 Task: Change  the formatting of the data to Which is Greater than5, In conditional formating, put the option 'Yellow Fill with Dark Yellow Text. 'add another formatting option Format As Table, insert the option Brown Table style Dark  3 , change the format of Column Width to 18Save page  Momentum Sales   book
Action: Mouse moved to (59, 220)
Screenshot: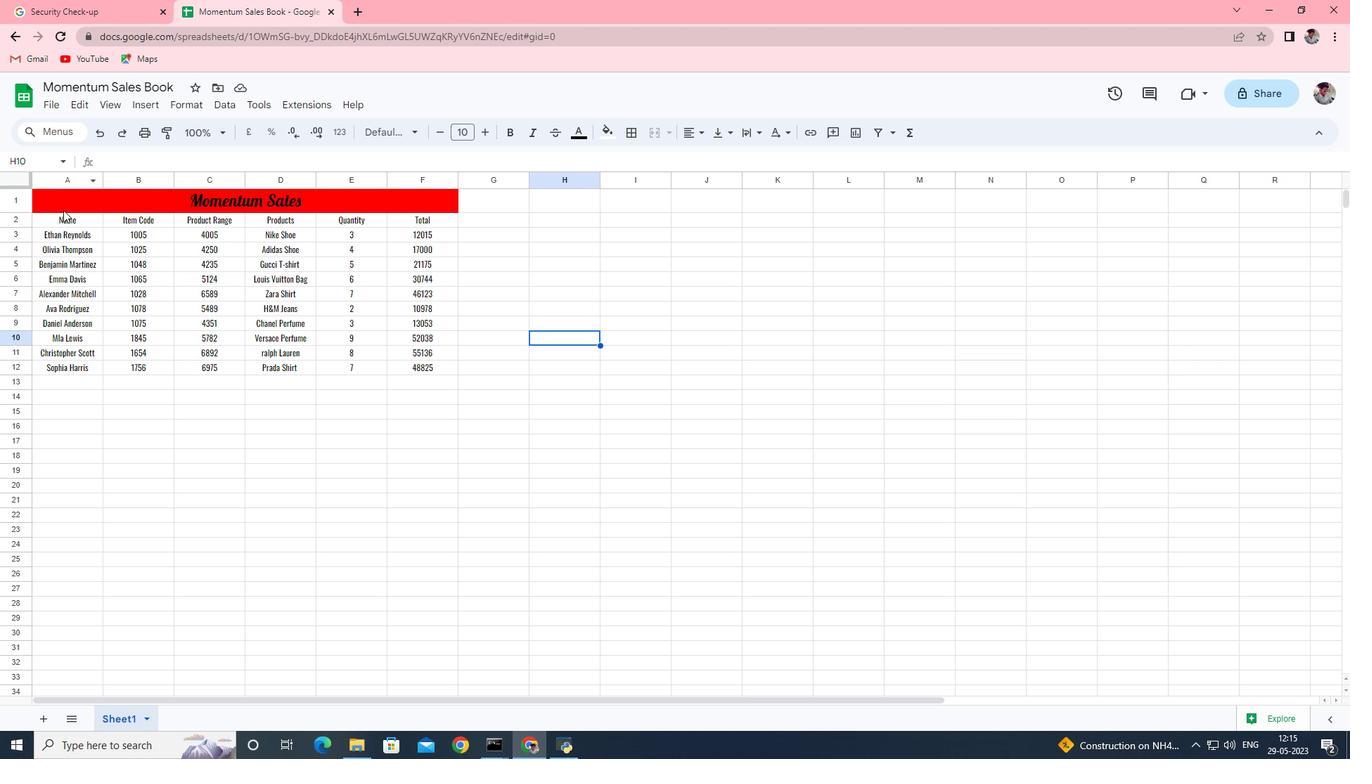 
Action: Mouse pressed left at (59, 220)
Screenshot: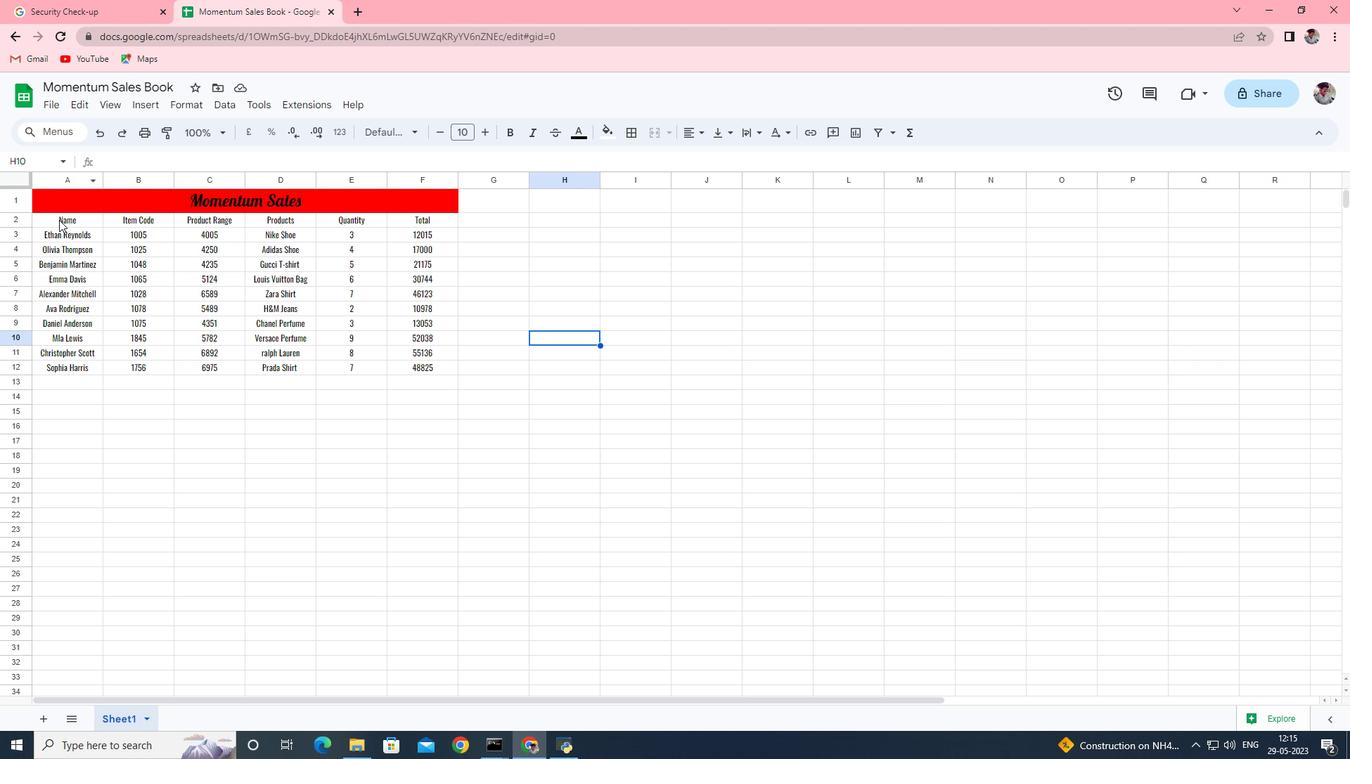 
Action: Mouse moved to (154, 108)
Screenshot: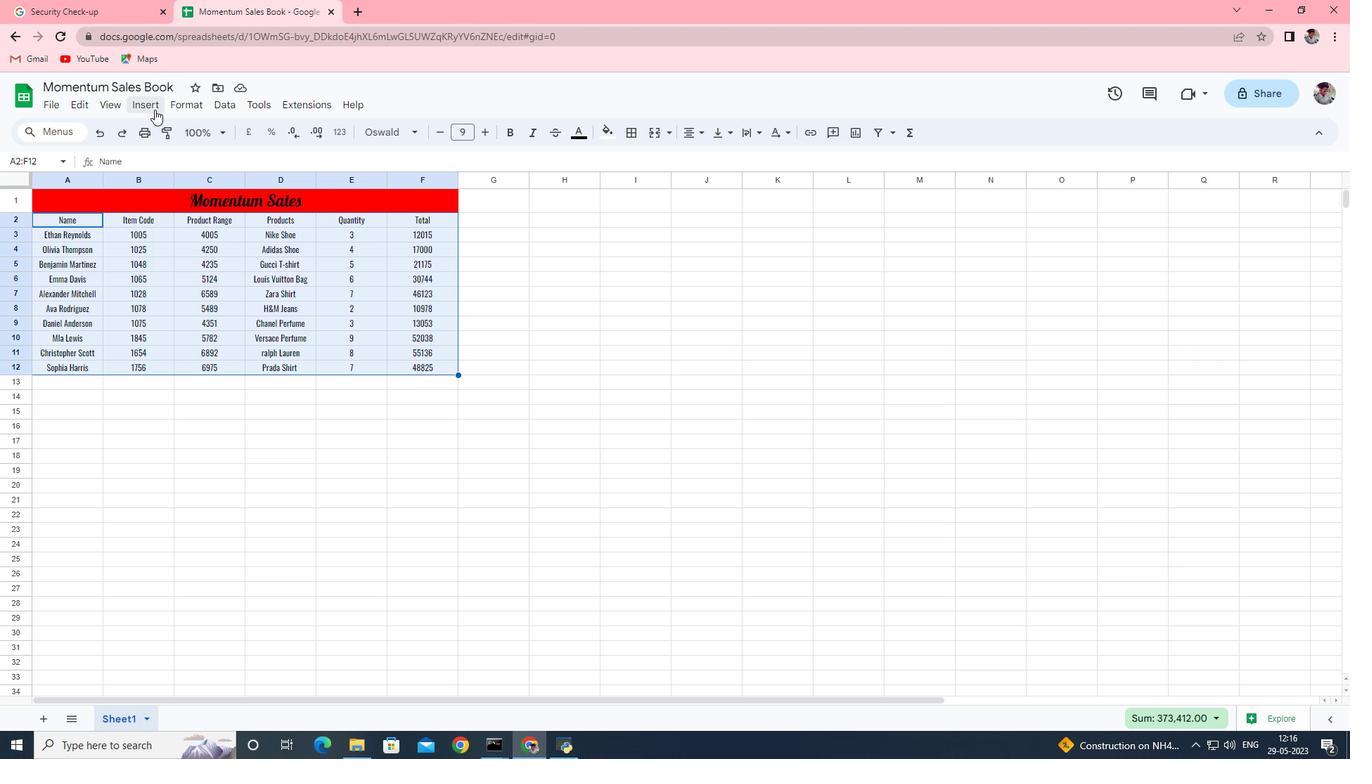 
Action: Mouse pressed left at (154, 108)
Screenshot: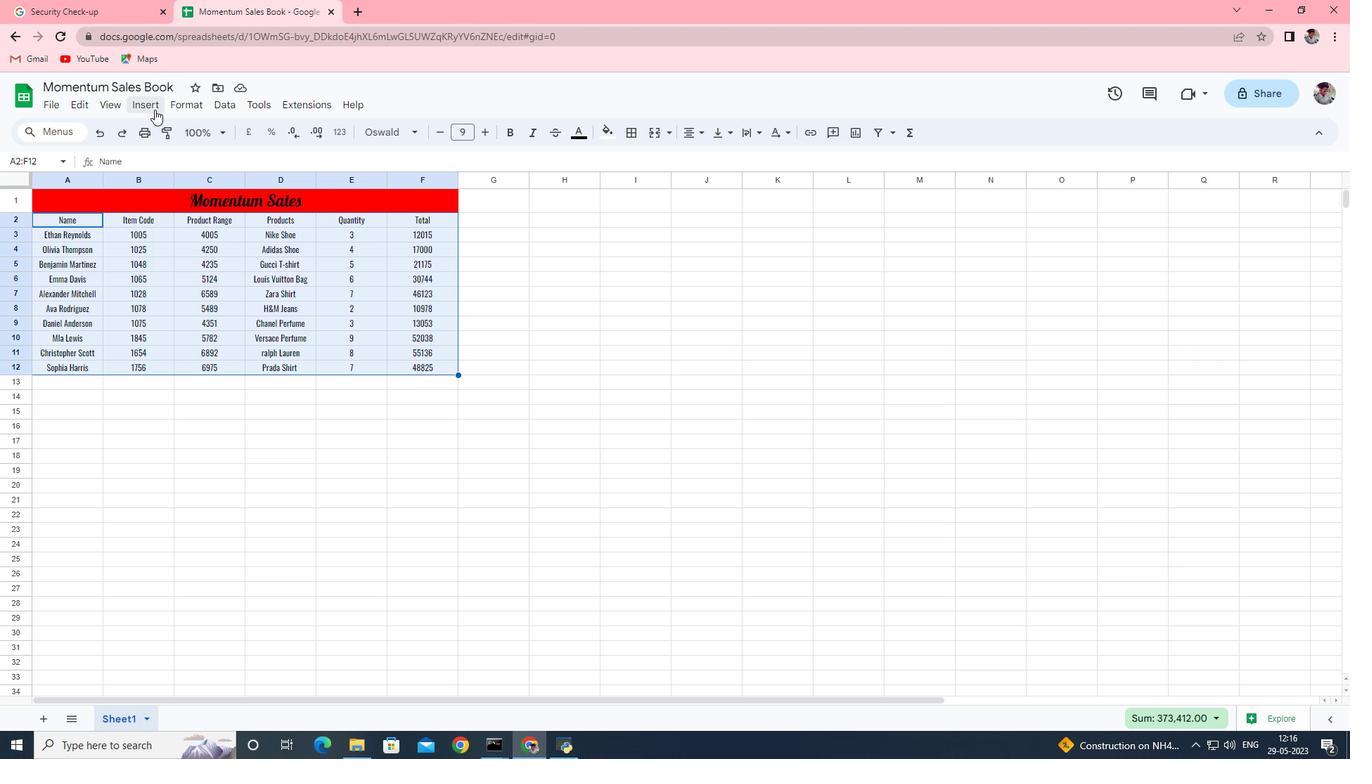 
Action: Mouse moved to (192, 106)
Screenshot: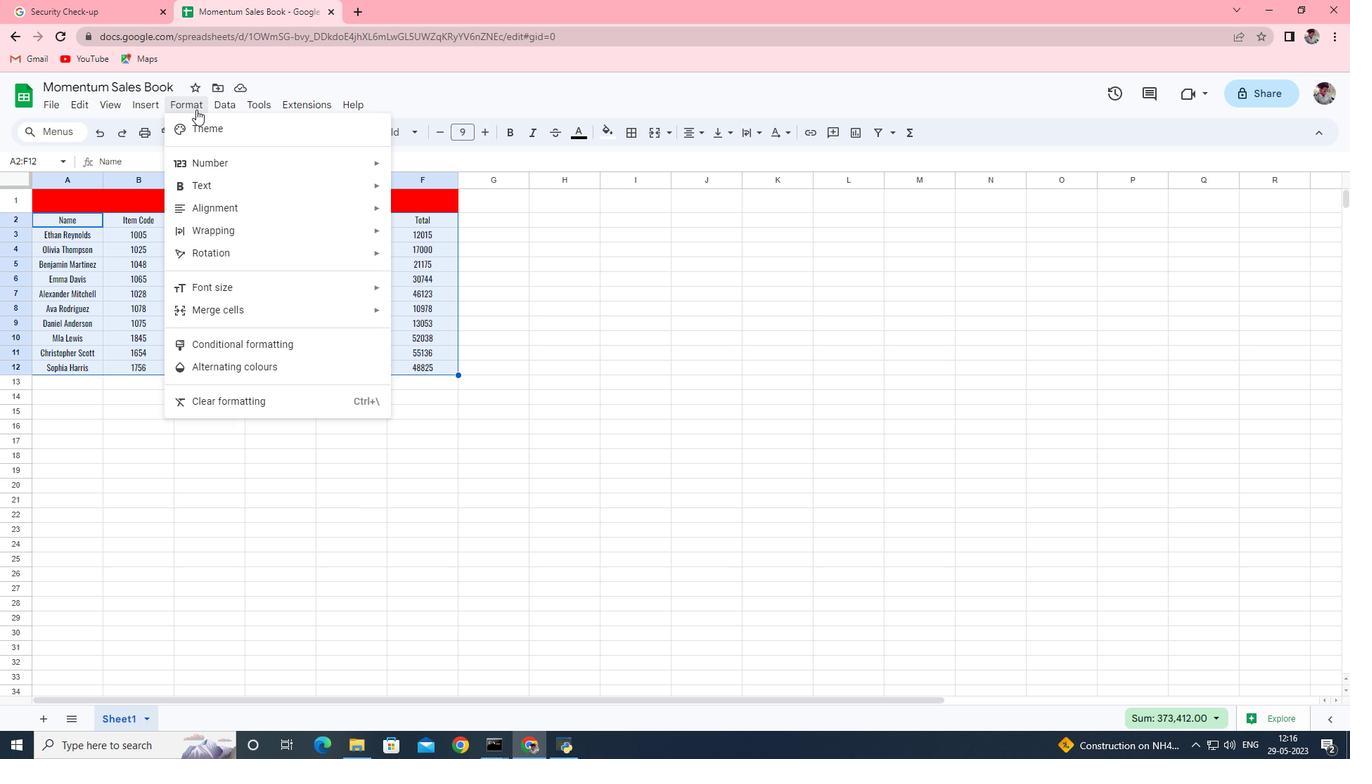 
Action: Mouse pressed left at (192, 106)
Screenshot: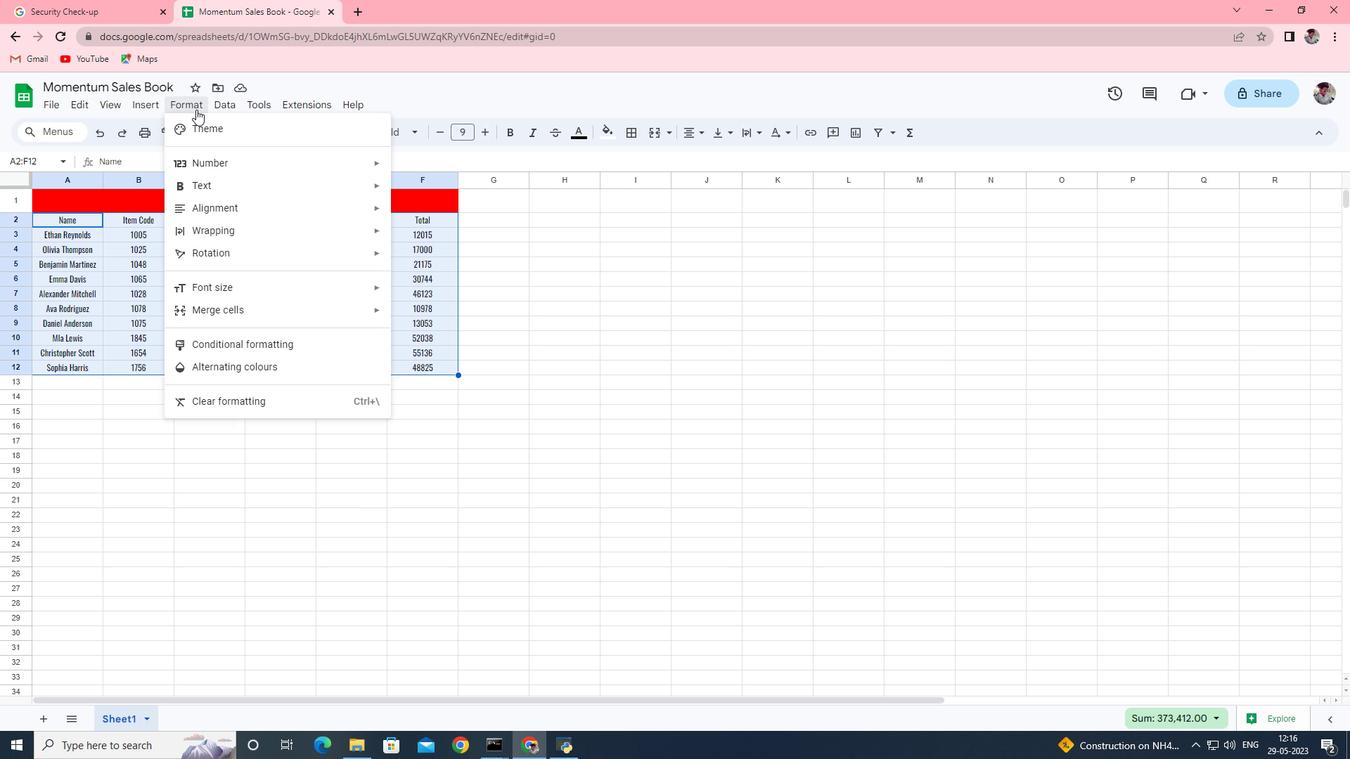 
Action: Mouse moved to (192, 106)
Screenshot: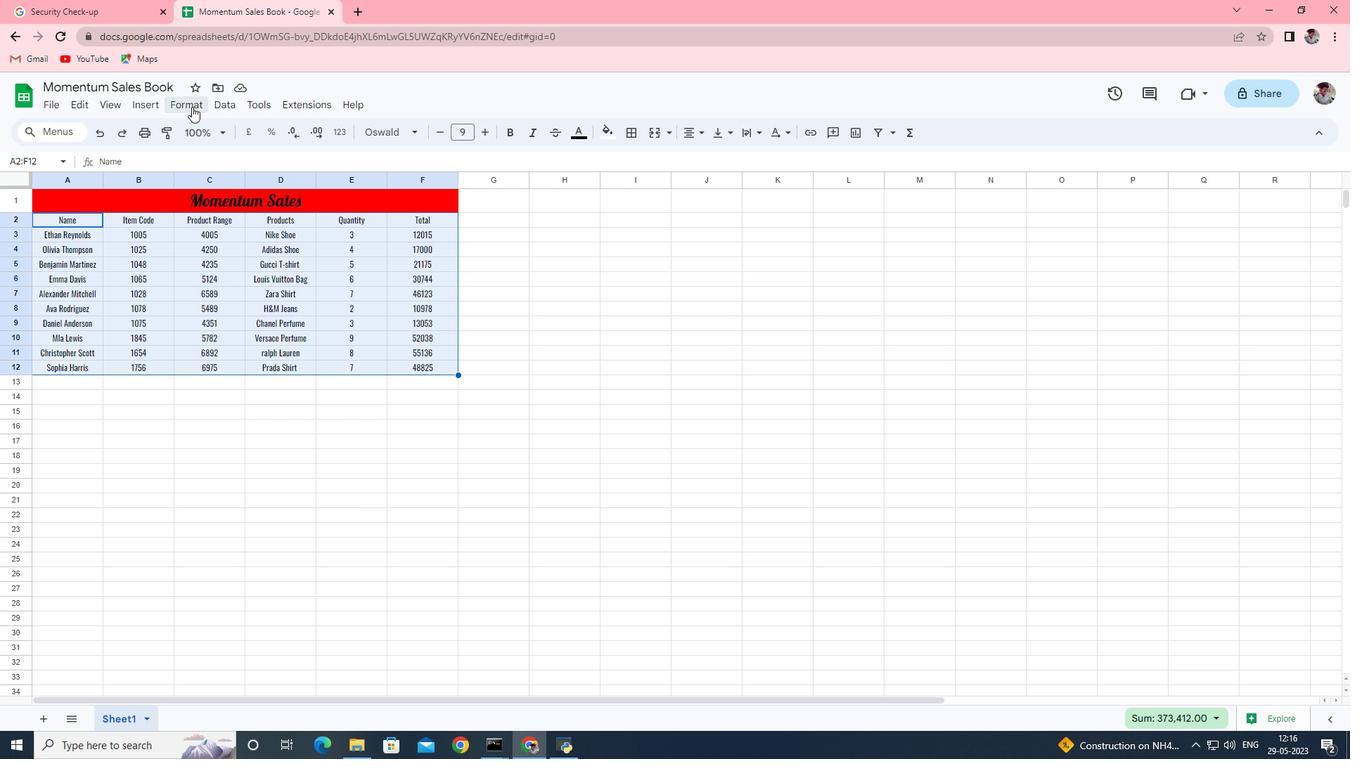 
Action: Mouse pressed left at (192, 106)
Screenshot: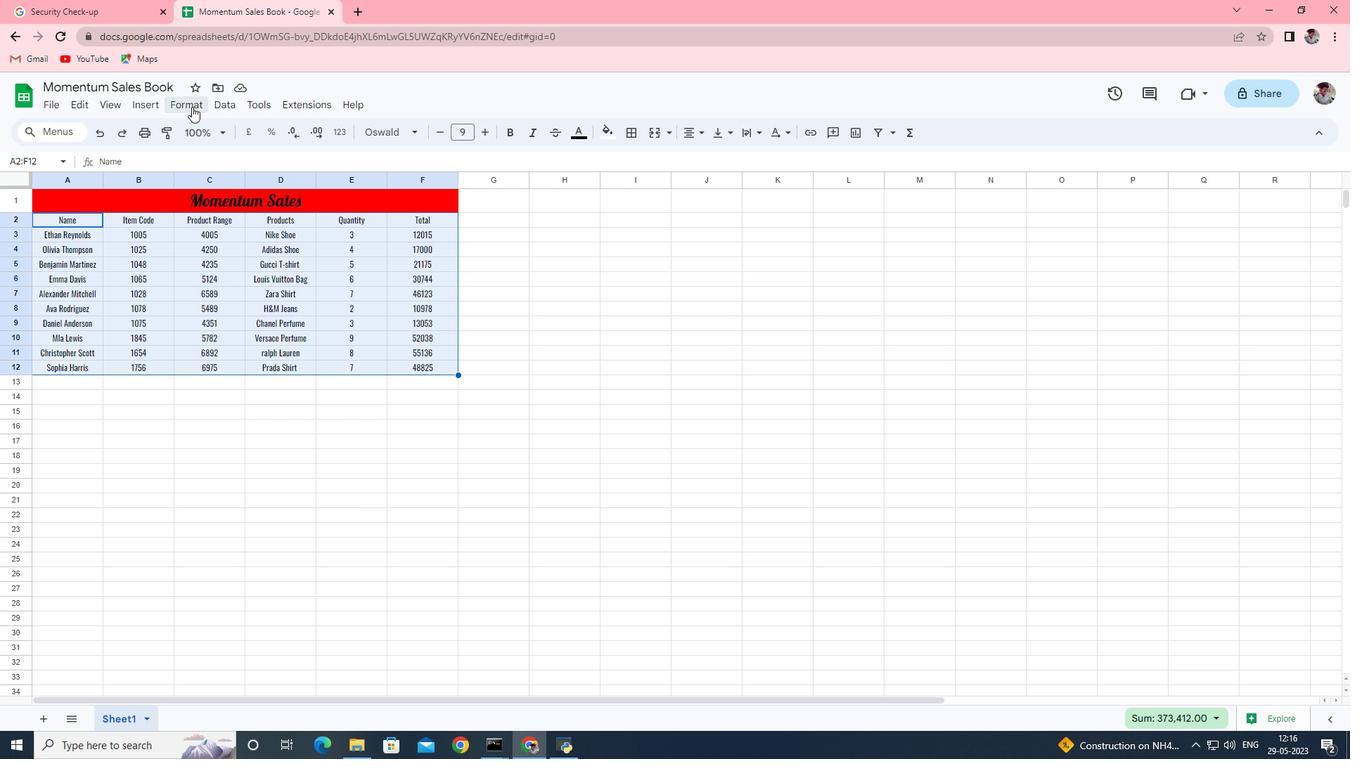 
Action: Mouse moved to (216, 352)
Screenshot: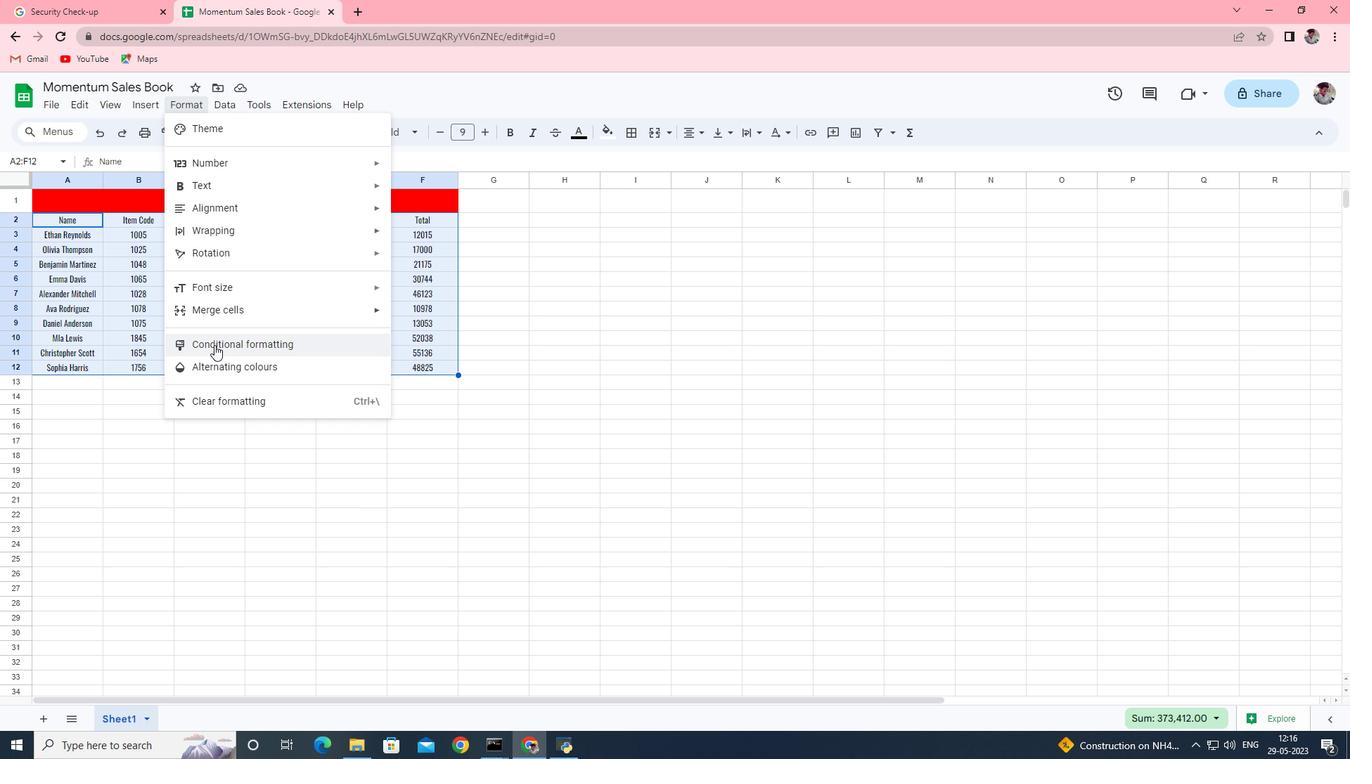 
Action: Mouse pressed left at (216, 352)
Screenshot: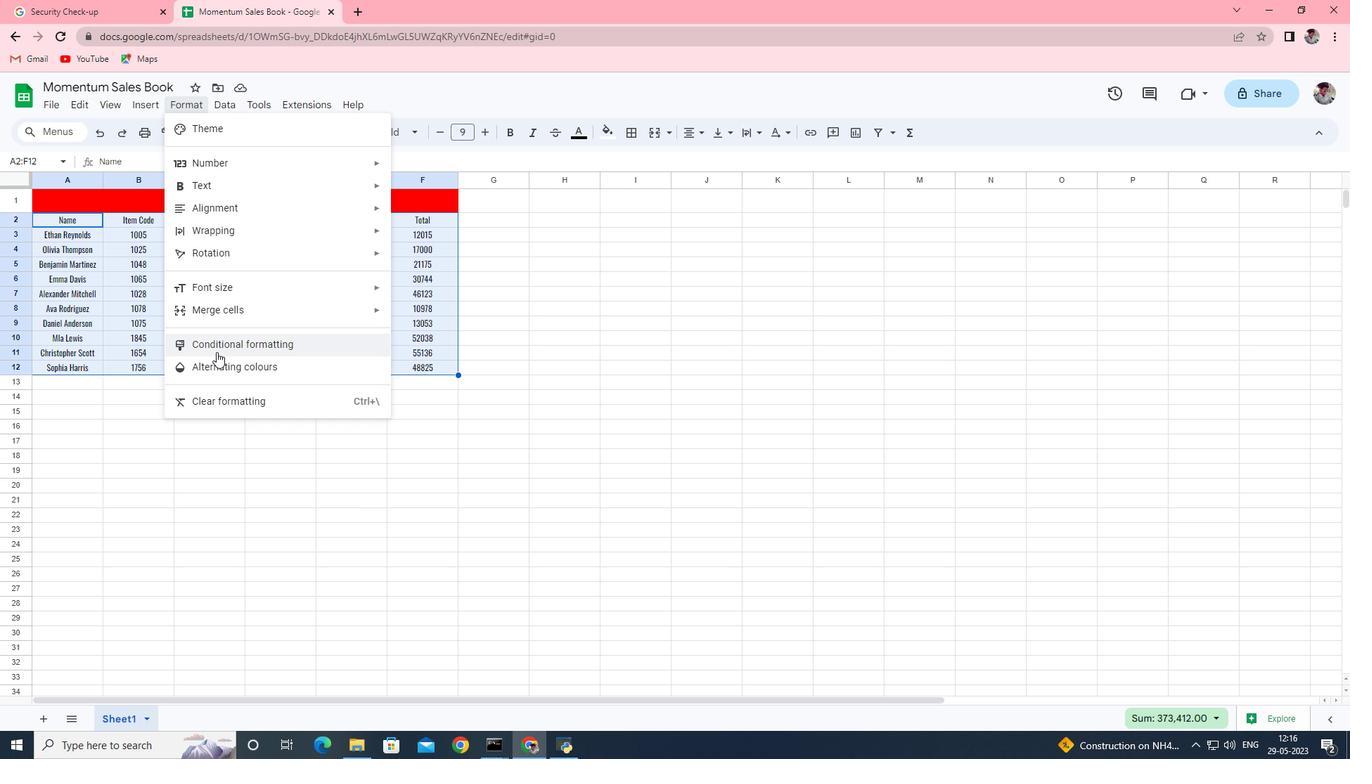 
Action: Mouse moved to (1297, 326)
Screenshot: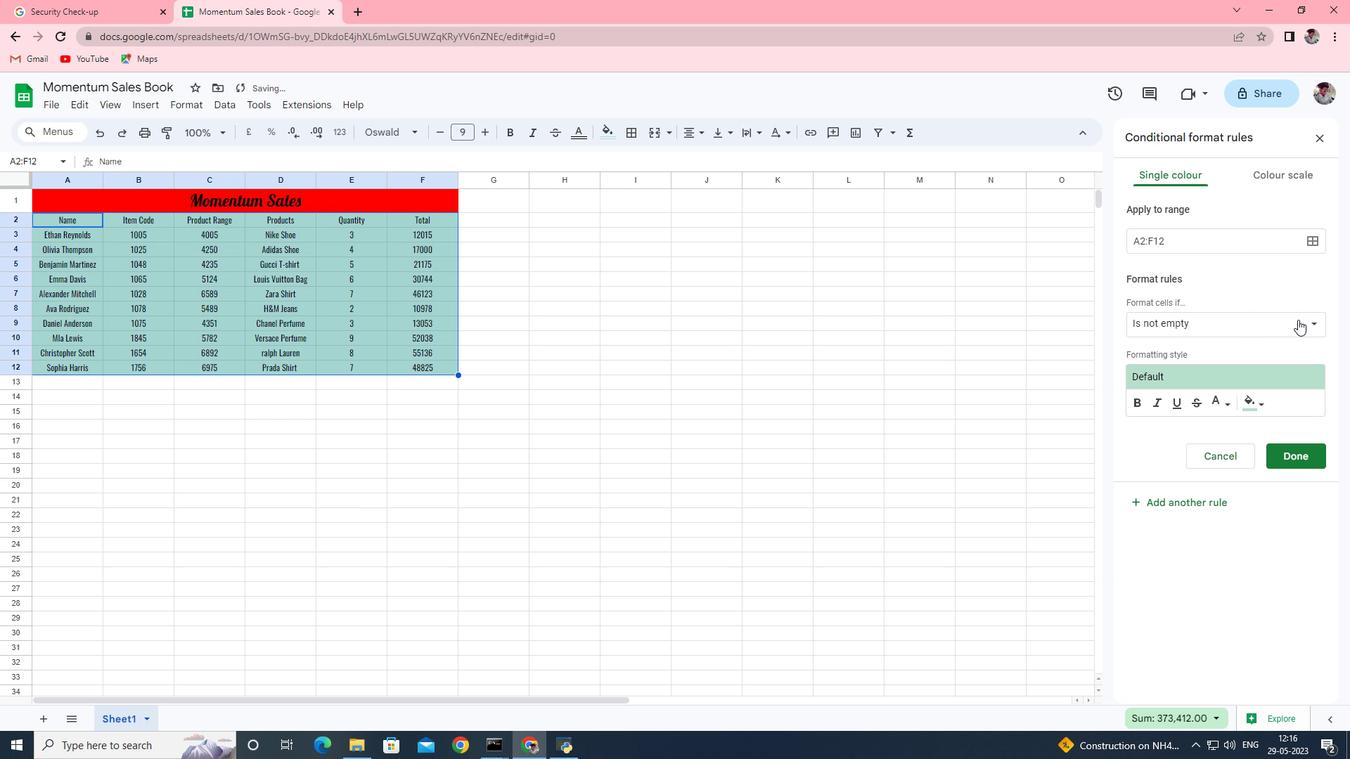 
Action: Mouse pressed left at (1297, 326)
Screenshot: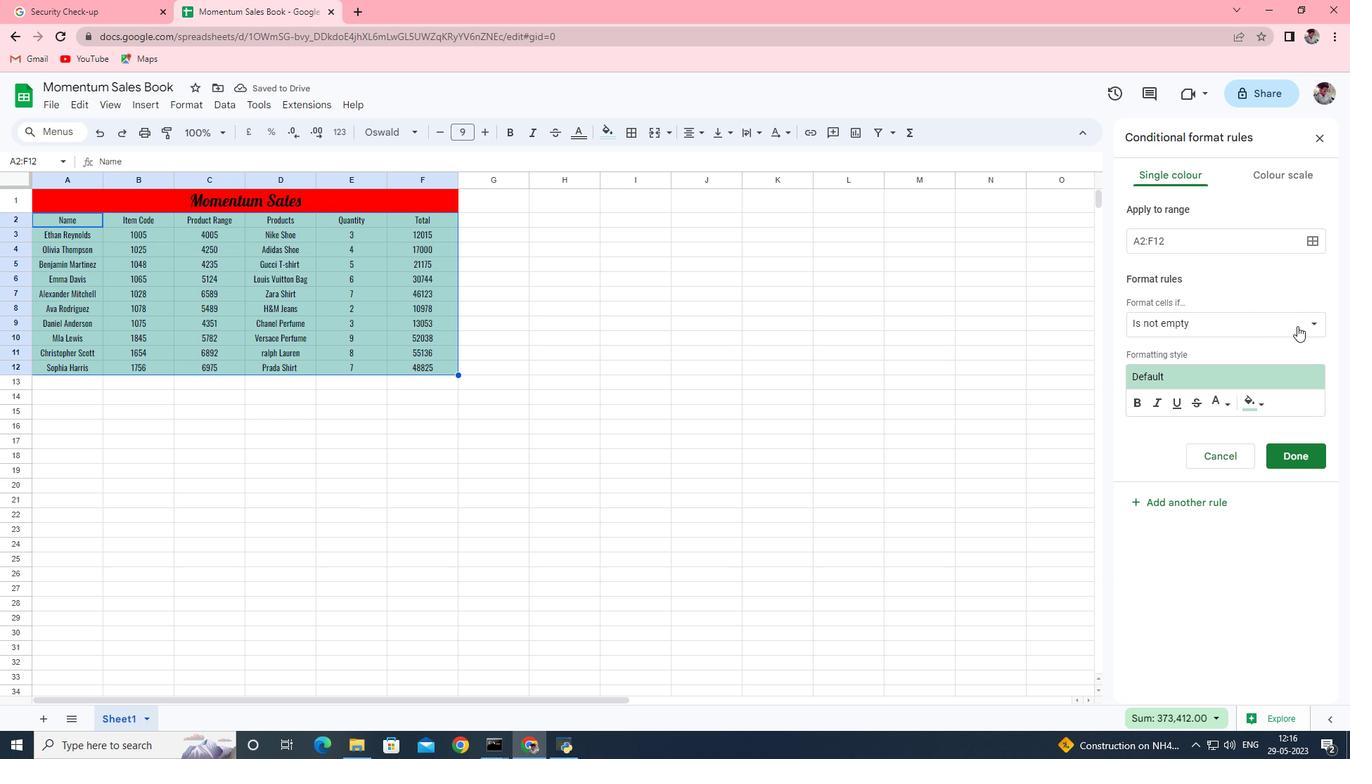 
Action: Mouse moved to (1186, 545)
Screenshot: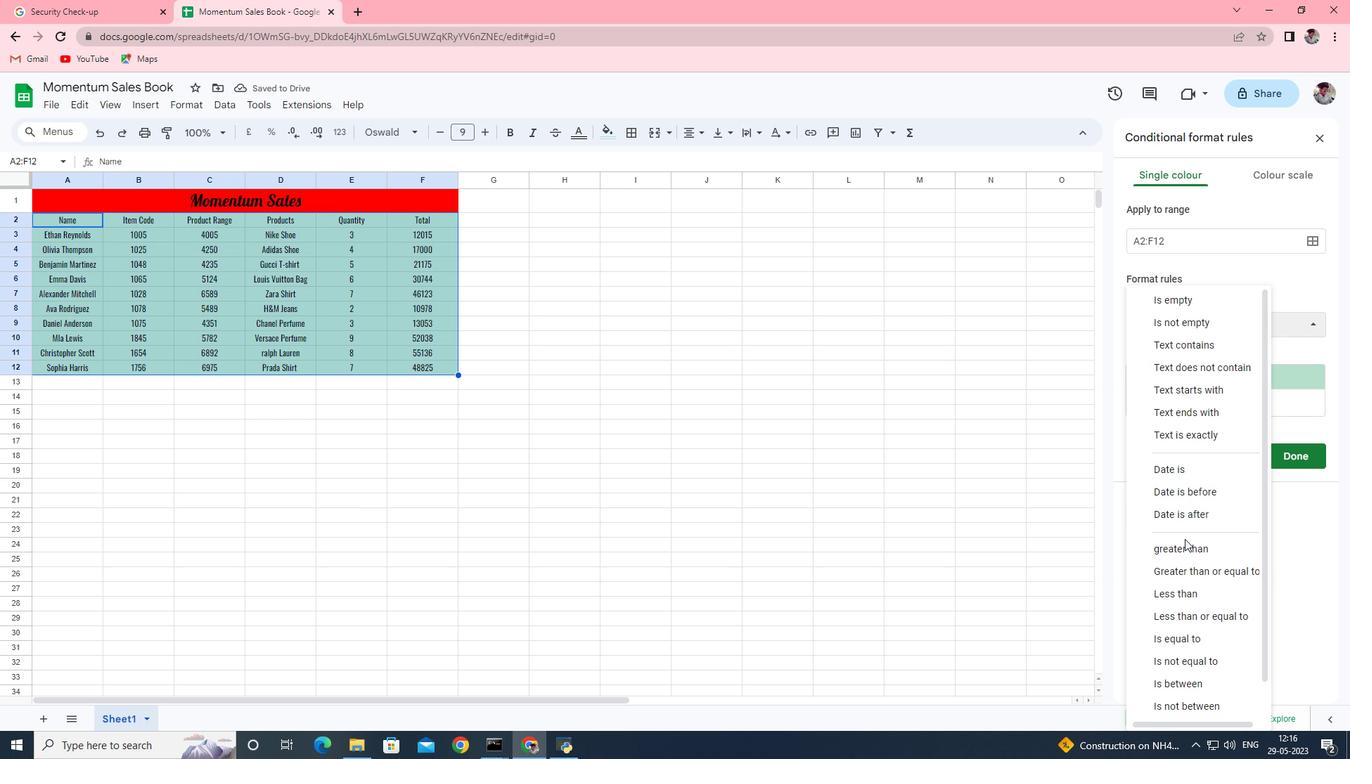 
Action: Mouse pressed left at (1186, 545)
Screenshot: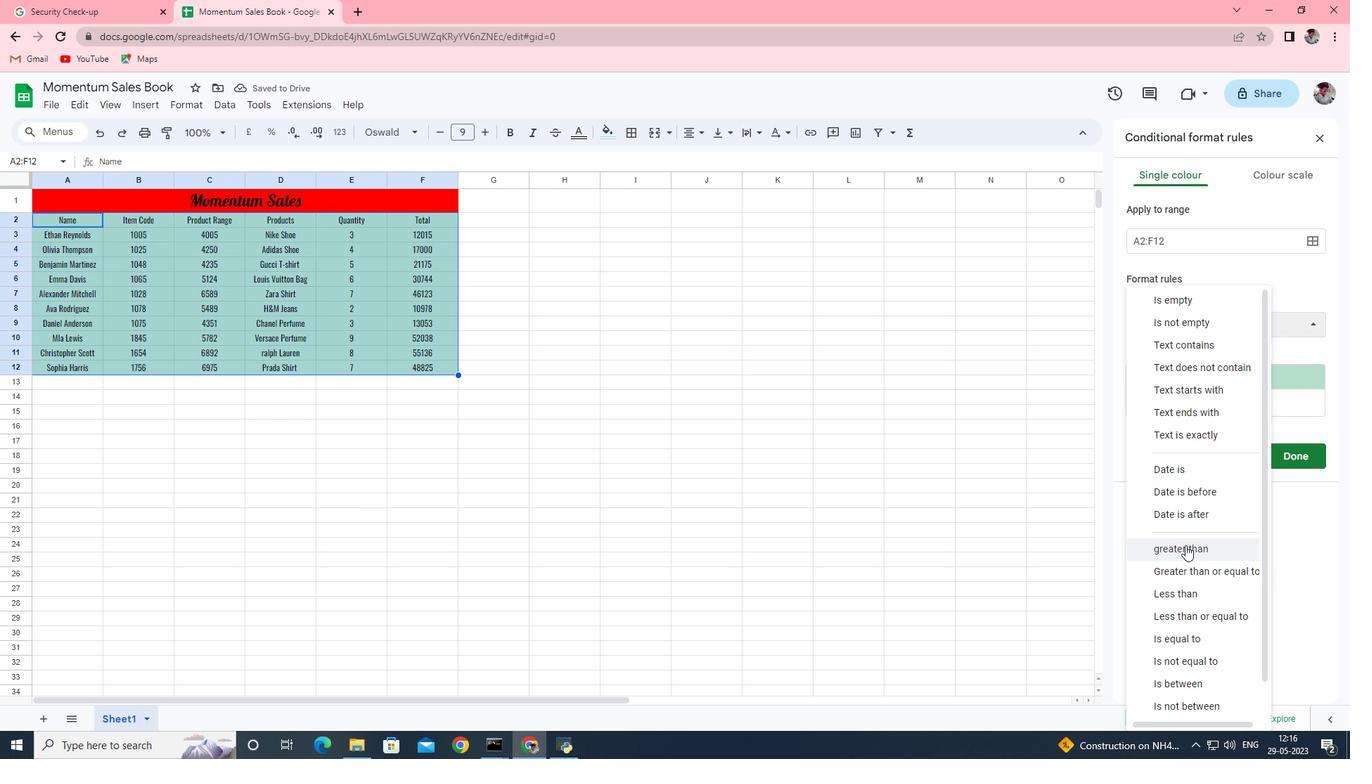 
Action: Mouse moved to (1174, 357)
Screenshot: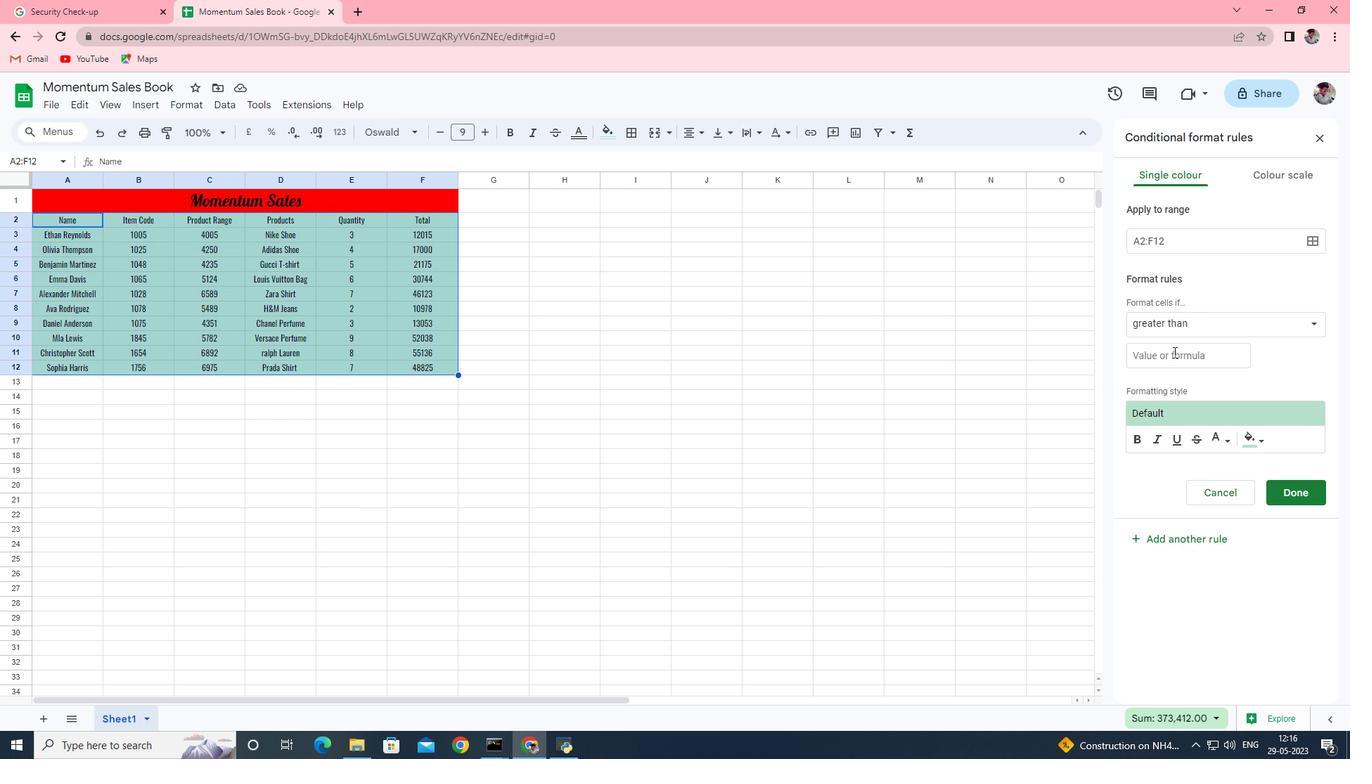 
Action: Mouse pressed left at (1174, 357)
Screenshot: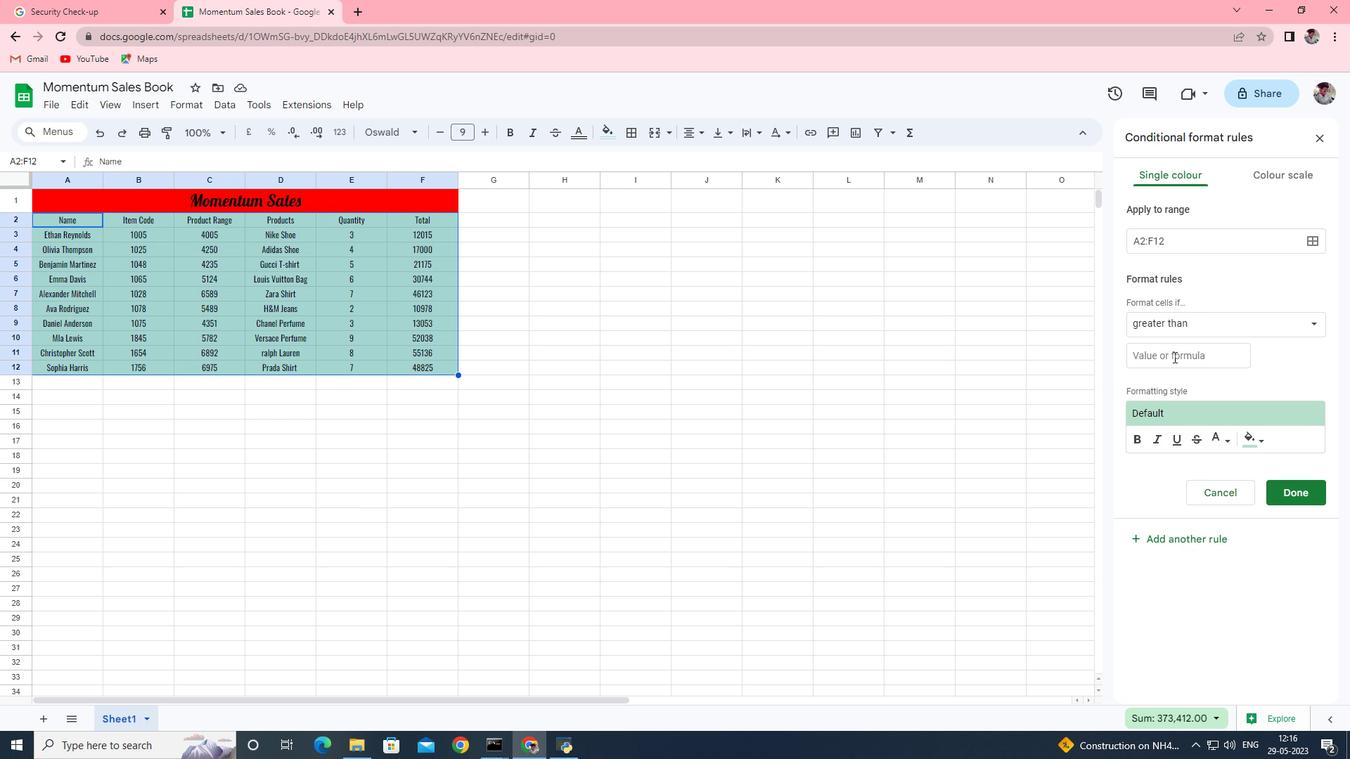 
Action: Mouse moved to (1005, 199)
Screenshot: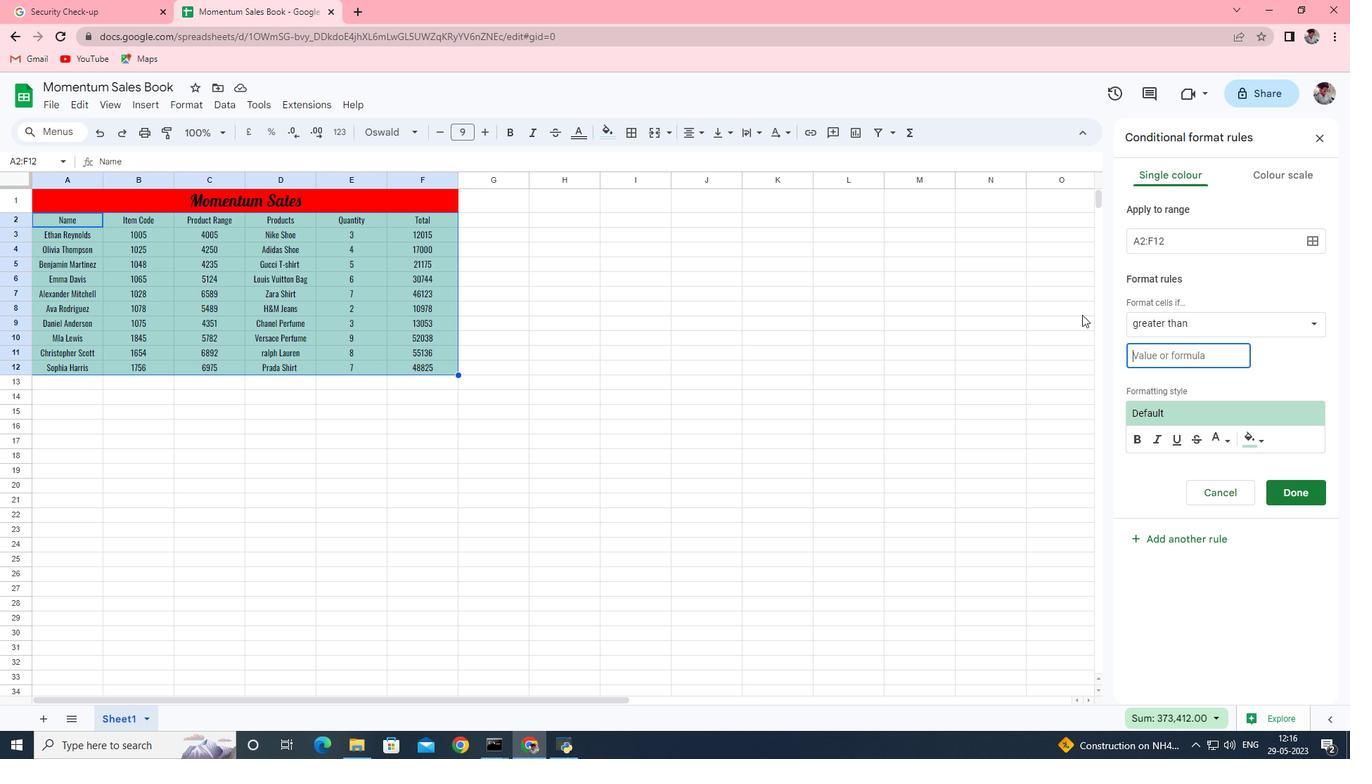 
Action: Key pressed 5
Screenshot: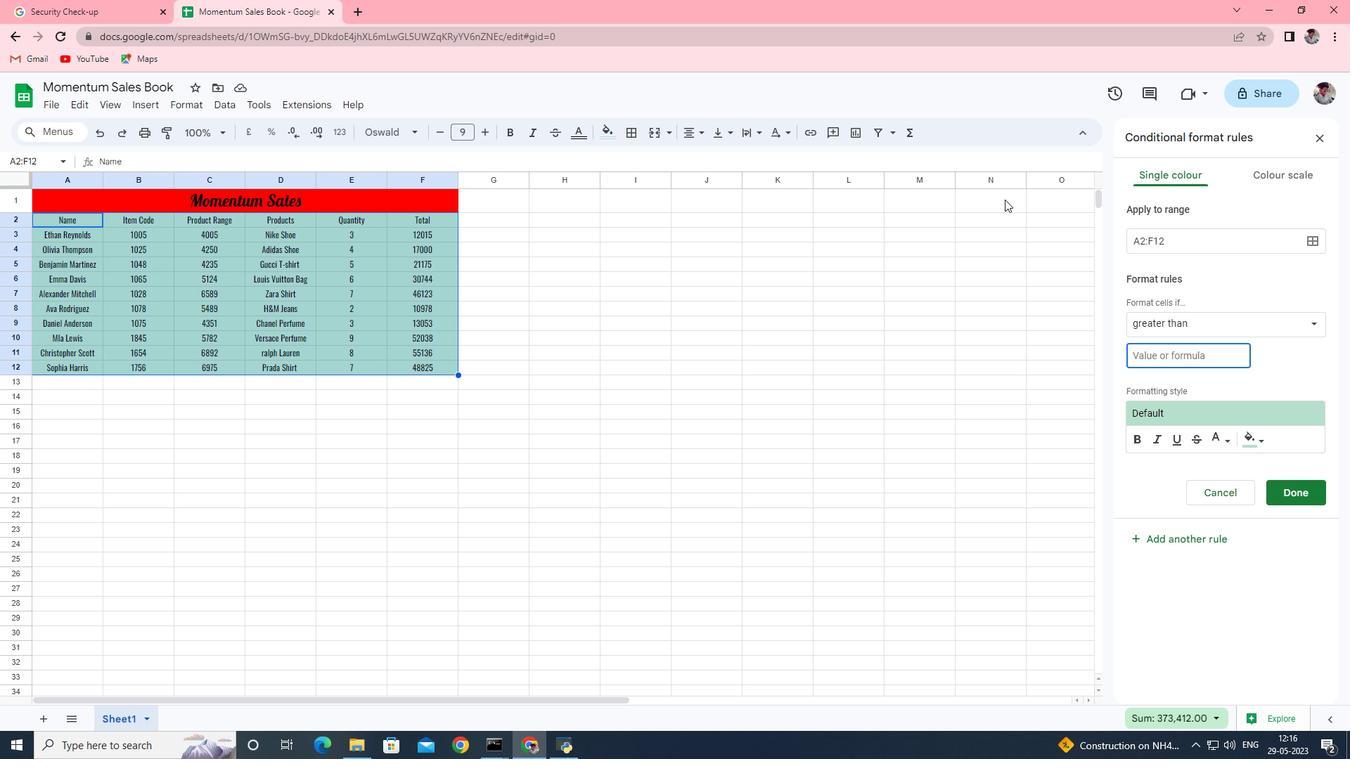 
Action: Mouse moved to (1259, 441)
Screenshot: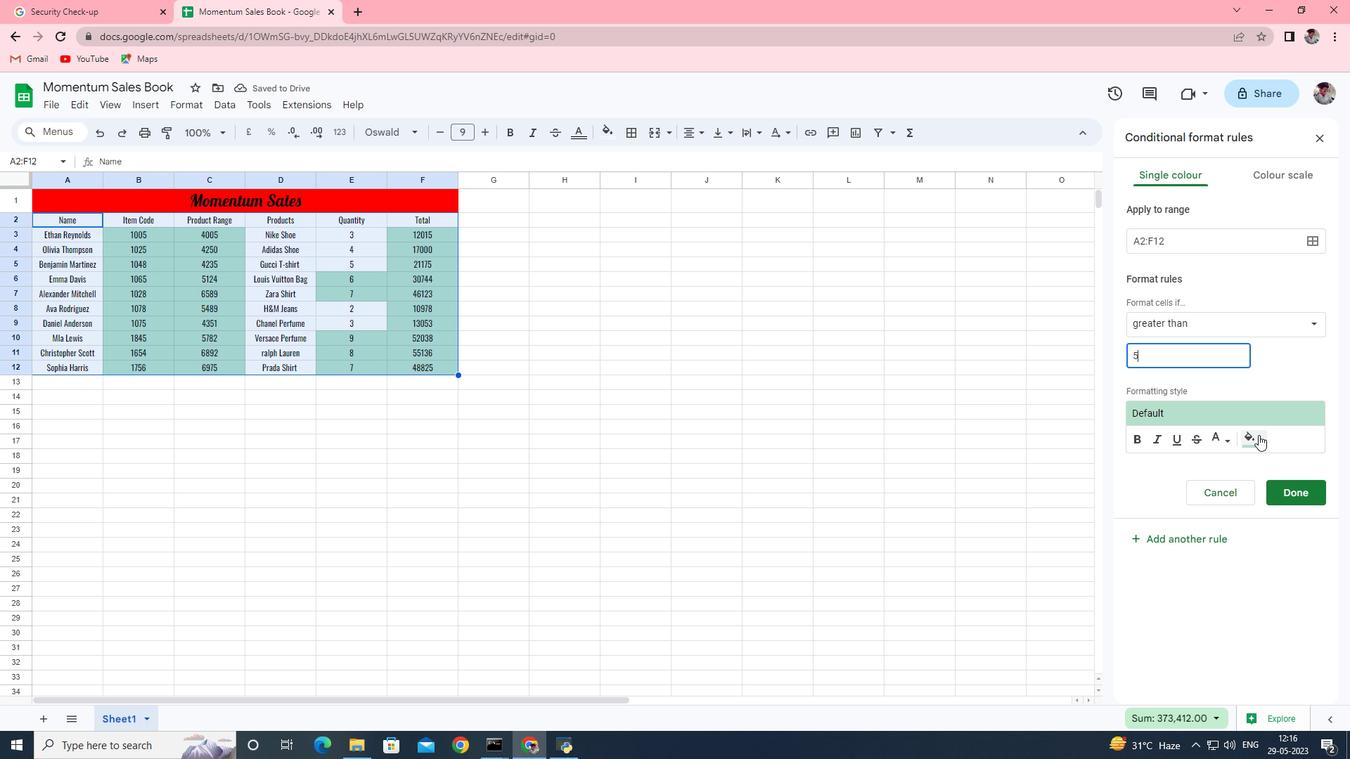 
Action: Mouse pressed left at (1259, 441)
Screenshot: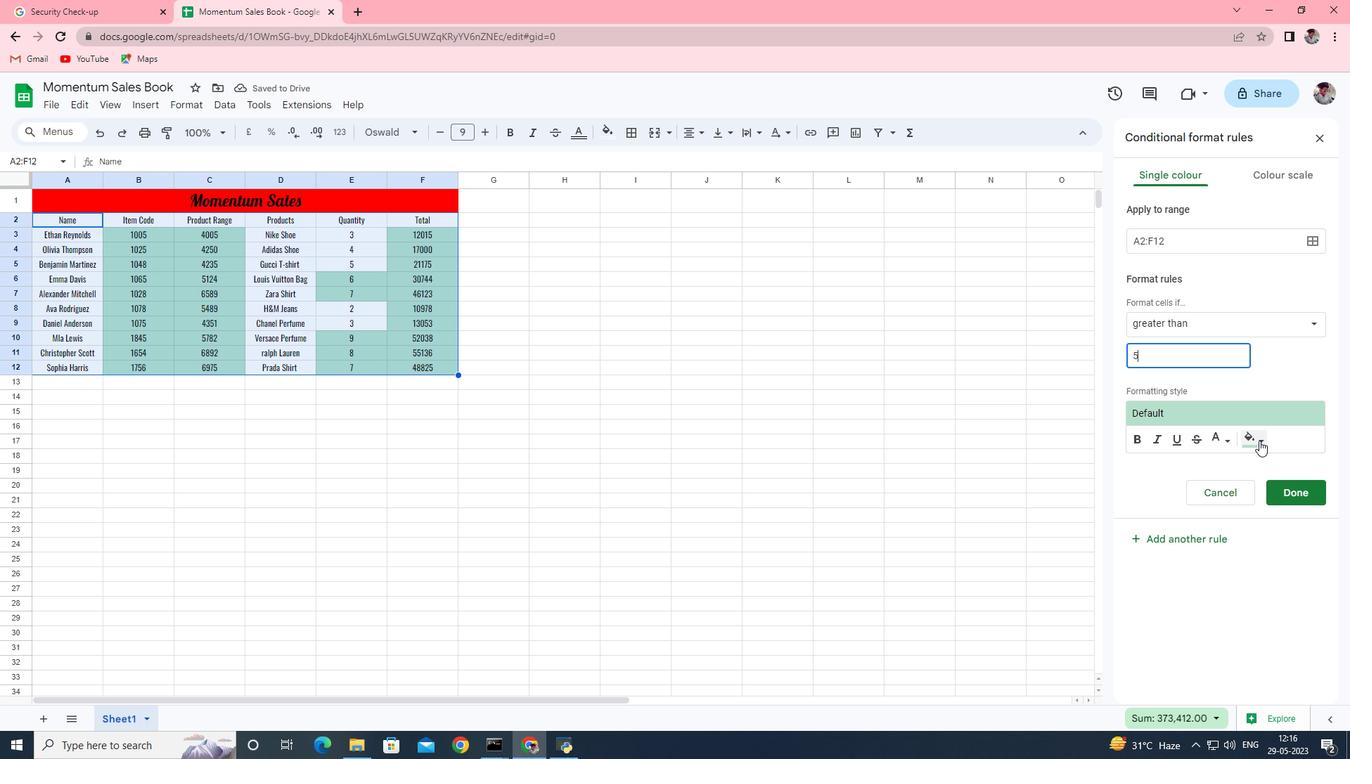 
Action: Mouse moved to (1160, 499)
Screenshot: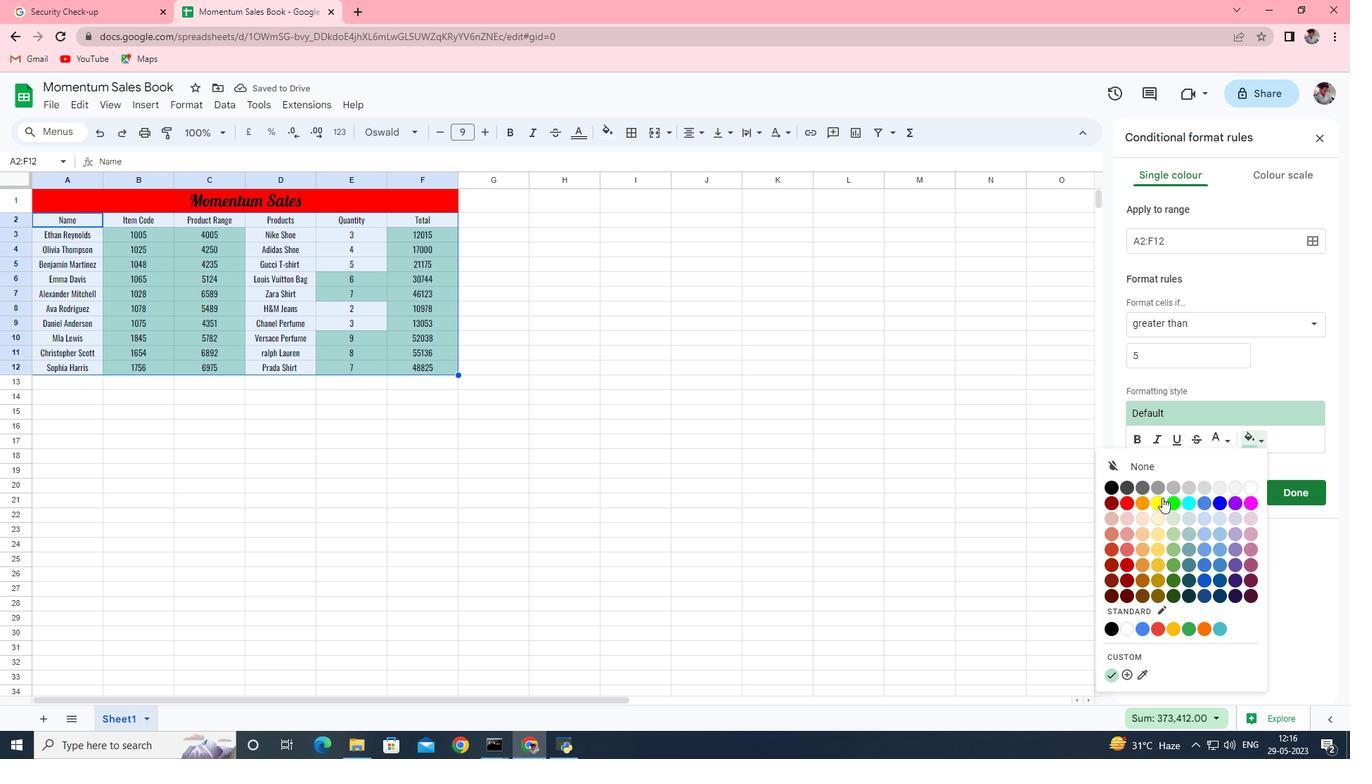 
Action: Mouse pressed left at (1160, 499)
Screenshot: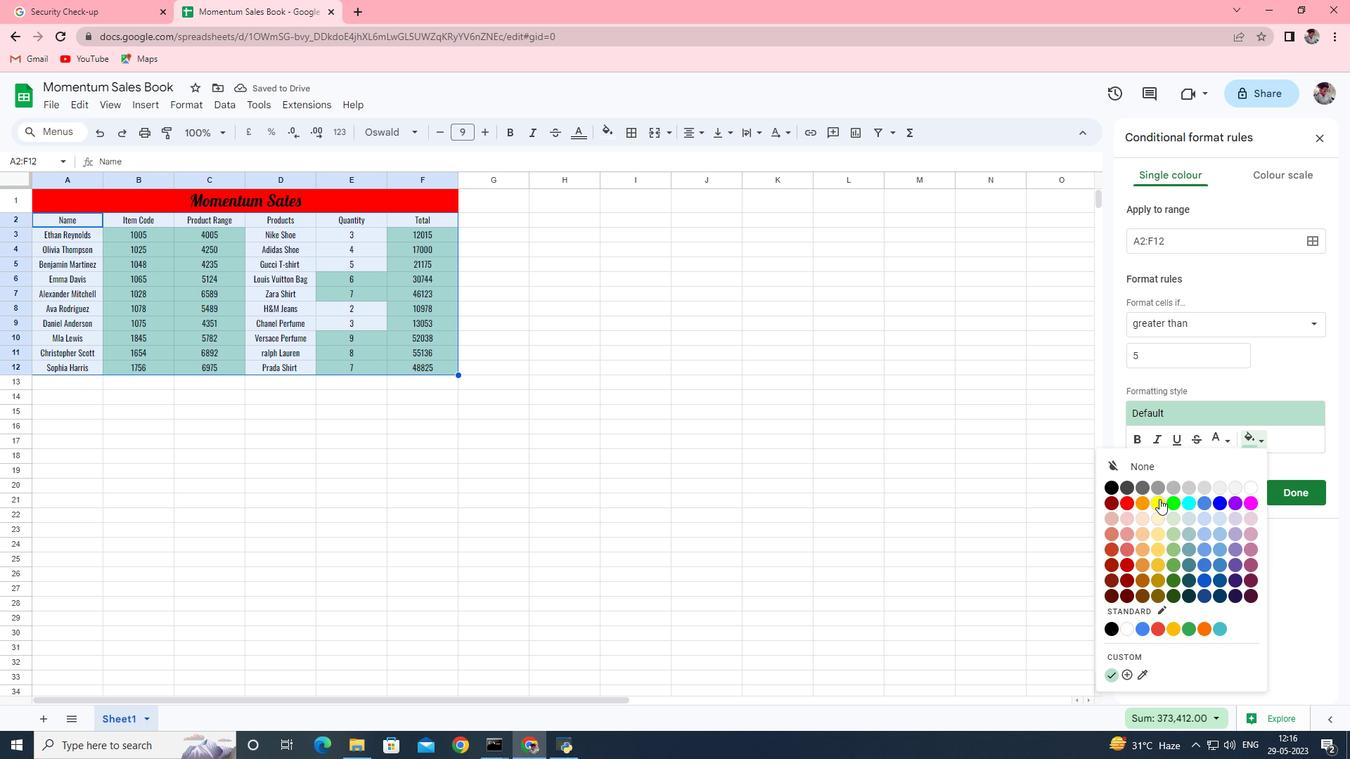 
Action: Mouse moved to (1224, 443)
Screenshot: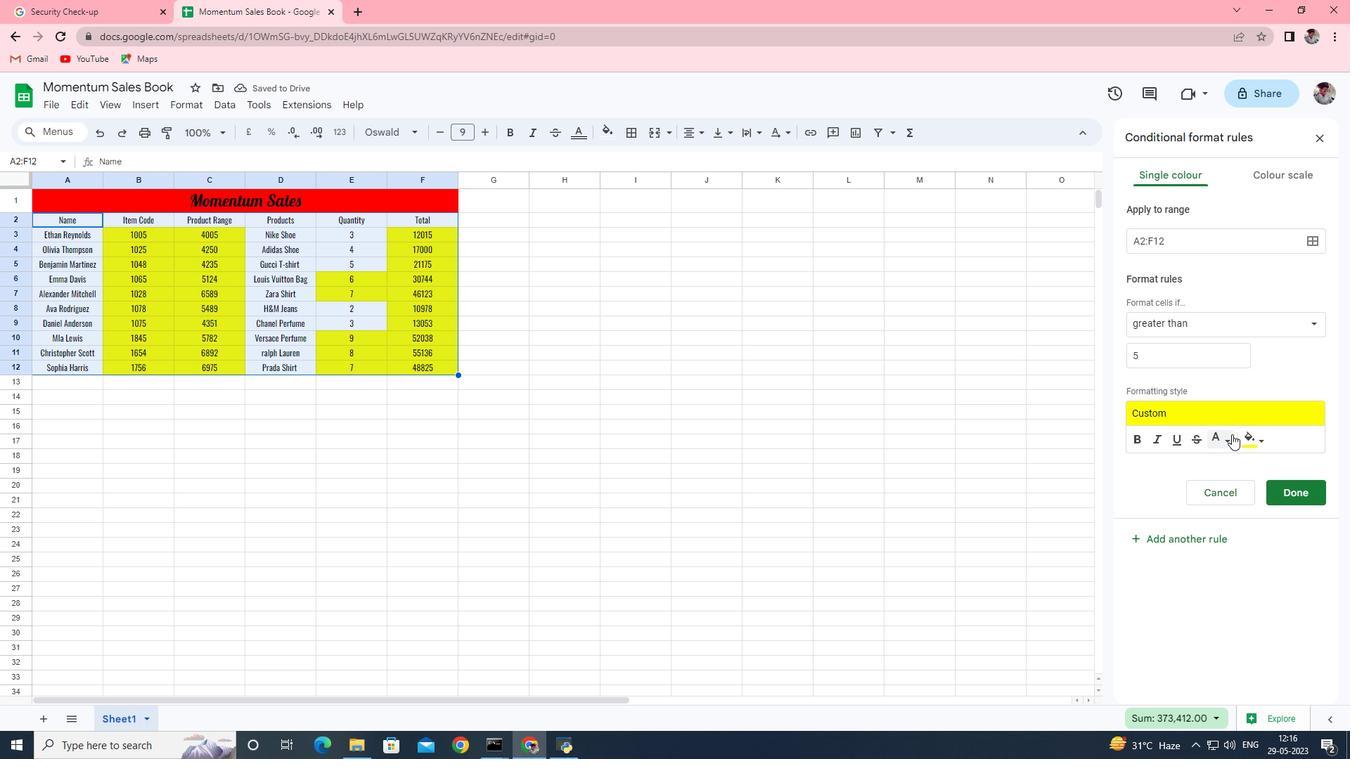 
Action: Mouse pressed left at (1224, 443)
Screenshot: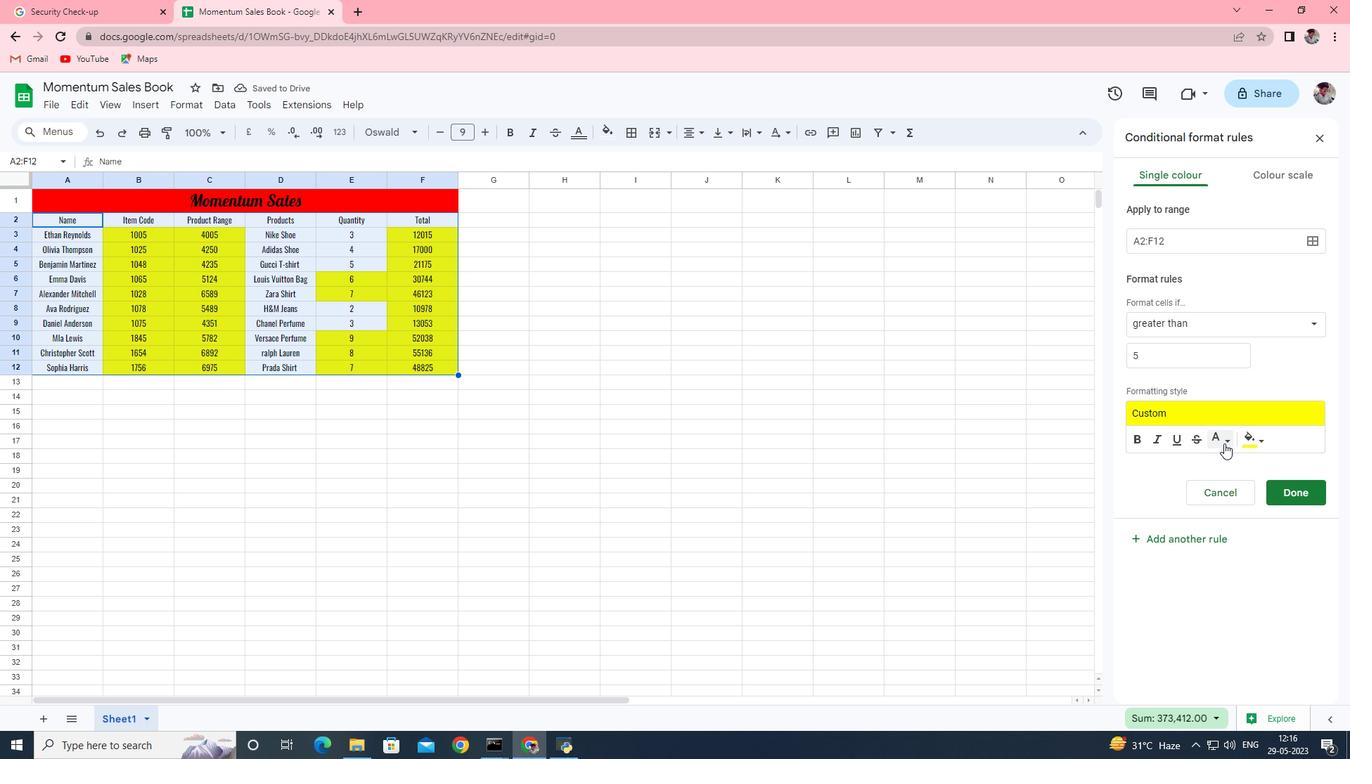
Action: Mouse moved to (1141, 624)
Screenshot: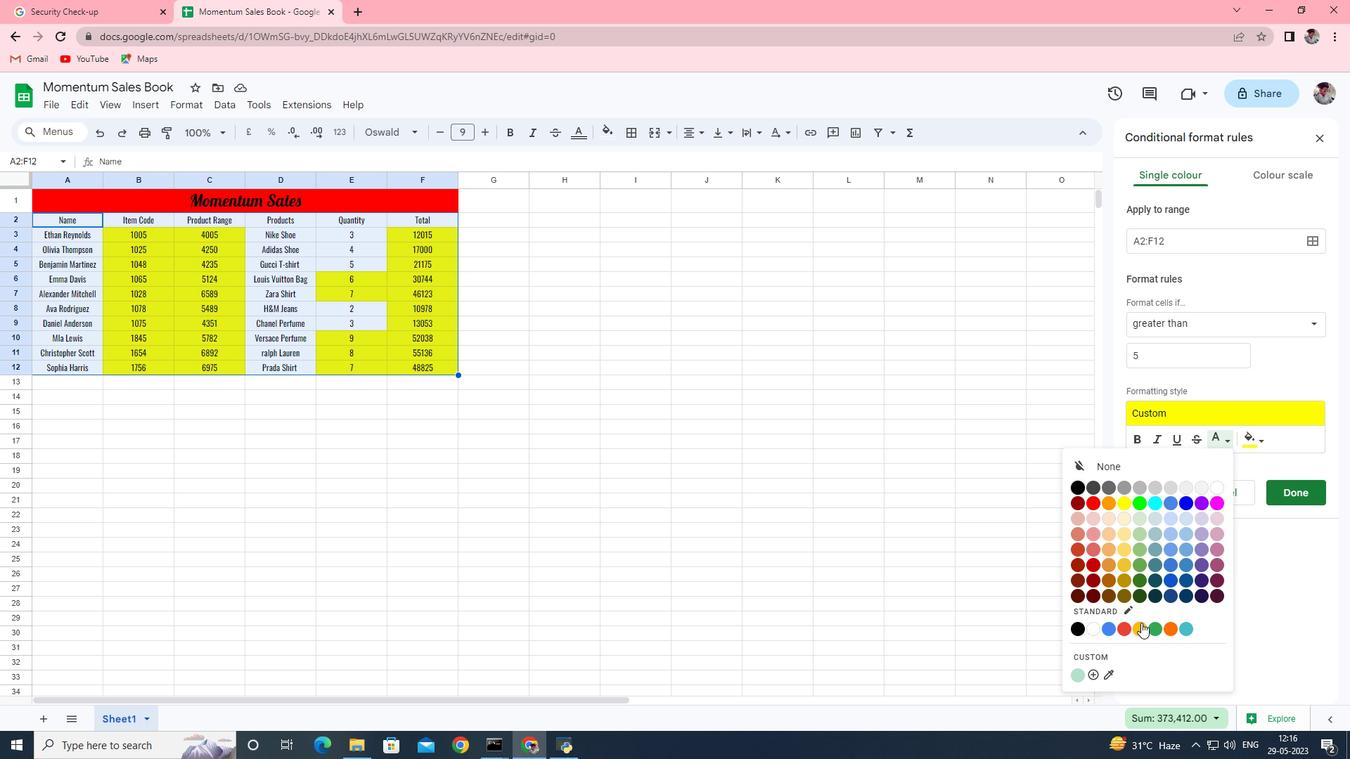 
Action: Mouse pressed left at (1141, 624)
Screenshot: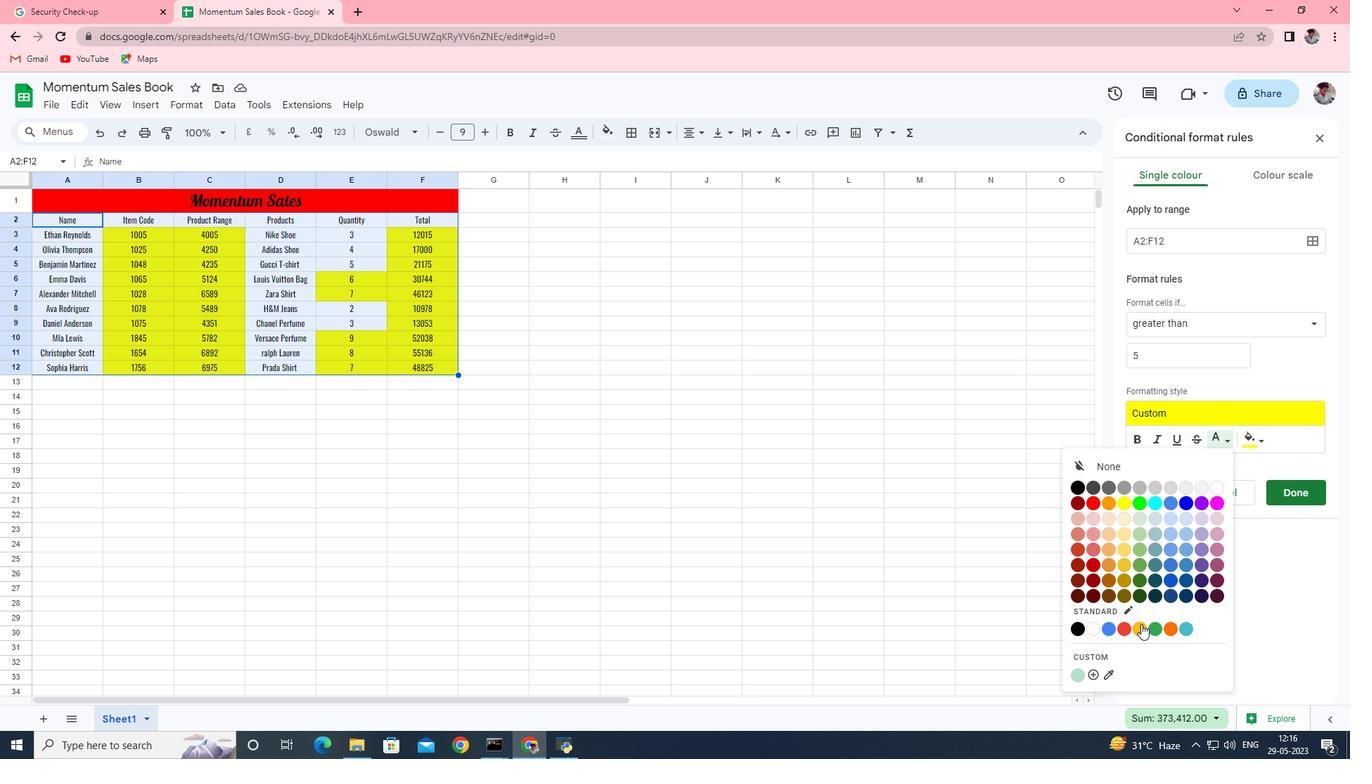 
Action: Mouse moved to (1282, 493)
Screenshot: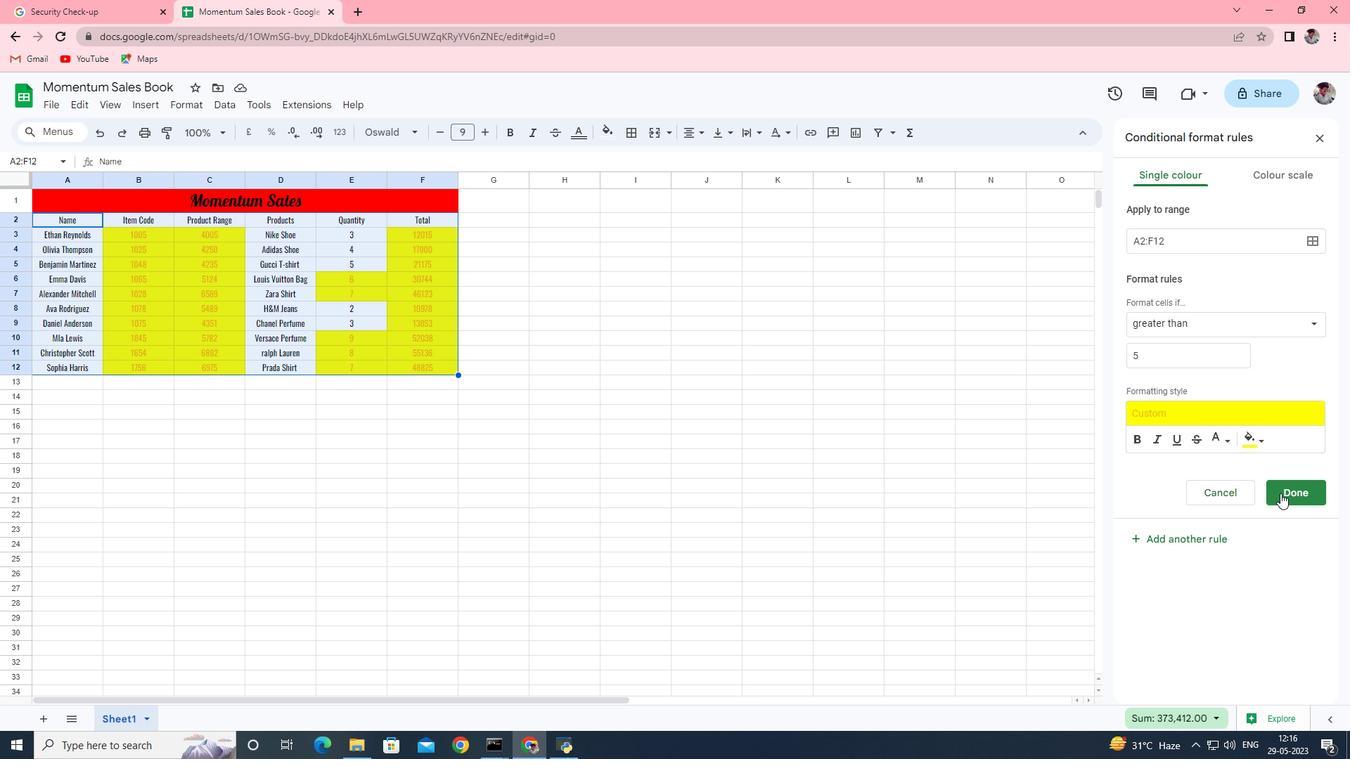 
Action: Mouse pressed left at (1282, 493)
Screenshot: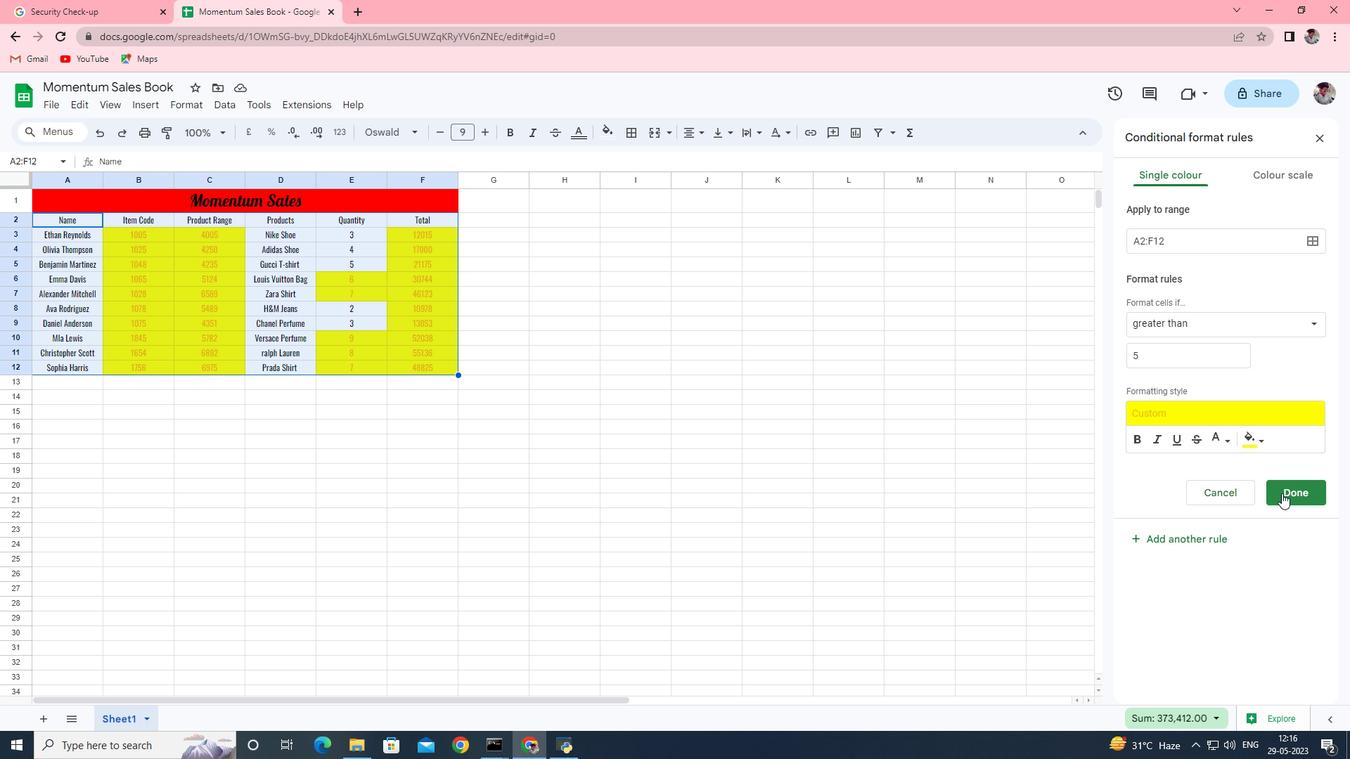 
Action: Mouse moved to (199, 103)
Screenshot: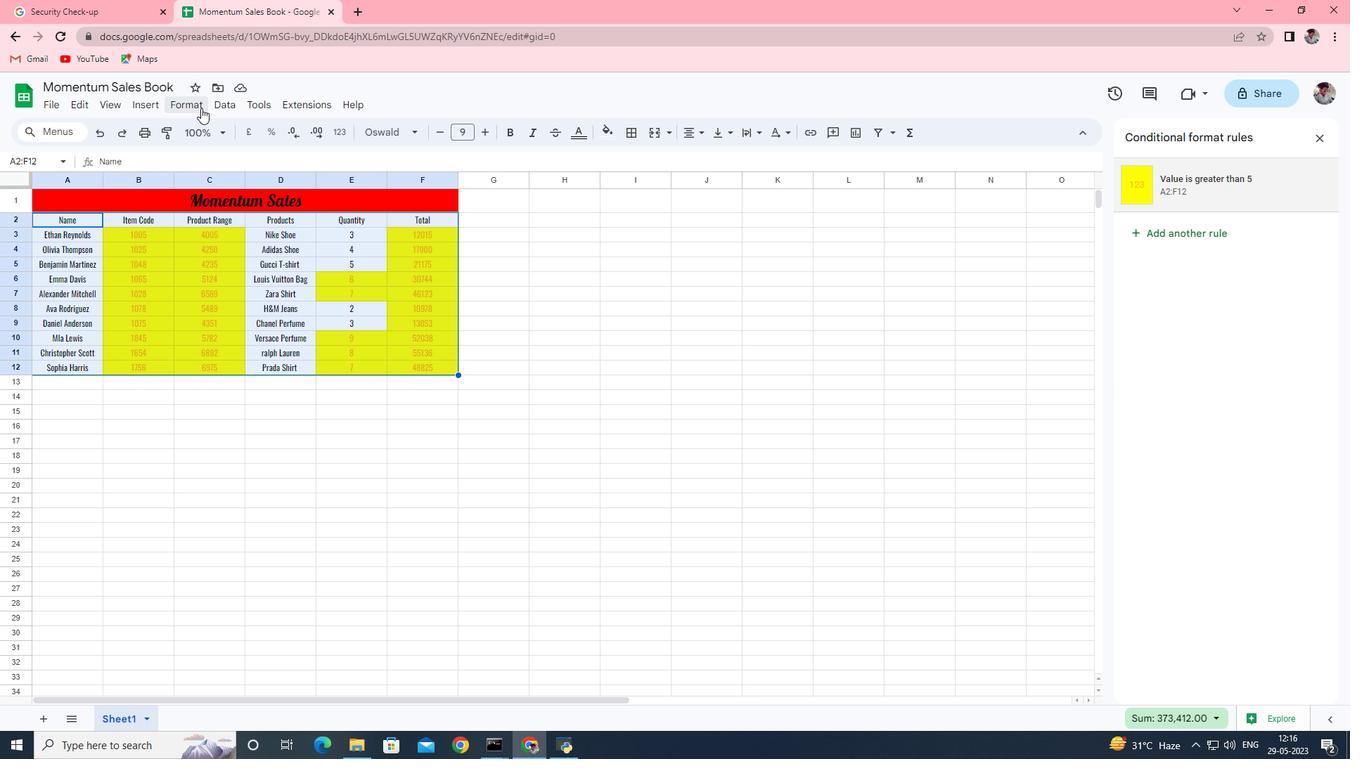 
Action: Mouse pressed left at (199, 103)
Screenshot: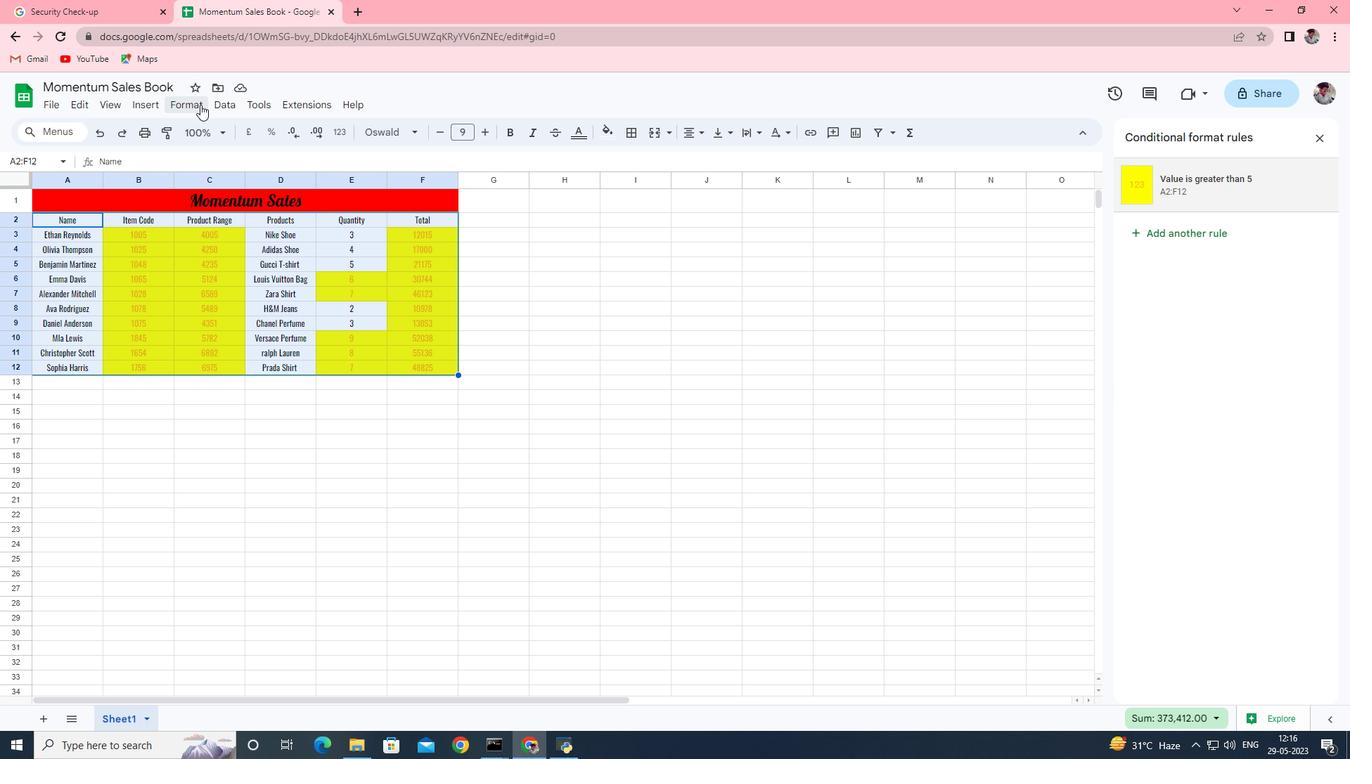 
Action: Mouse moved to (236, 370)
Screenshot: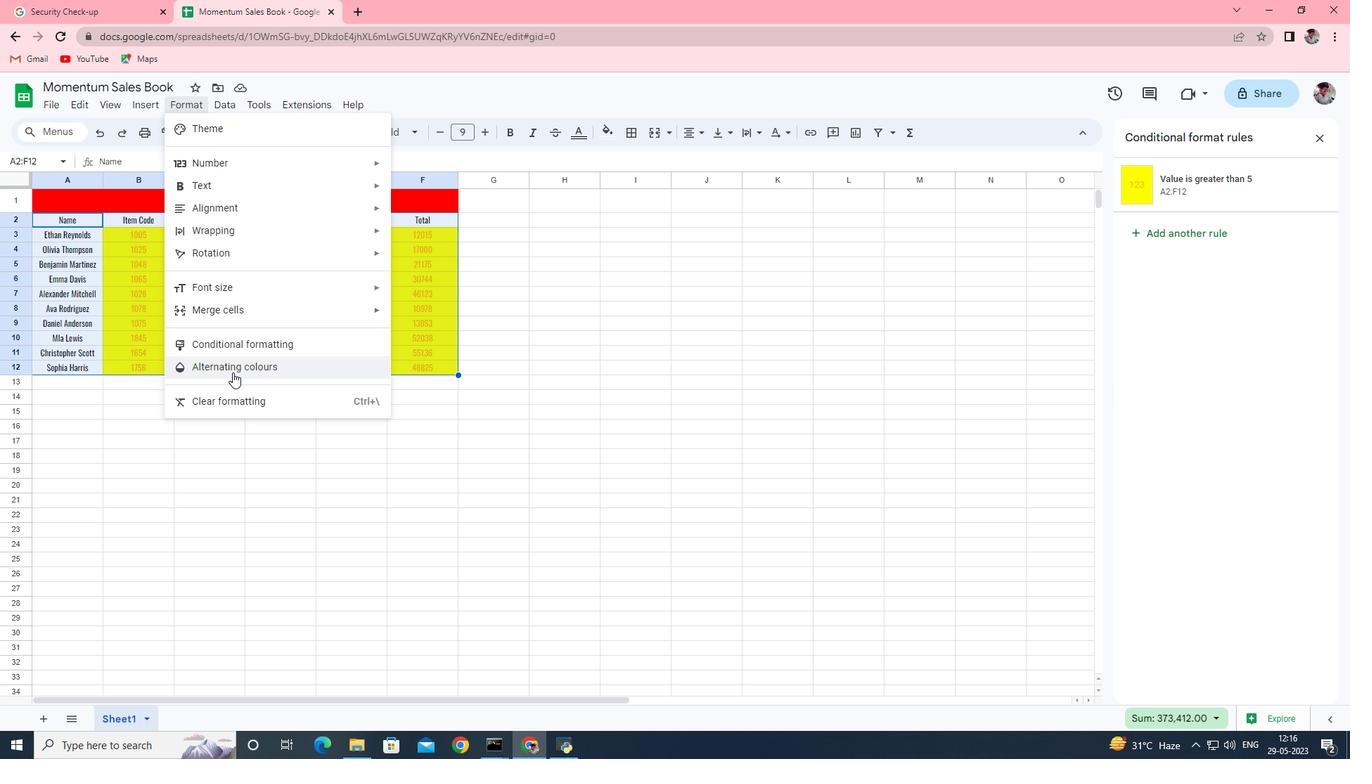 
Action: Mouse pressed left at (236, 370)
Screenshot: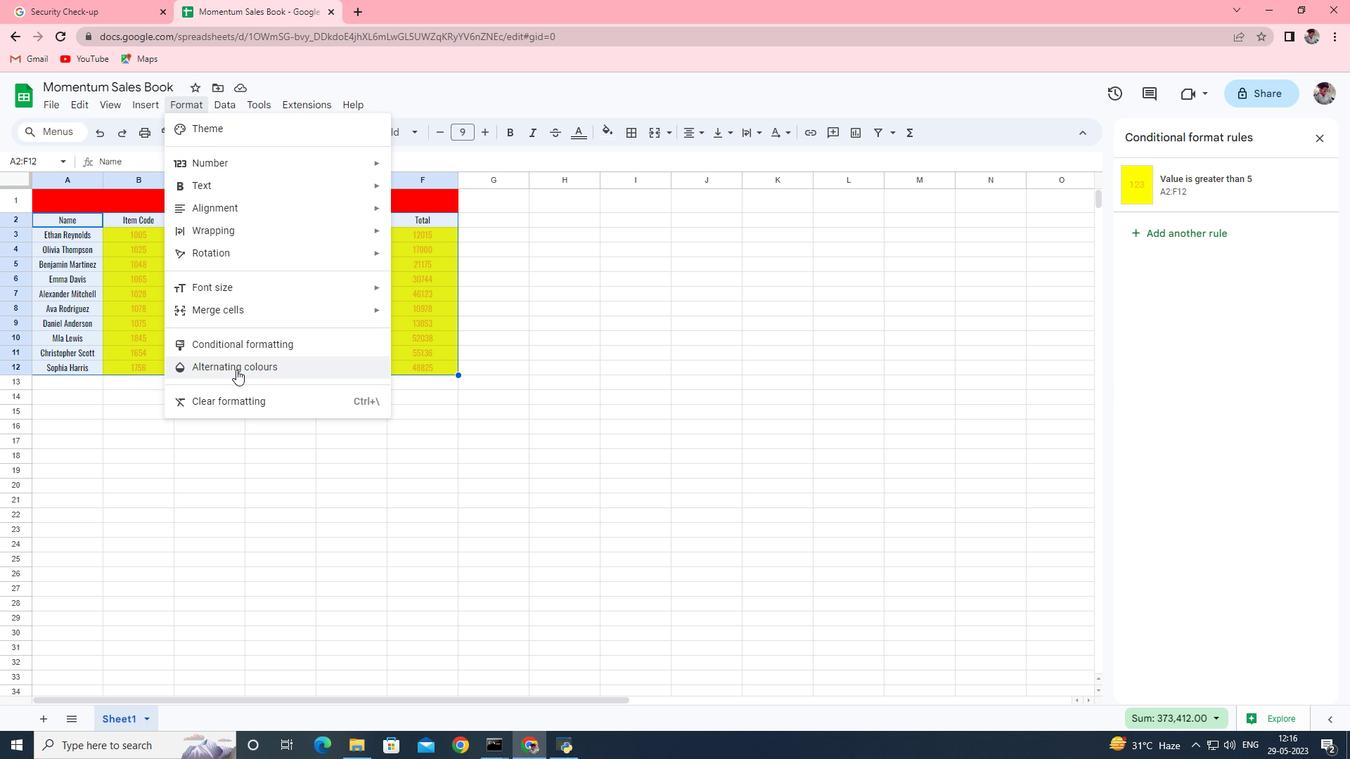 
Action: Mouse moved to (1203, 348)
Screenshot: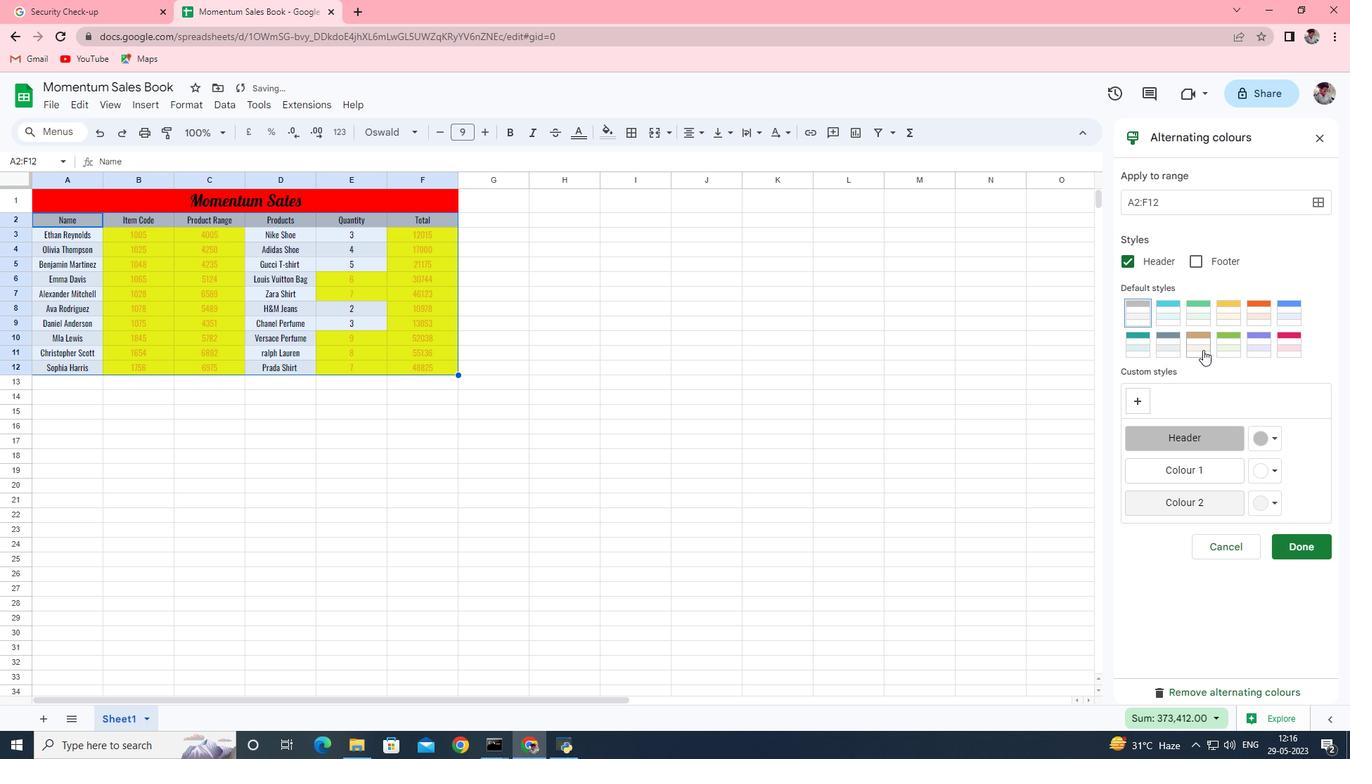 
Action: Mouse pressed left at (1203, 348)
Screenshot: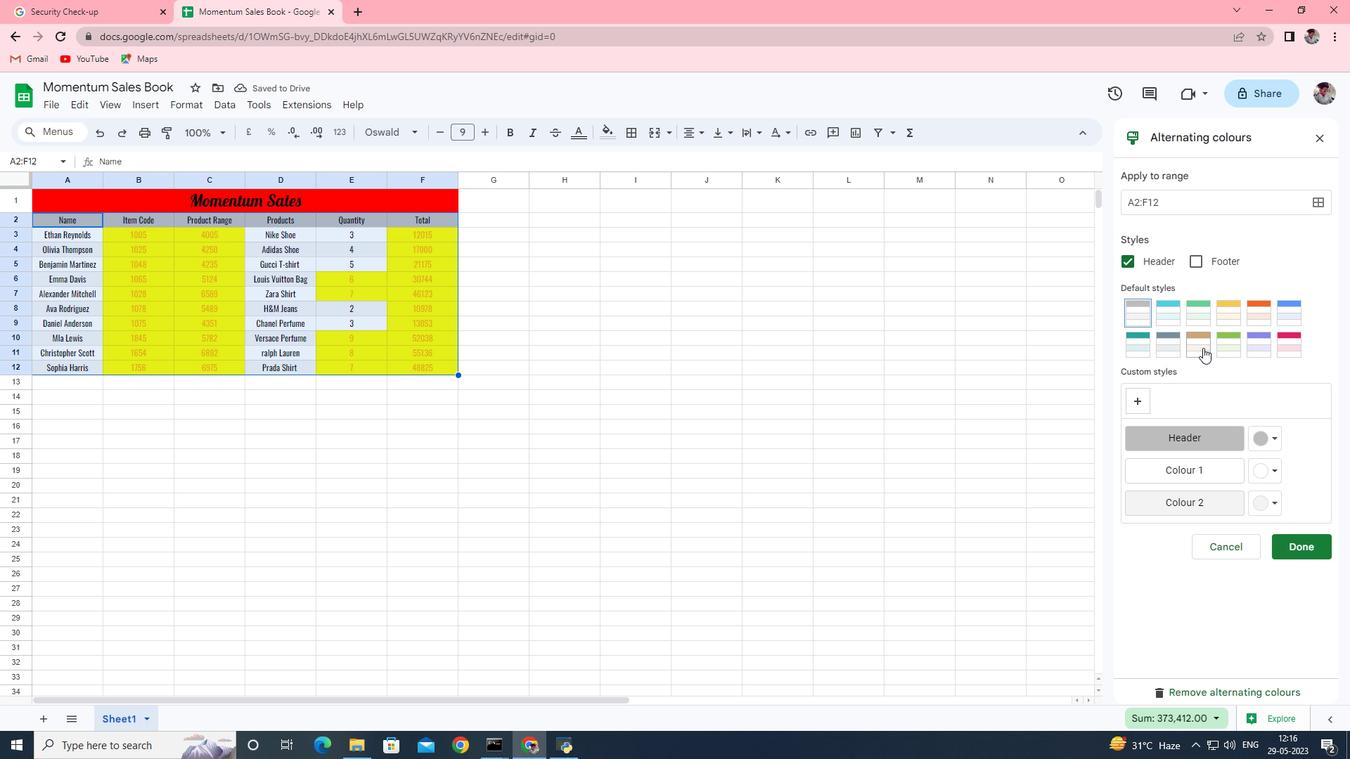 
Action: Mouse moved to (1279, 502)
Screenshot: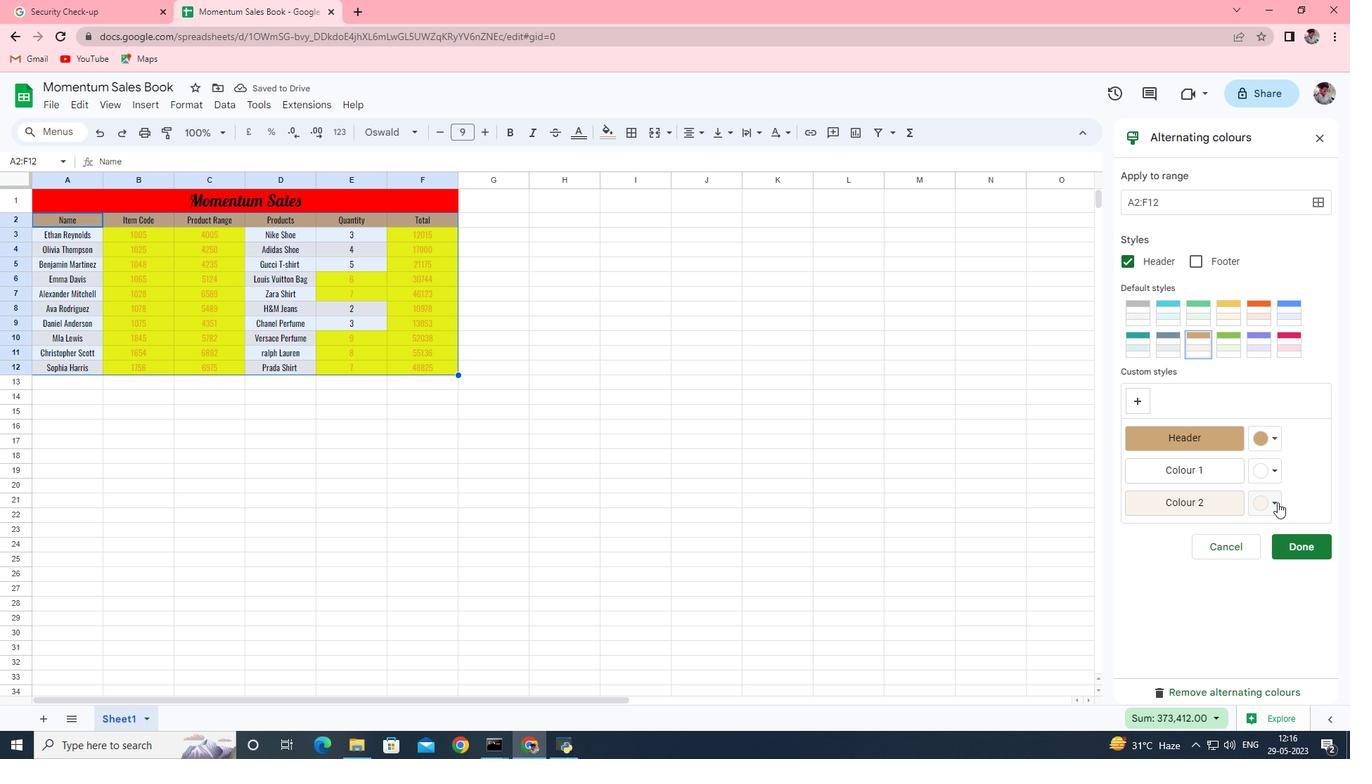 
Action: Mouse pressed left at (1279, 502)
Screenshot: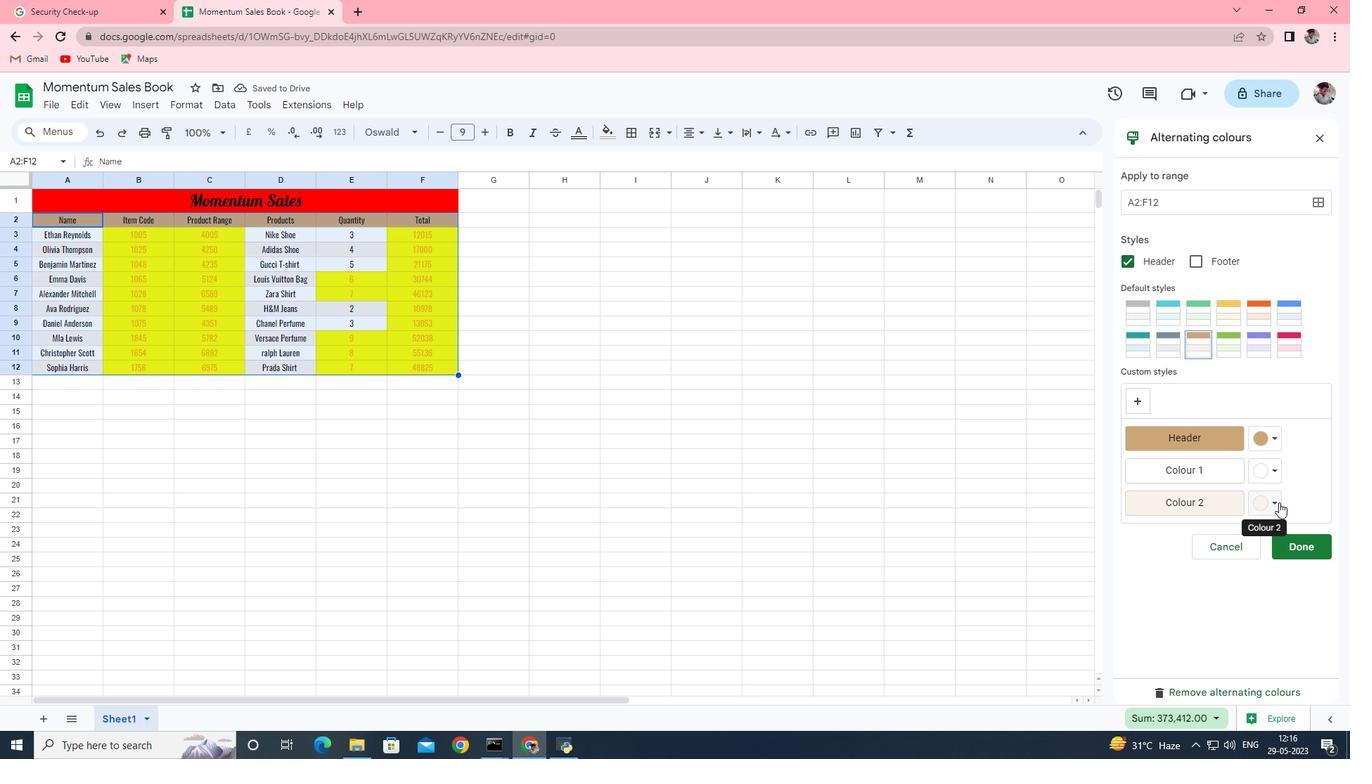 
Action: Mouse moved to (1174, 395)
Screenshot: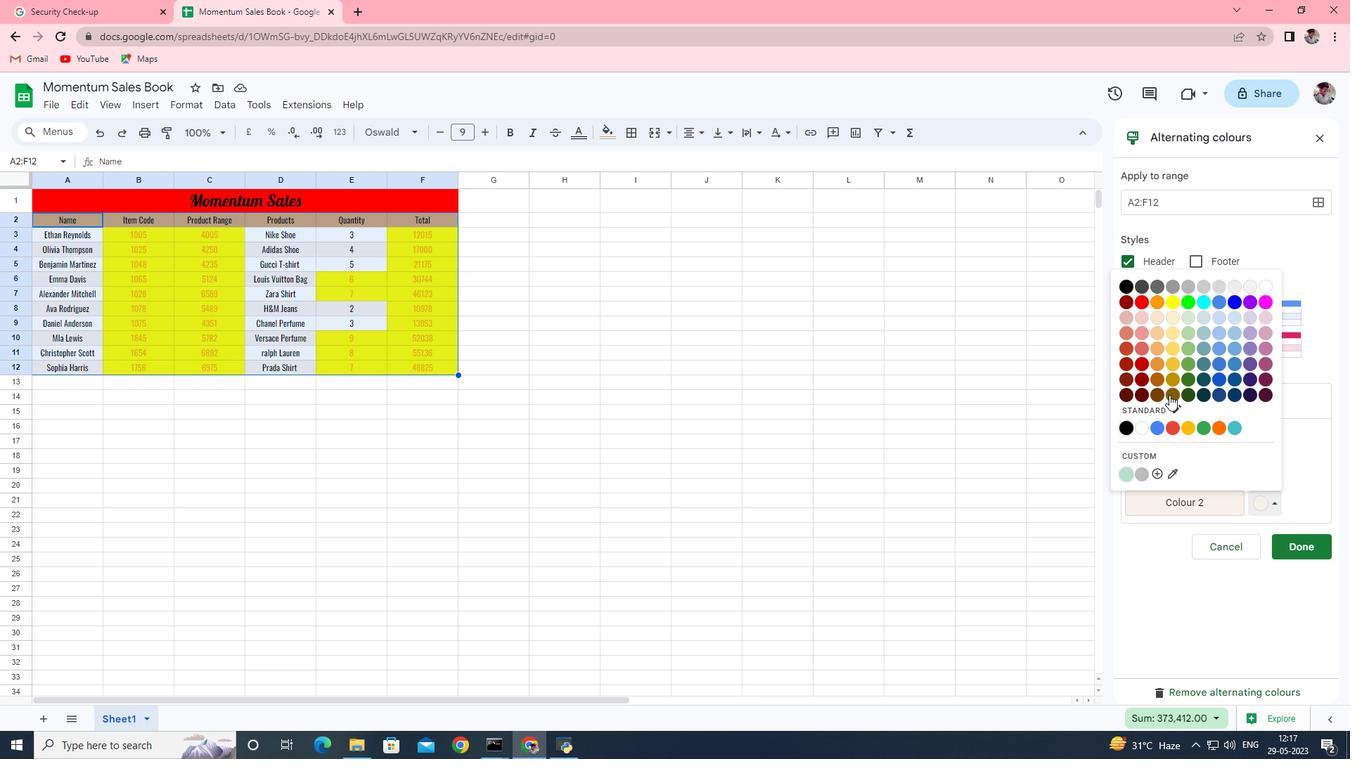 
Action: Mouse pressed left at (1174, 395)
Screenshot: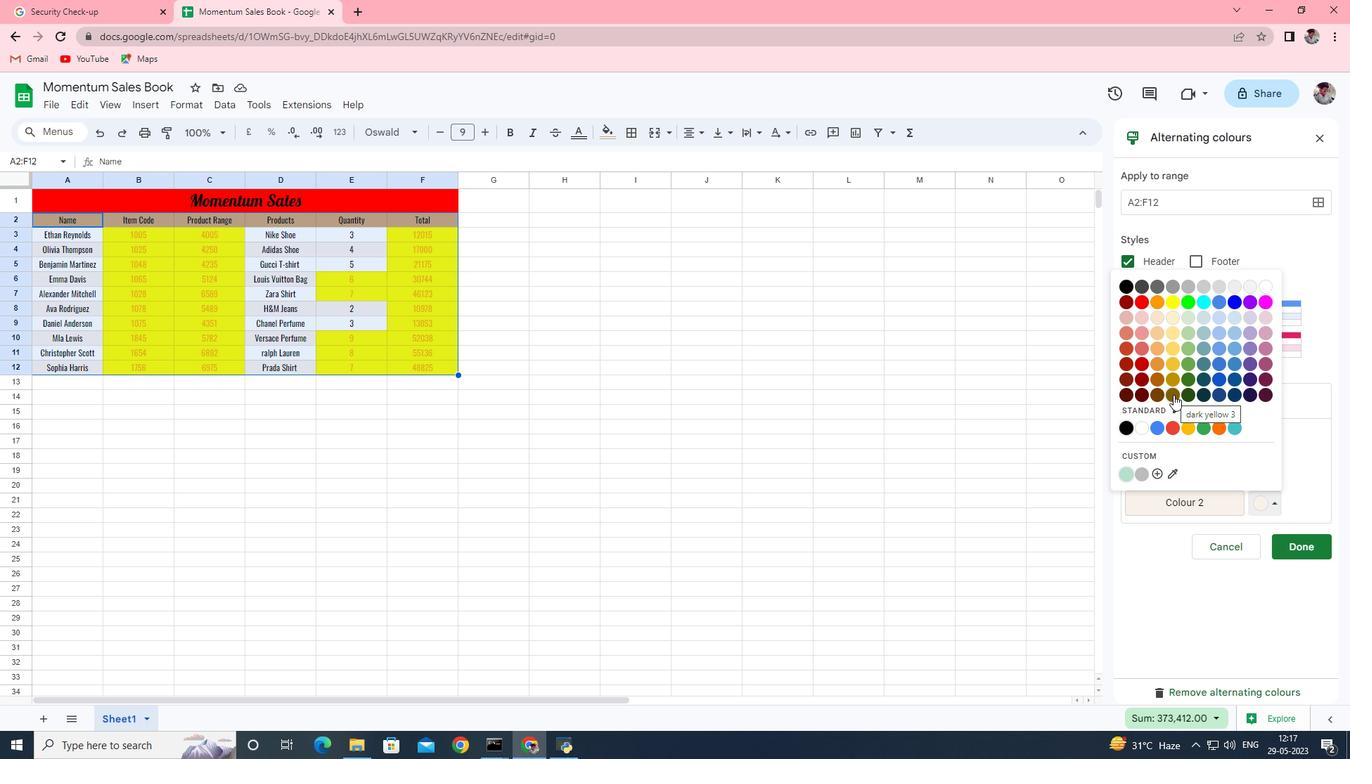 
Action: Mouse moved to (1318, 547)
Screenshot: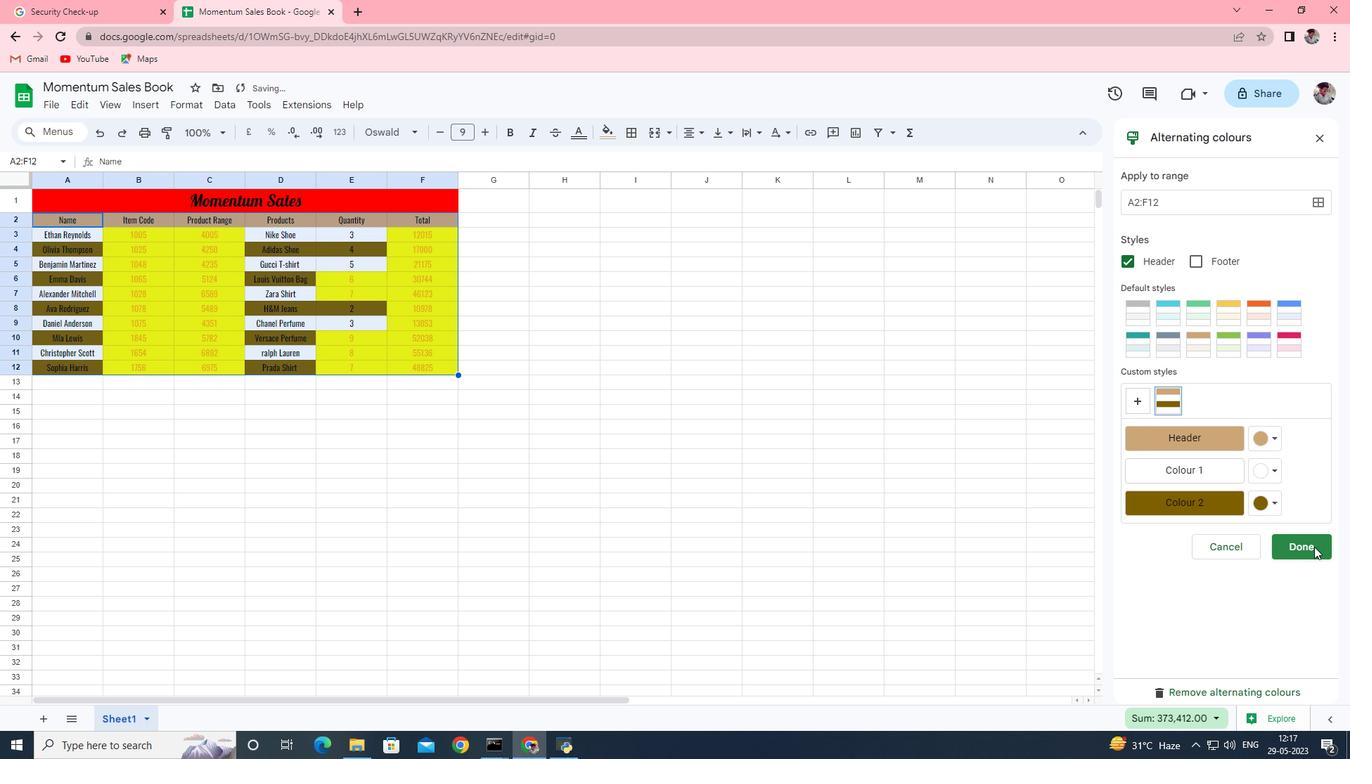 
Action: Mouse pressed left at (1318, 547)
Screenshot: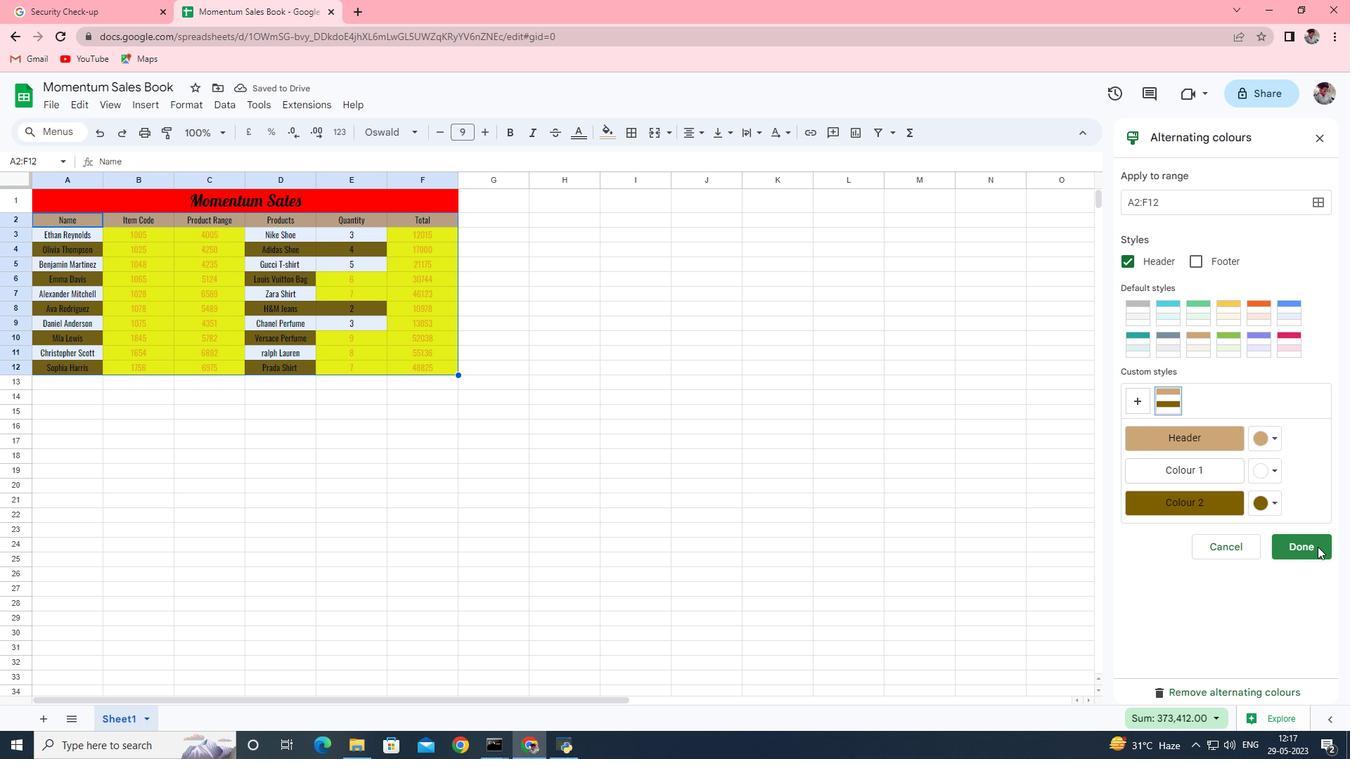 
Action: Mouse moved to (78, 180)
Screenshot: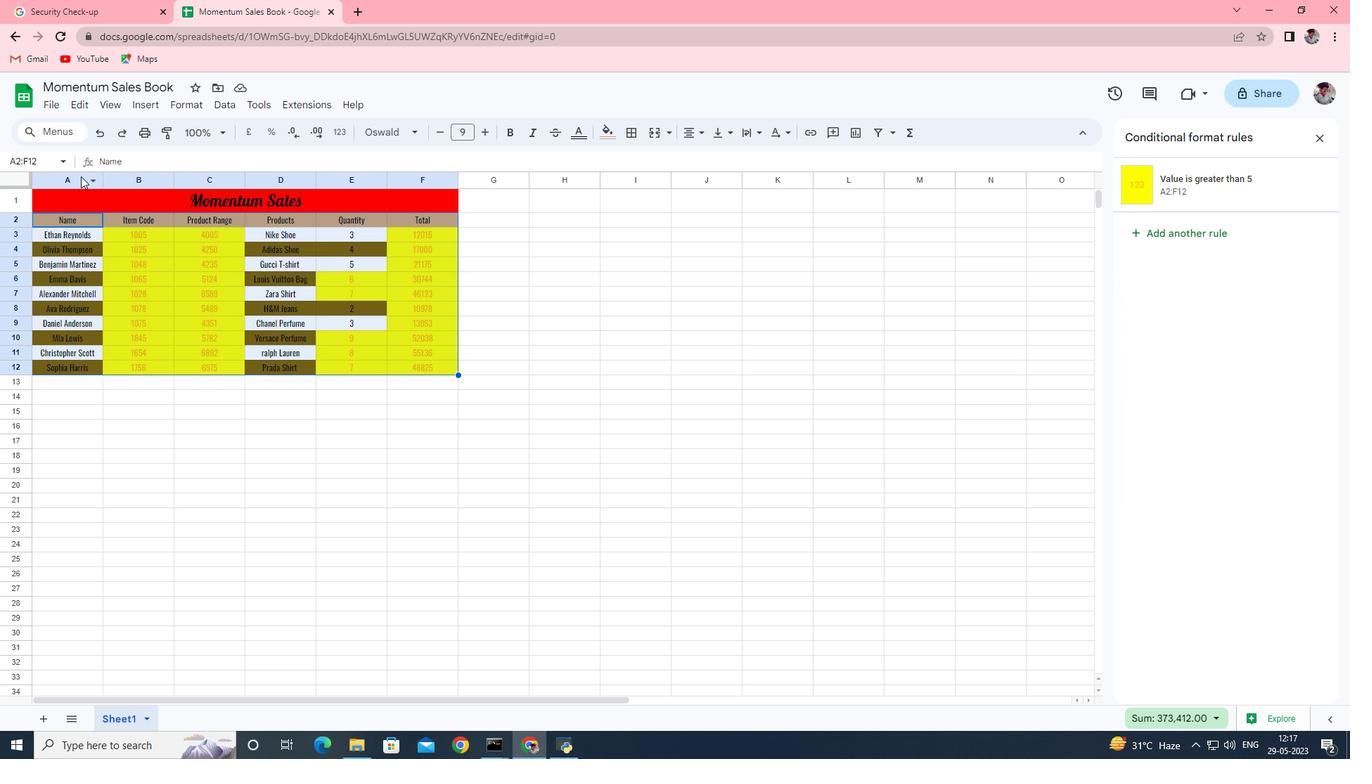 
Action: Mouse pressed left at (78, 180)
Screenshot: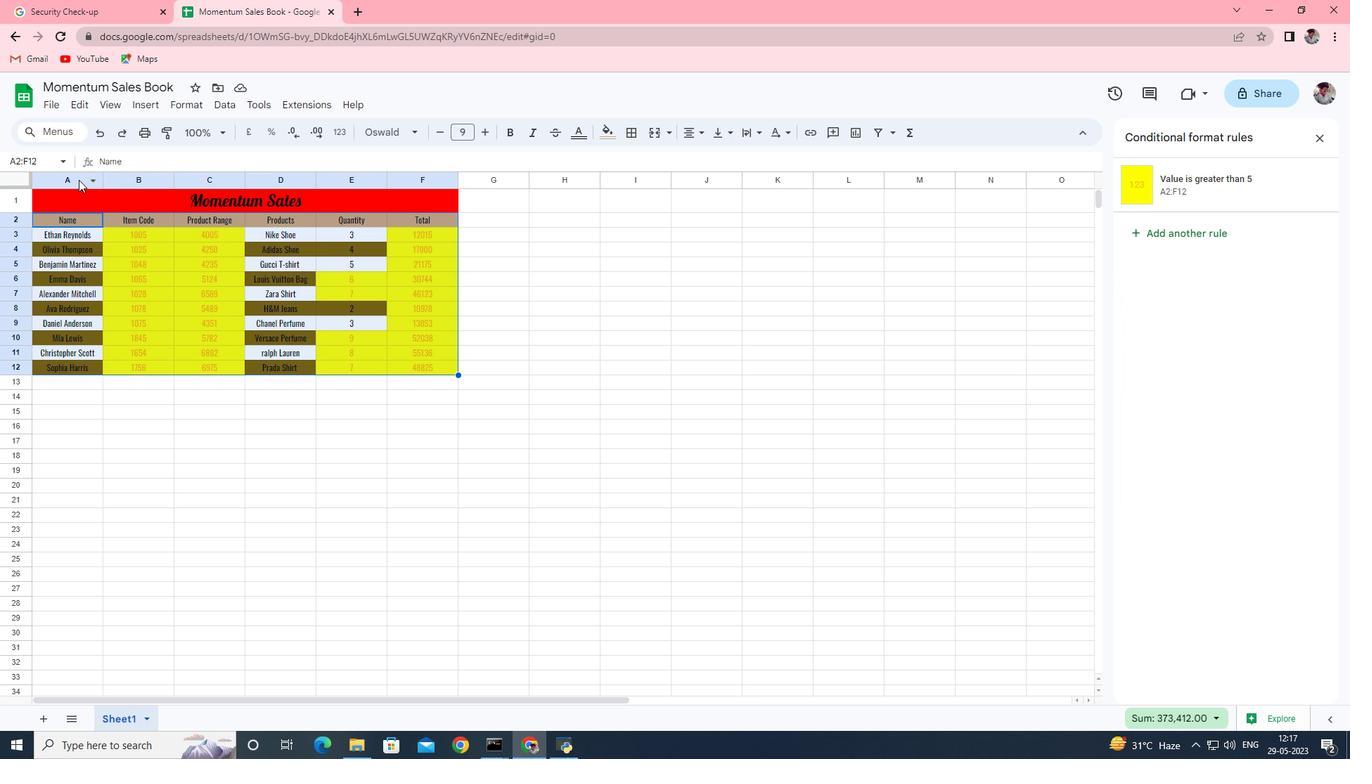 
Action: Mouse moved to (407, 189)
Screenshot: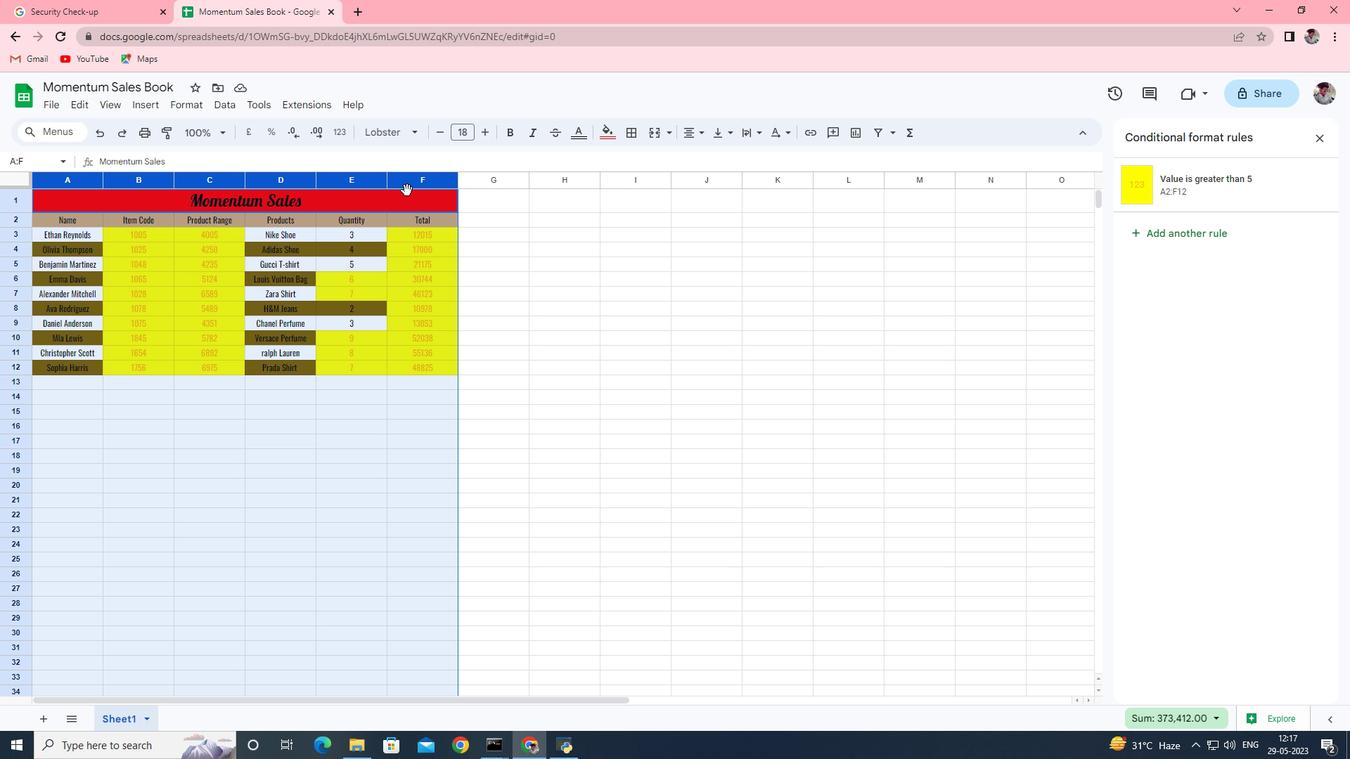 
Action: Mouse pressed right at (407, 189)
Screenshot: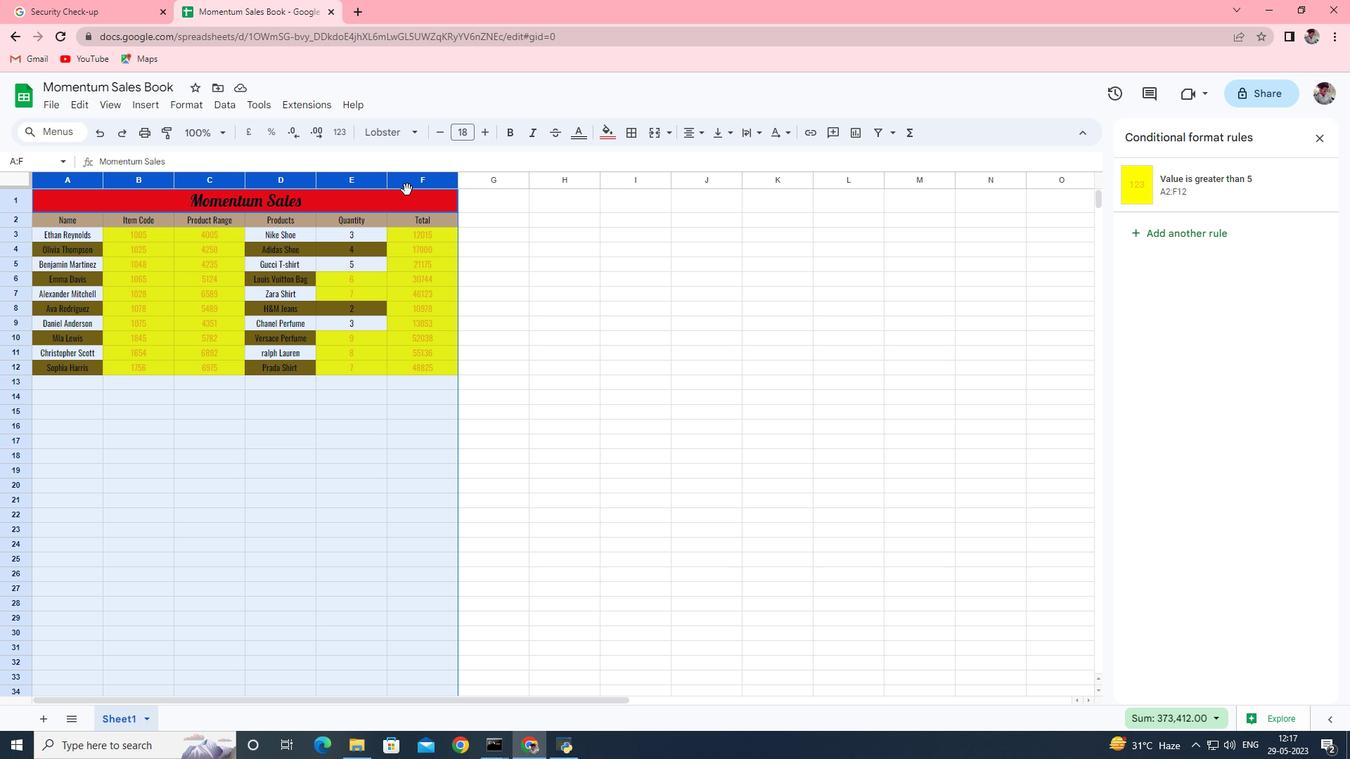 
Action: Mouse moved to (455, 417)
Screenshot: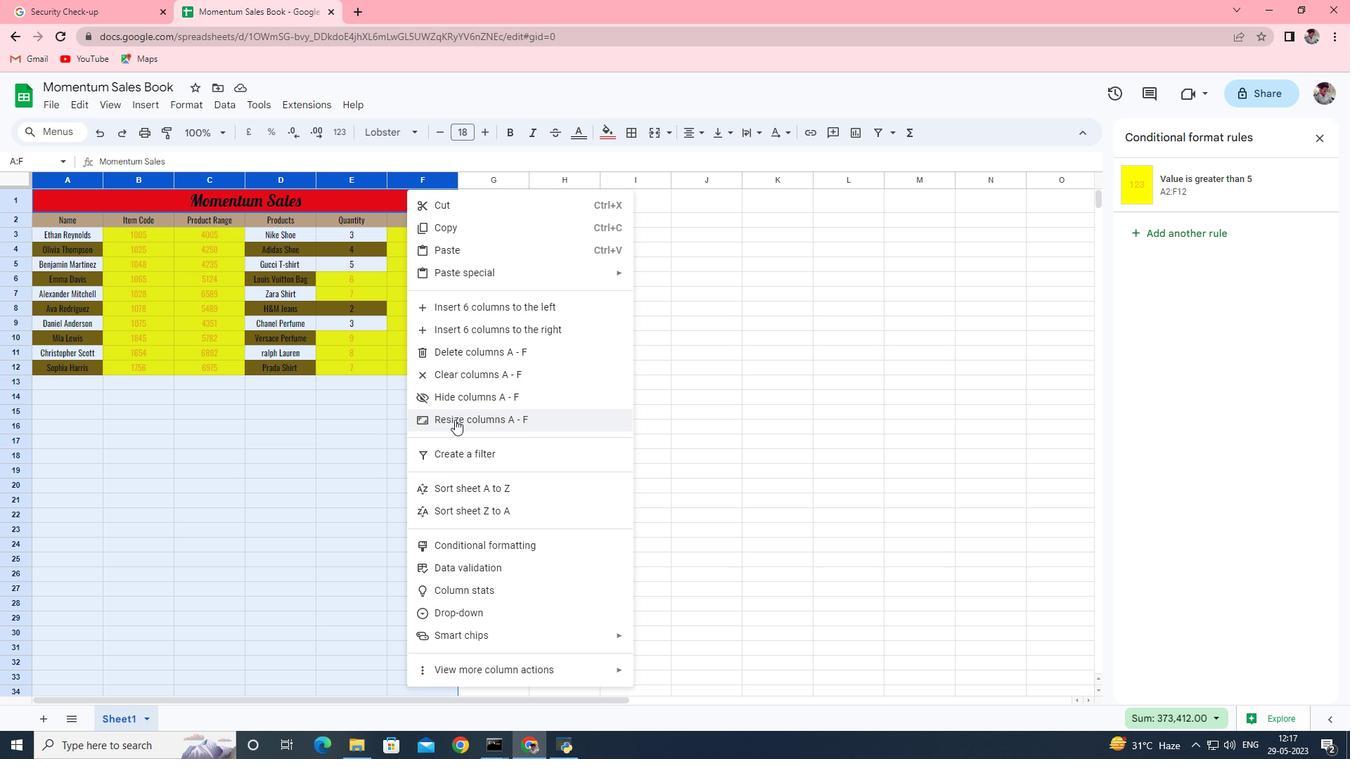 
Action: Mouse pressed left at (455, 417)
Screenshot: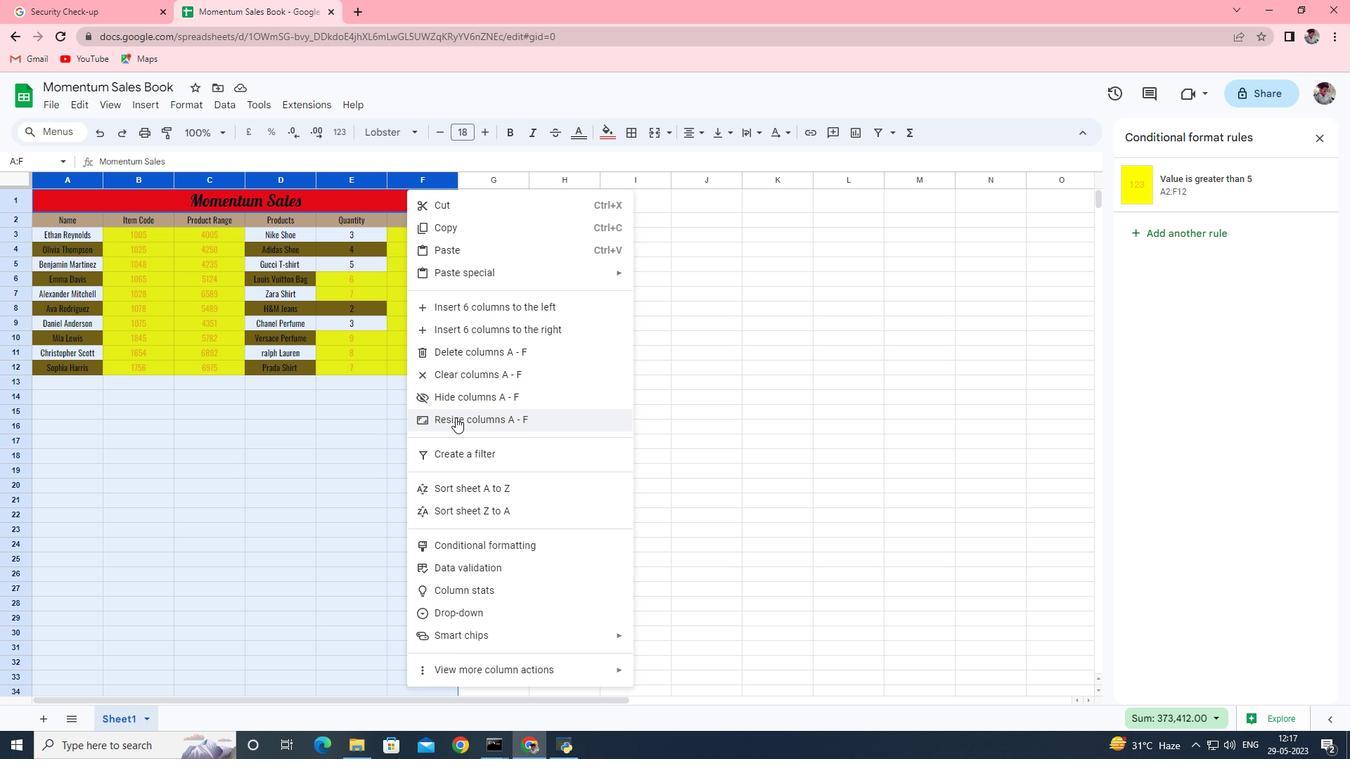
Action: Mouse moved to (484, 398)
Screenshot: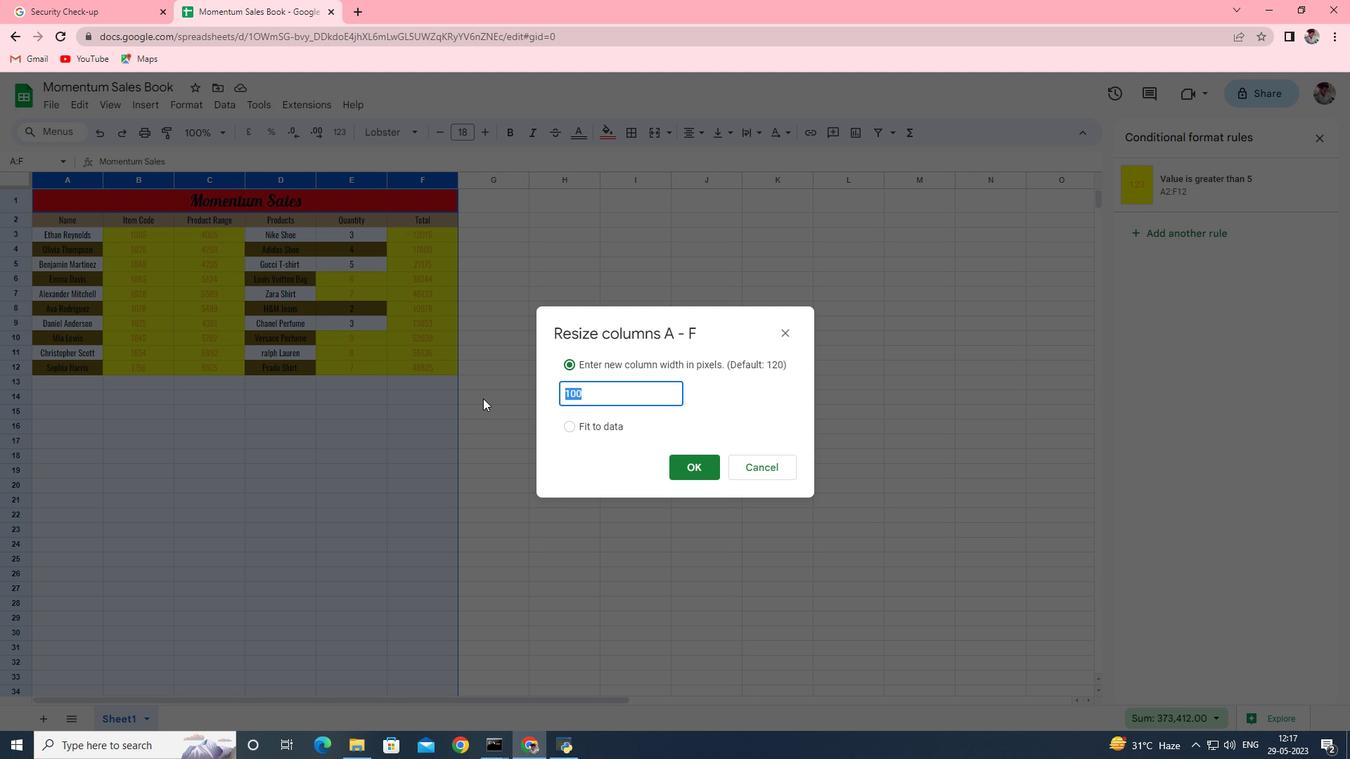 
Action: Key pressed 15<Key.backspace>8
Screenshot: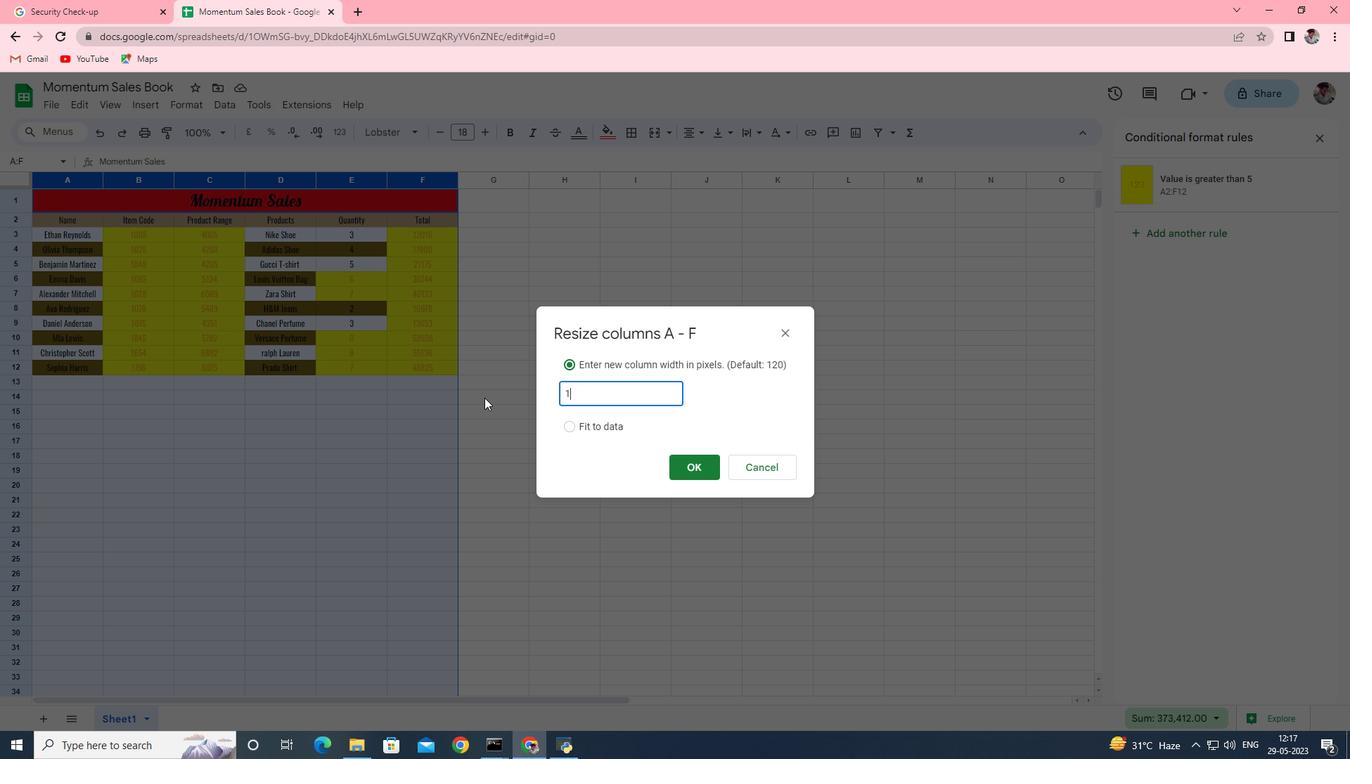
Action: Mouse moved to (699, 467)
Screenshot: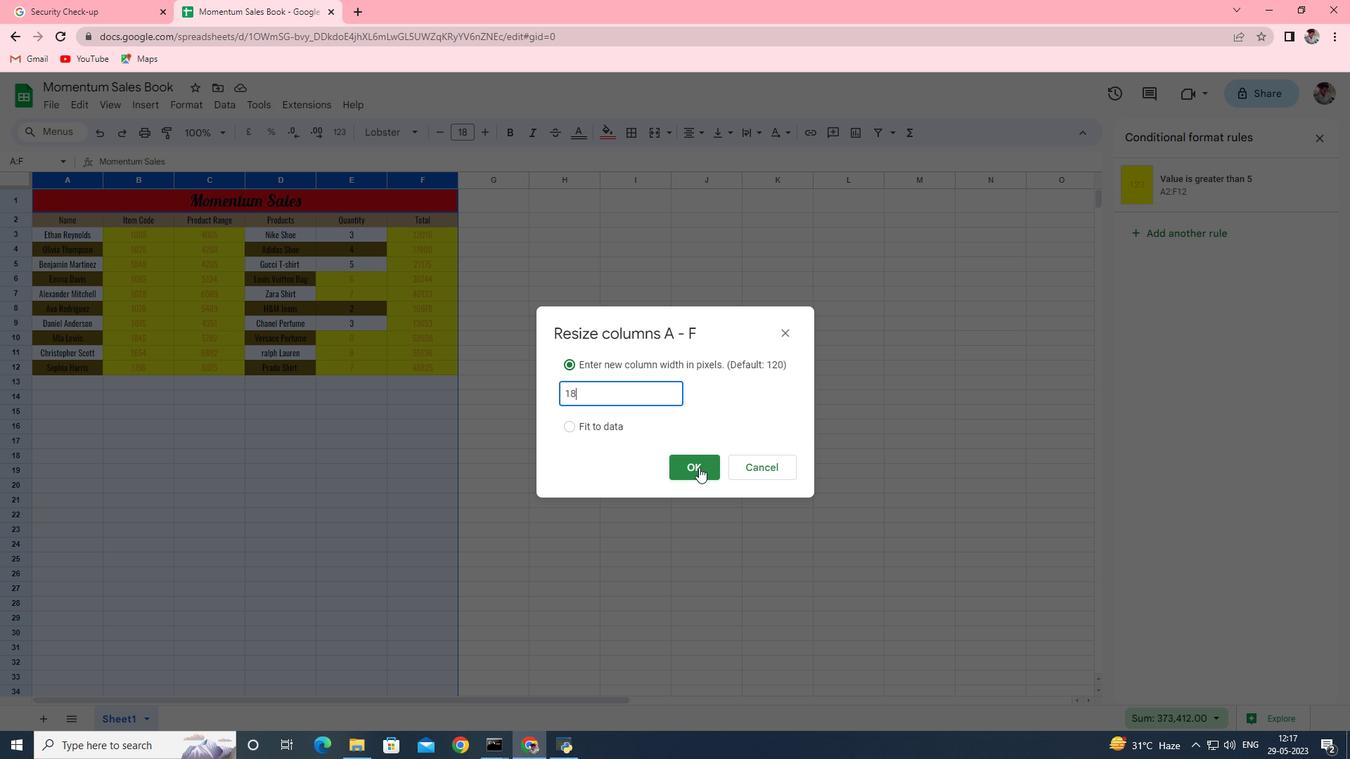 
Action: Mouse pressed left at (699, 467)
Screenshot: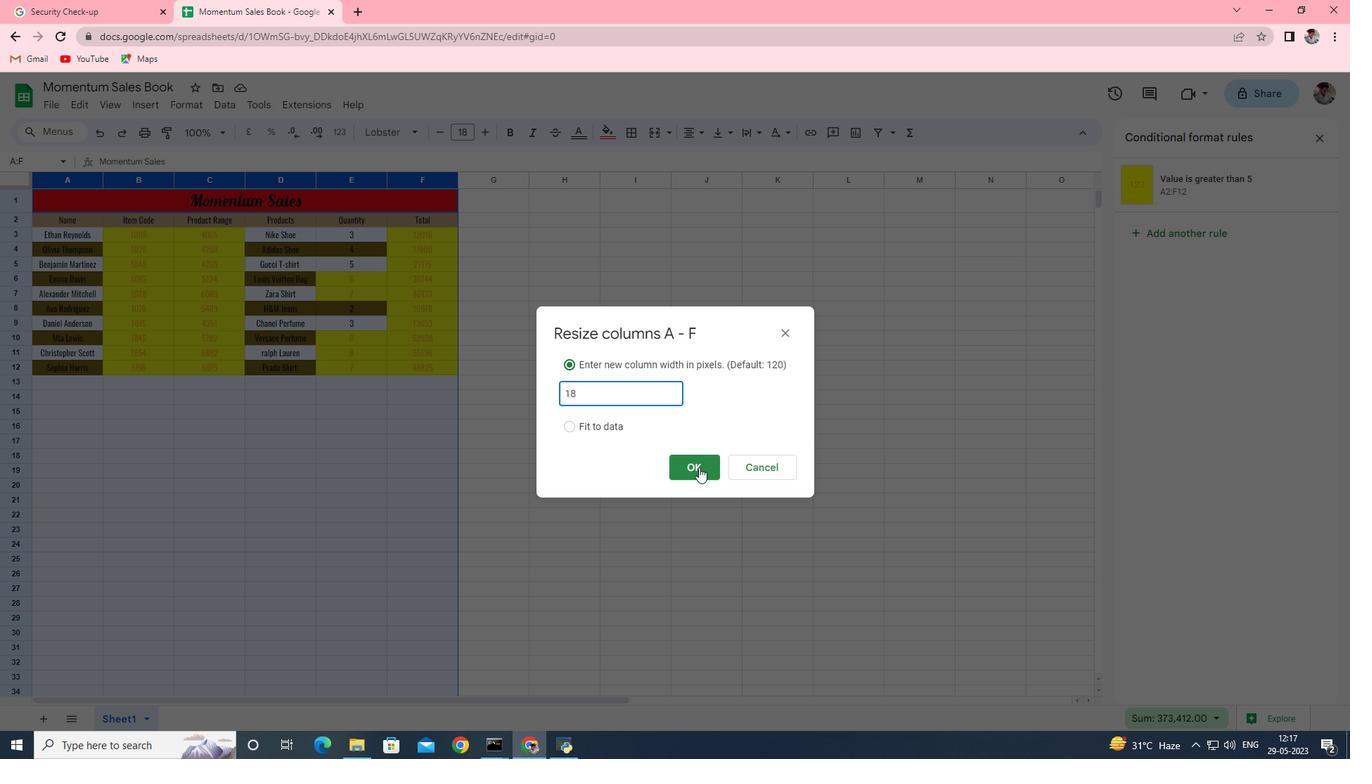 
Action: Mouse moved to (452, 377)
Screenshot: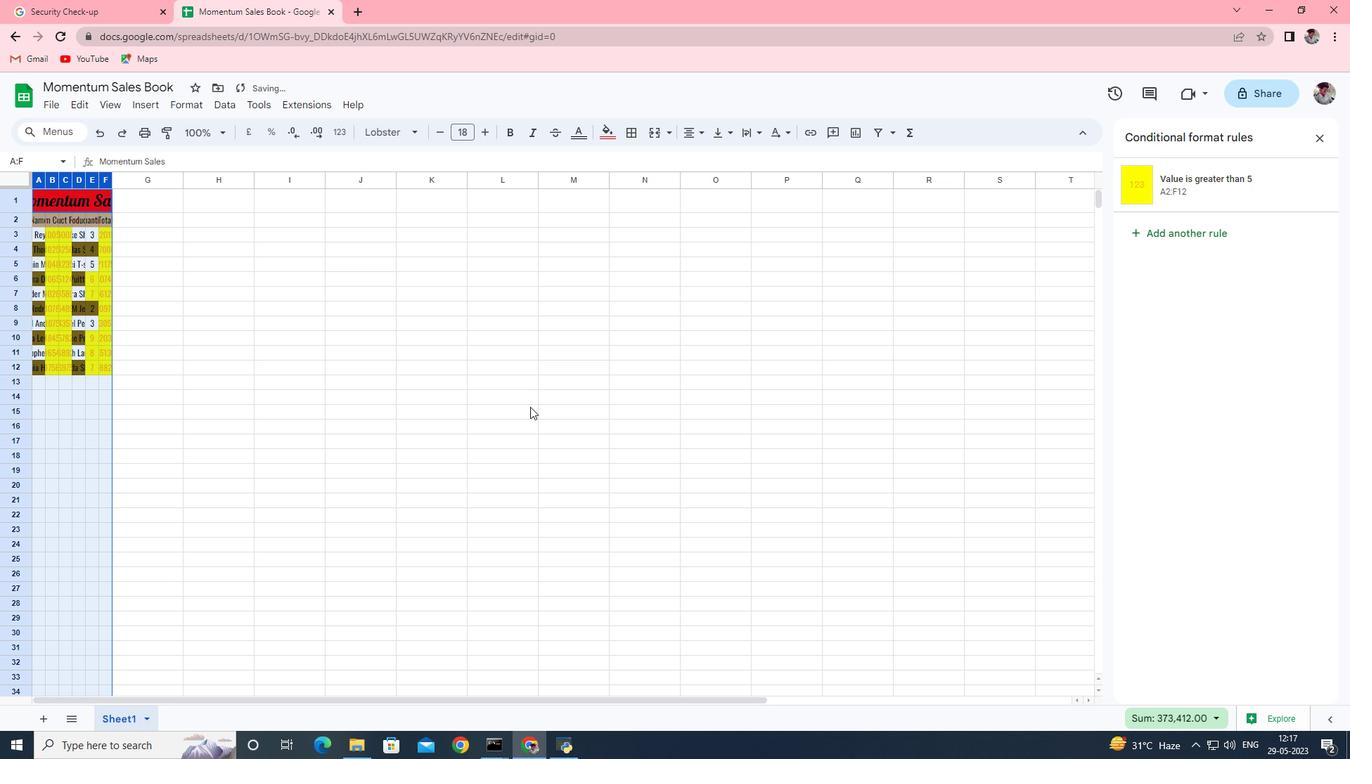 
Action: Mouse scrolled (452, 377) with delta (0, 0)
Screenshot: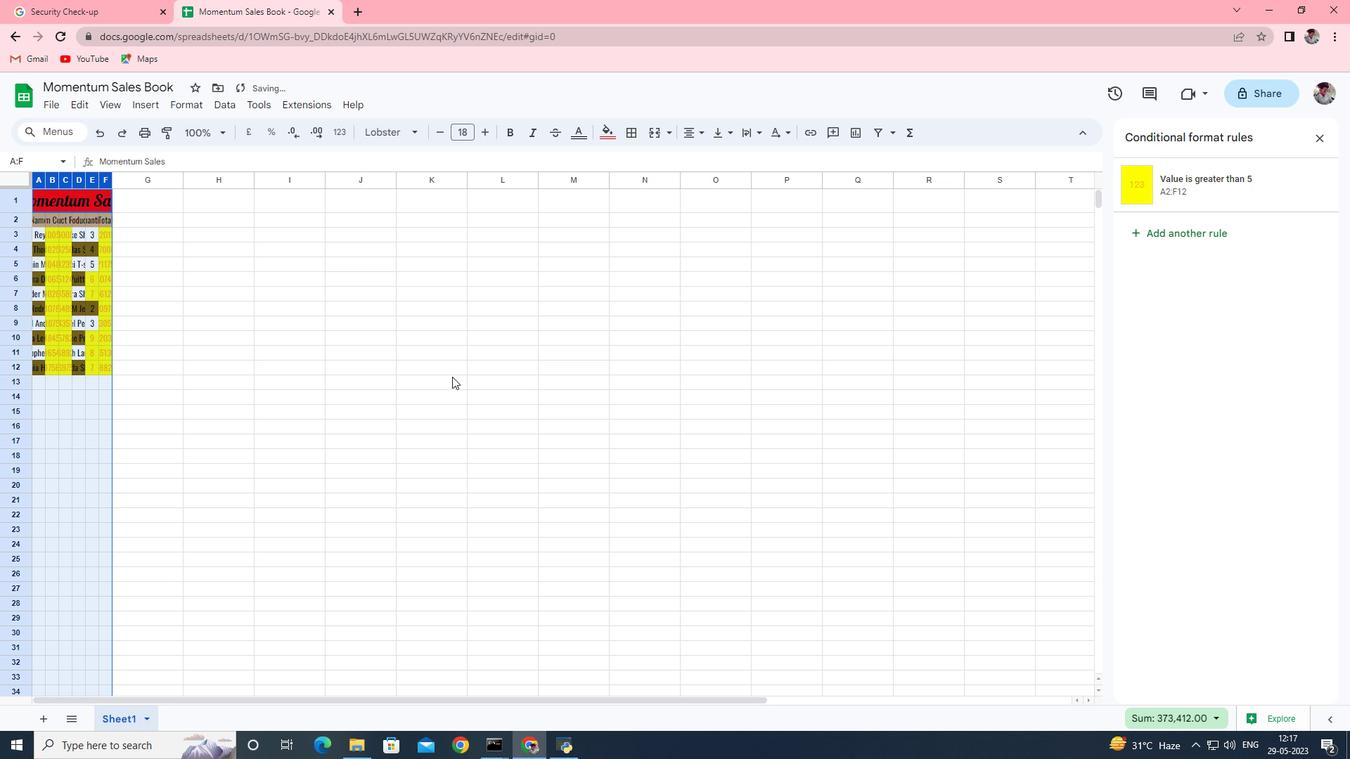 
Action: Mouse scrolled (452, 377) with delta (0, 0)
Screenshot: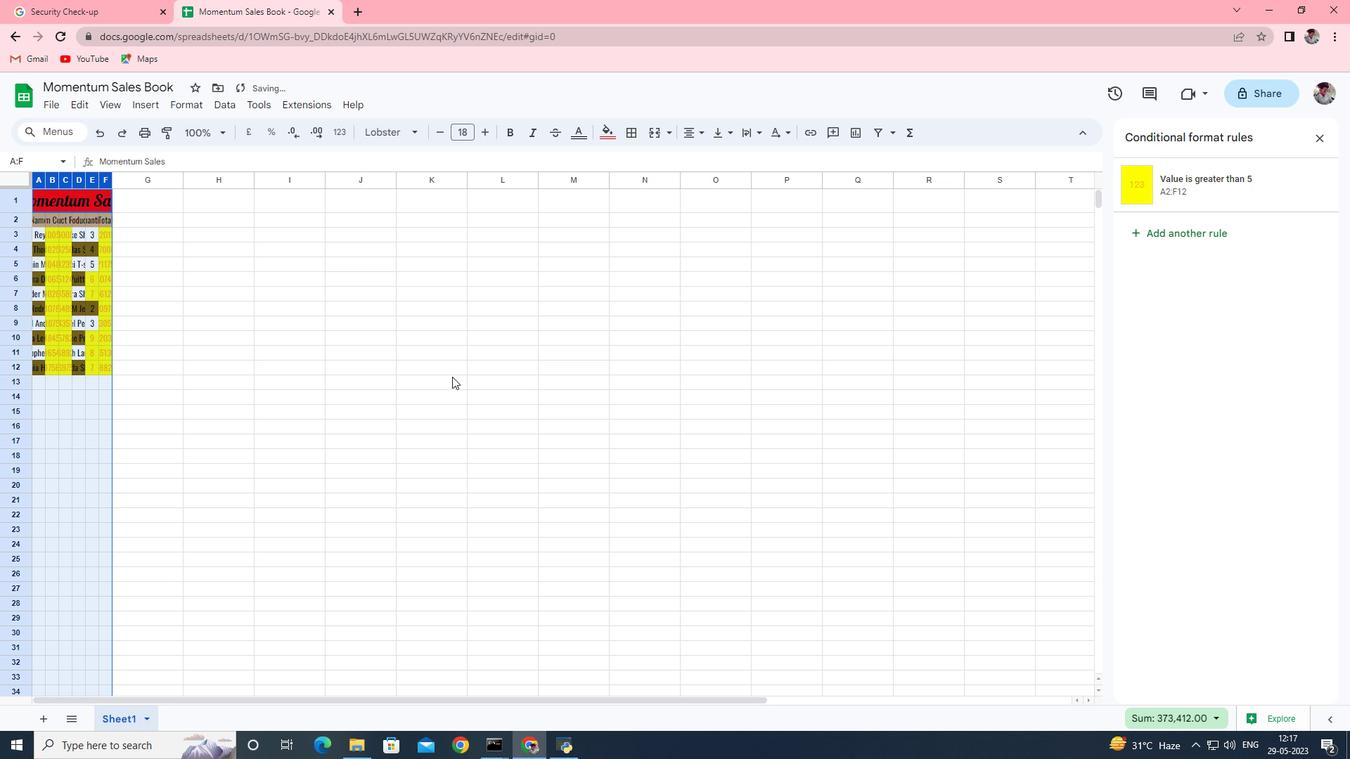 
Action: Mouse scrolled (452, 377) with delta (0, 0)
Screenshot: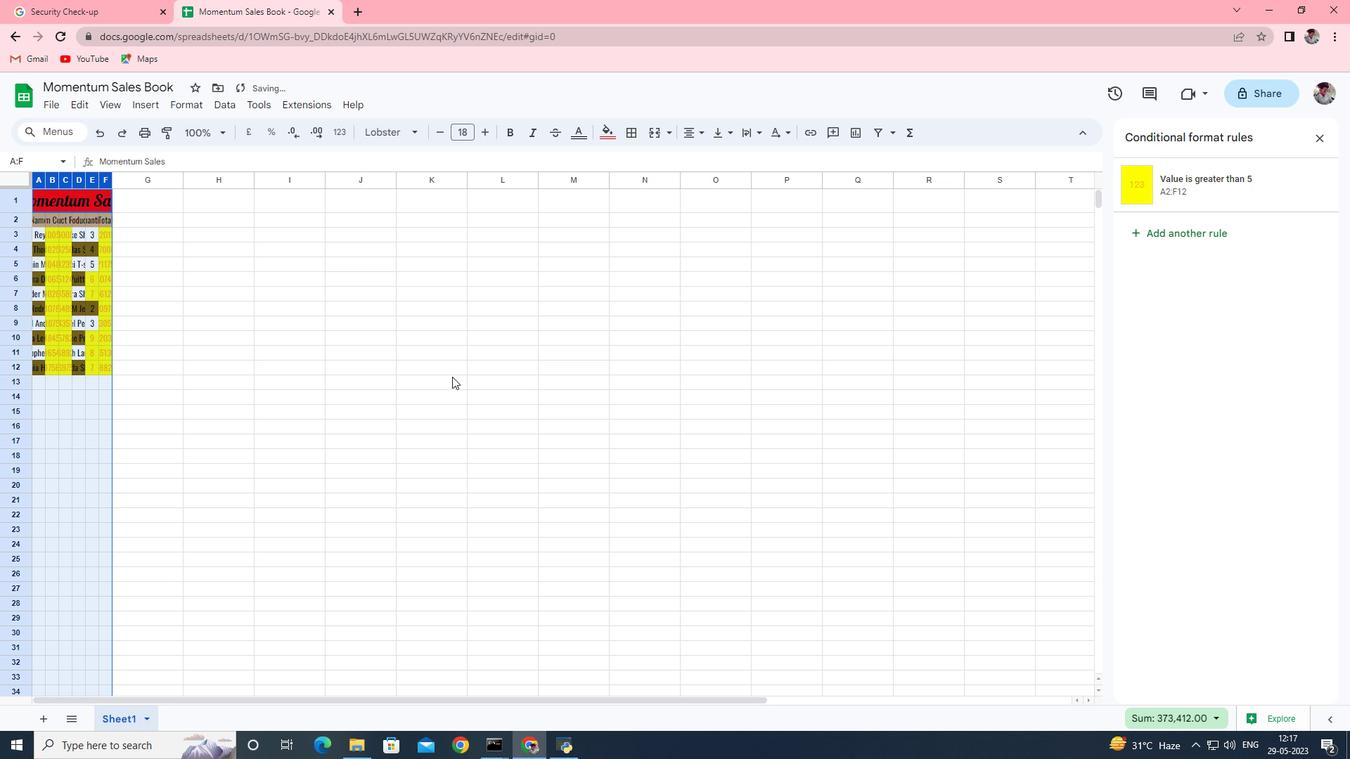
Action: Mouse moved to (85, 213)
Screenshot: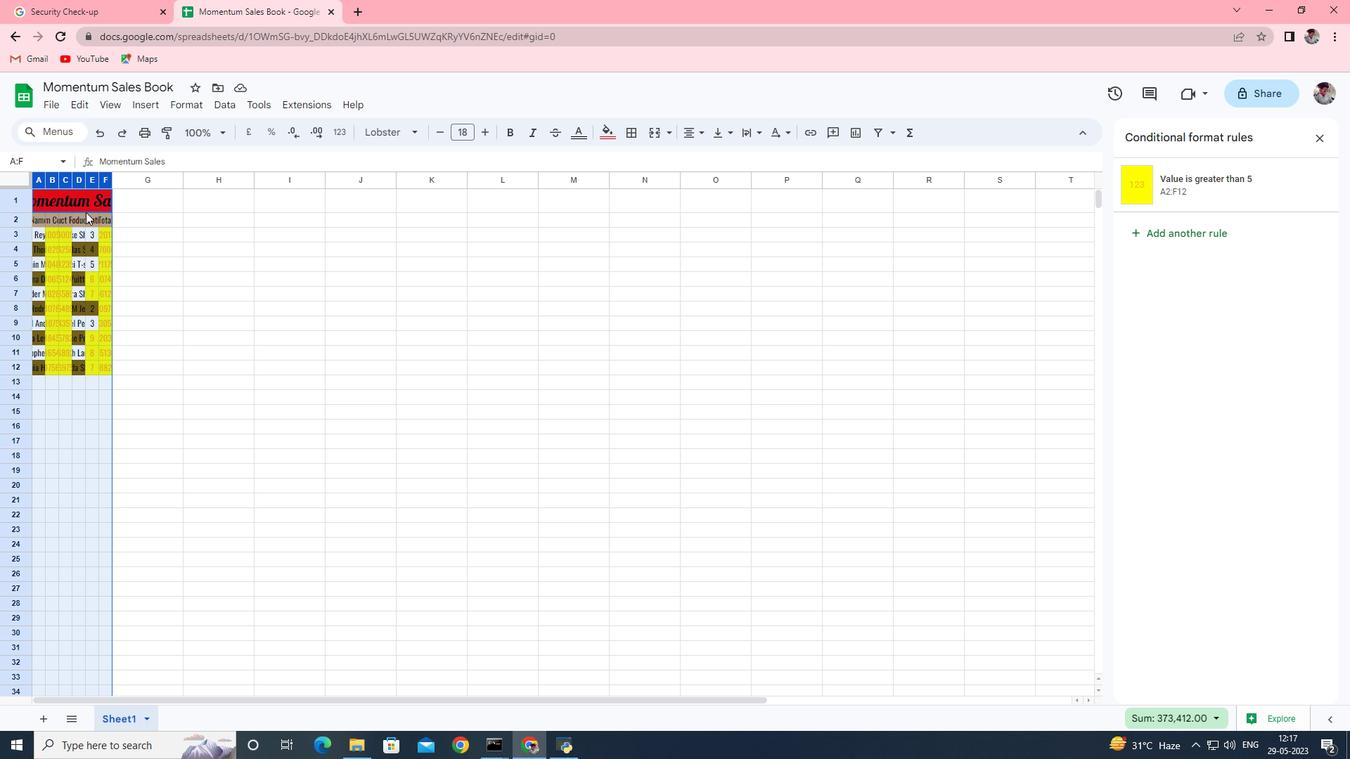 
Action: Key pressed ctrl+Z
Screenshot: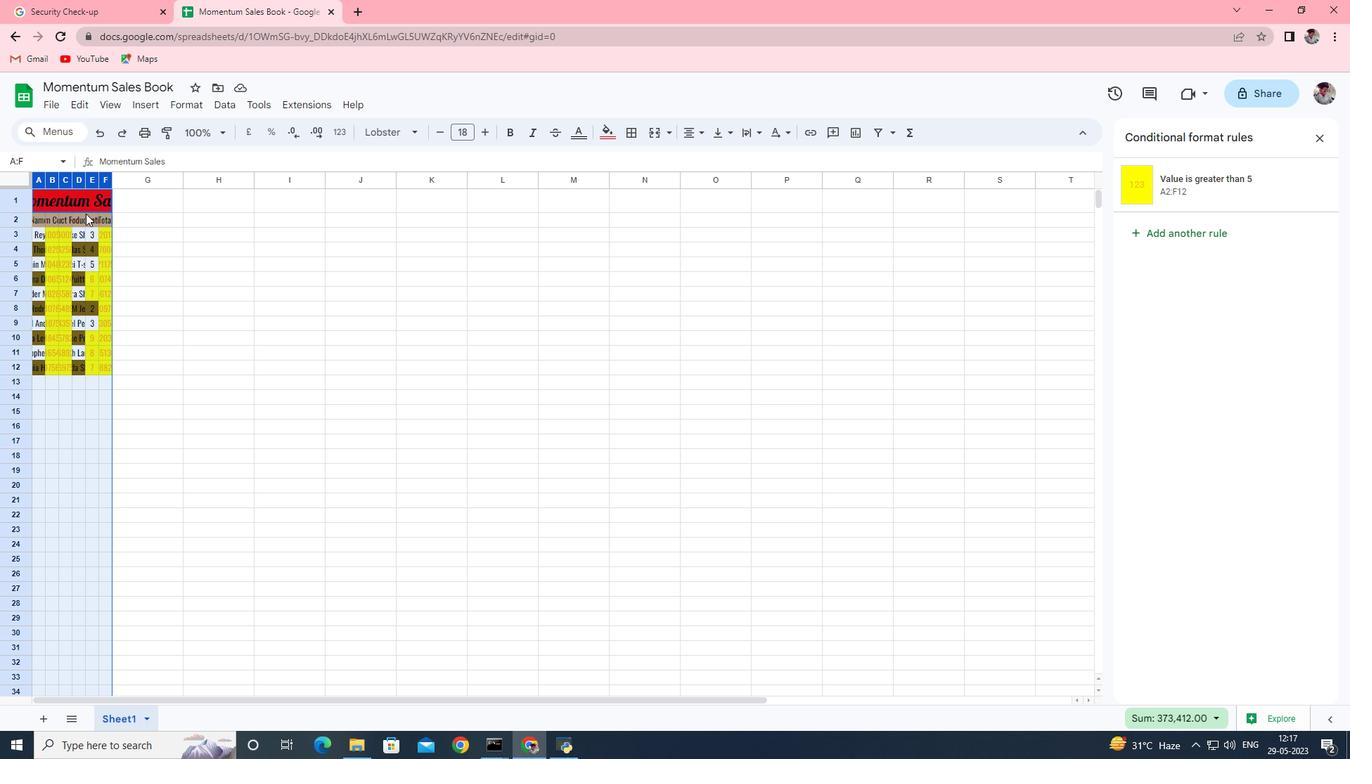 
Action: Mouse moved to (336, 186)
Screenshot: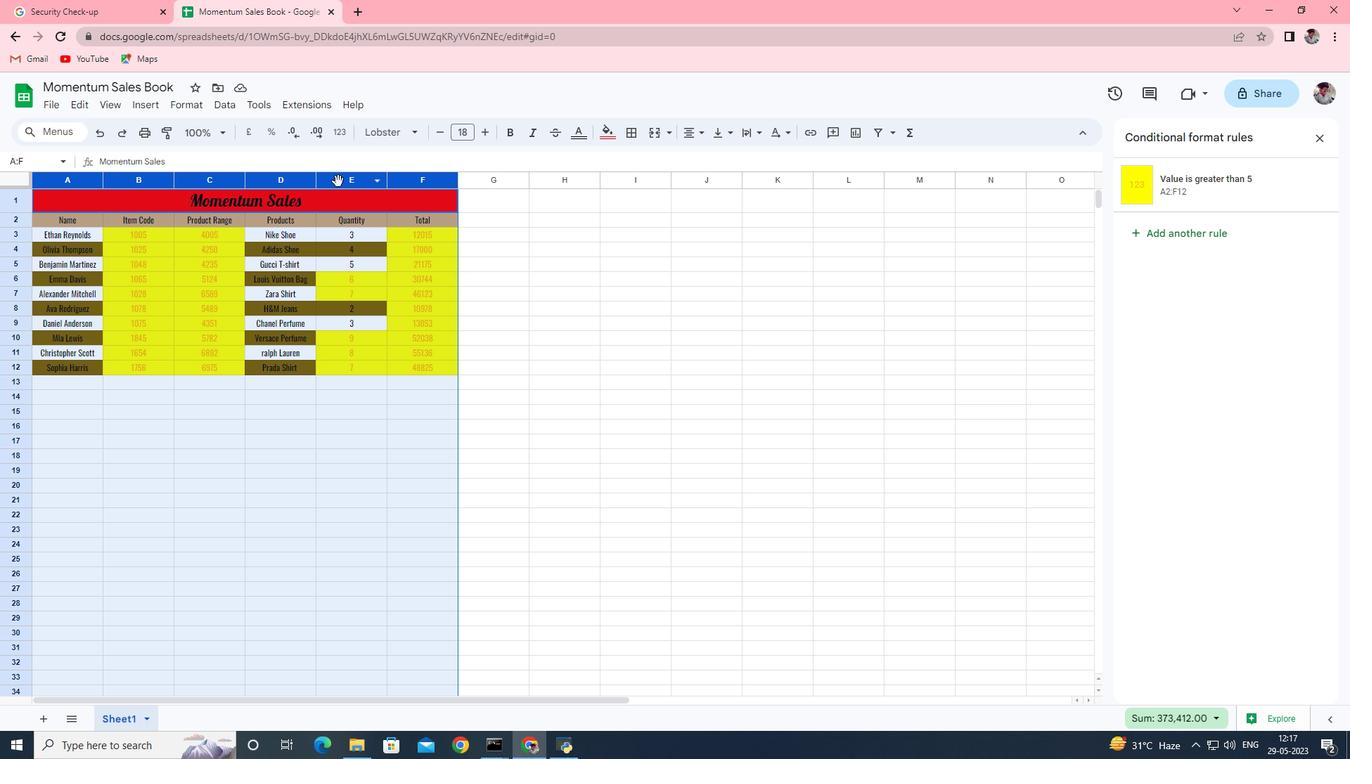 
Action: Mouse pressed right at (336, 186)
Screenshot: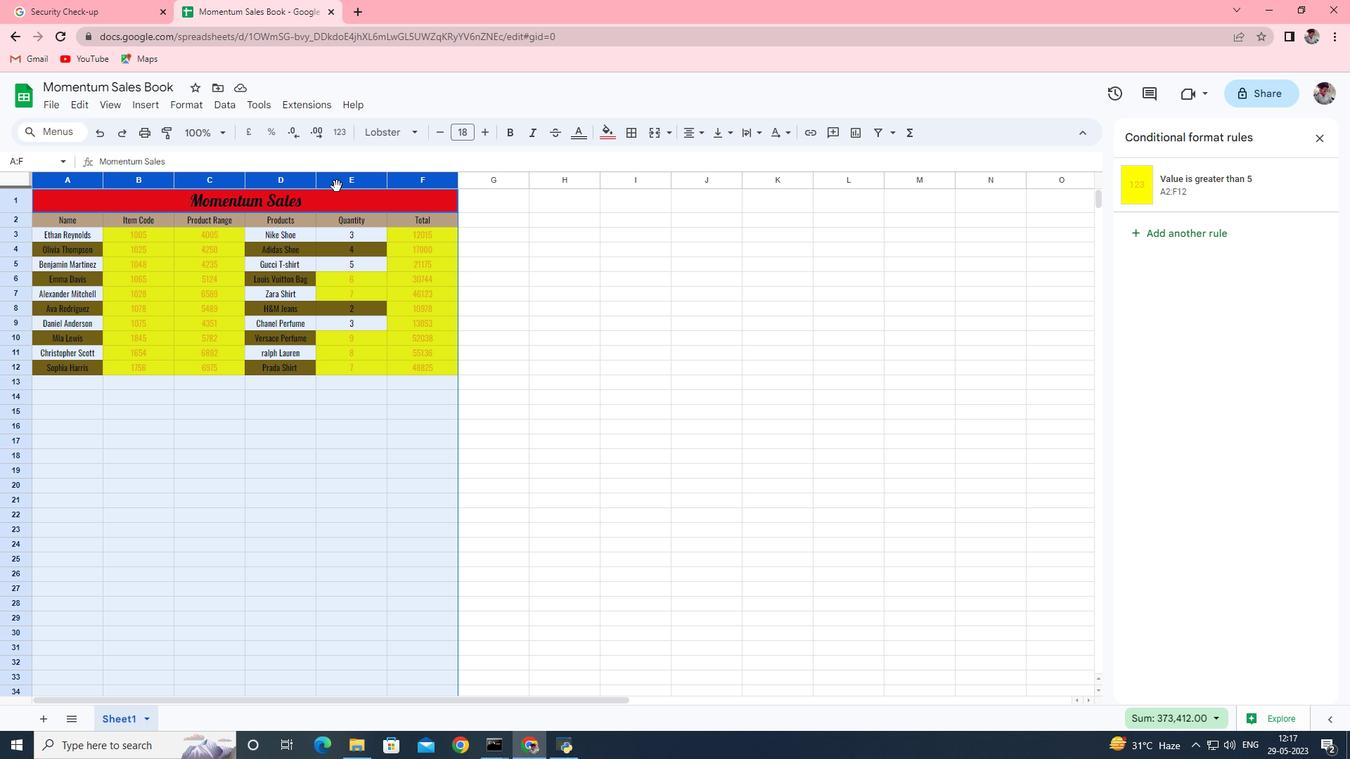 
Action: Mouse moved to (424, 419)
Screenshot: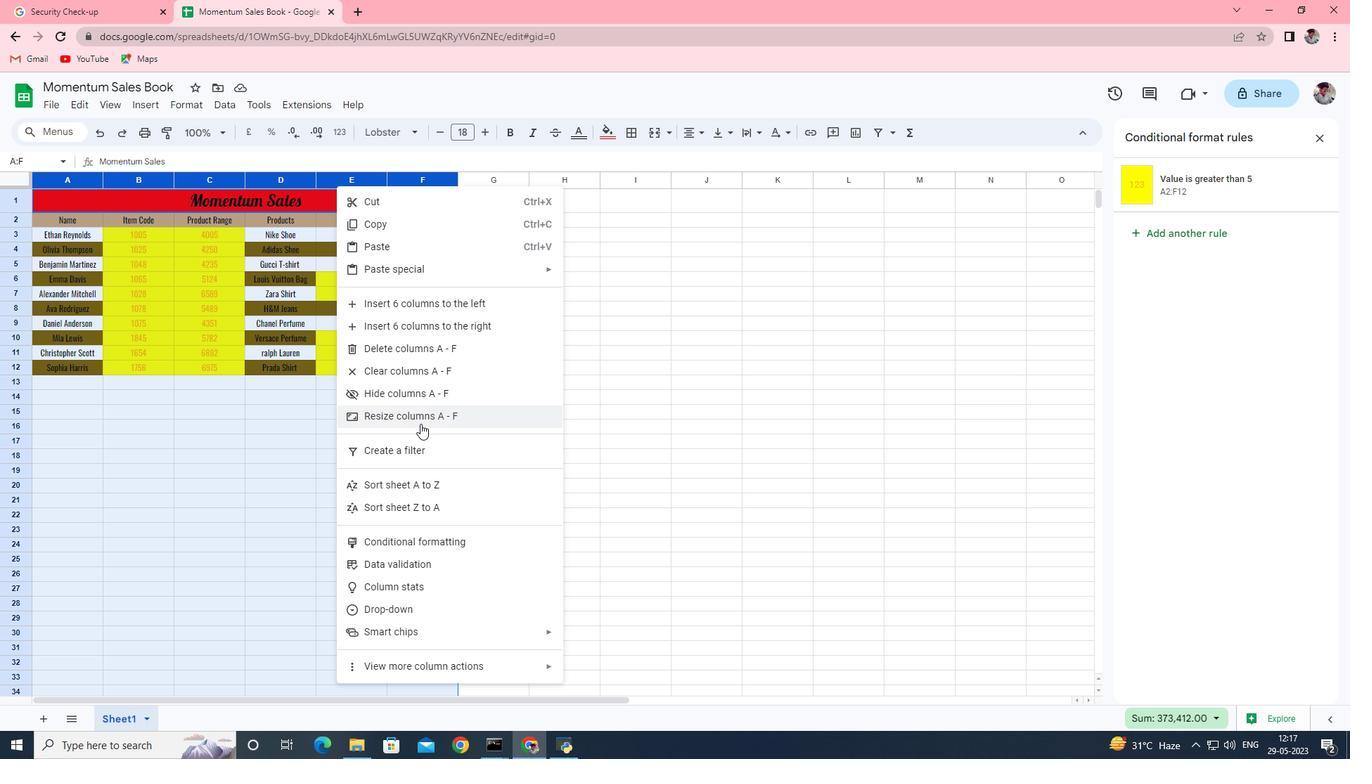 
Action: Mouse pressed left at (424, 419)
Screenshot: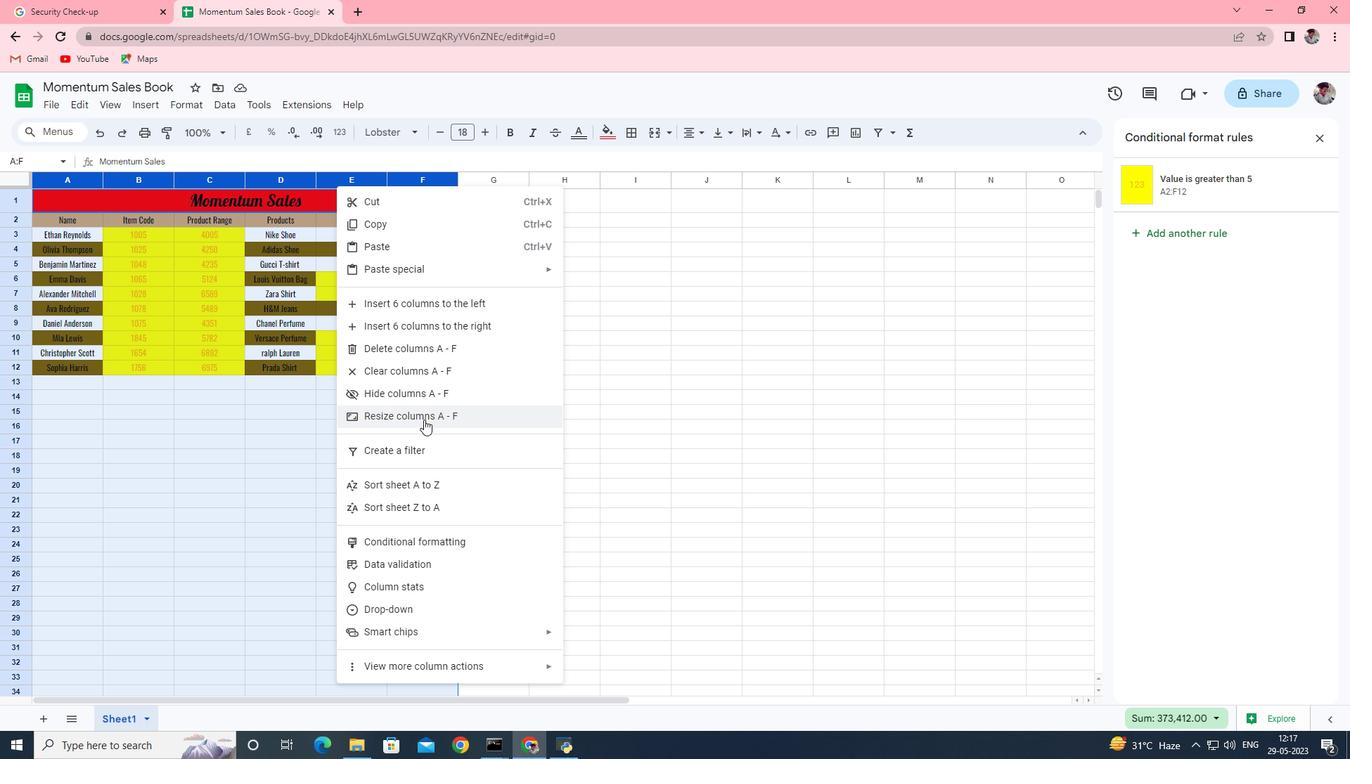 
Action: Mouse moved to (602, 397)
Screenshot: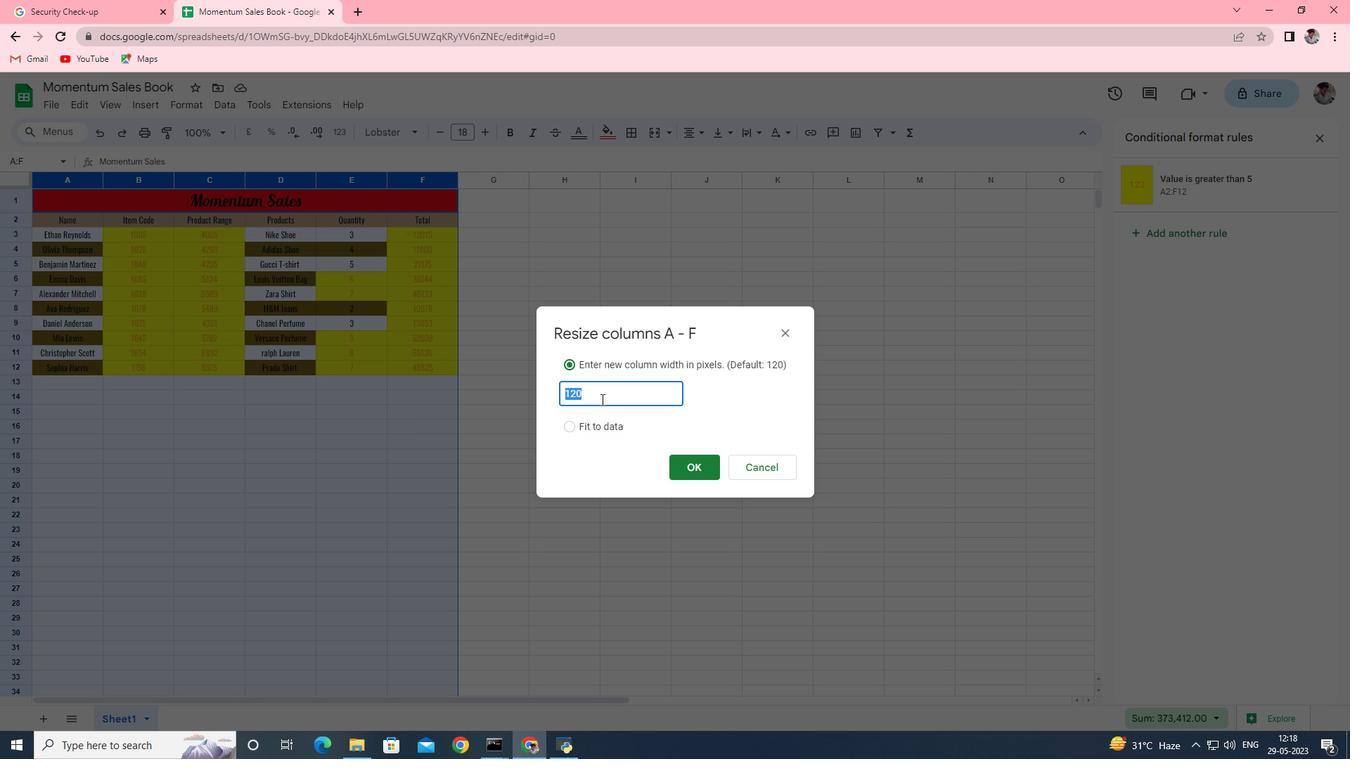 
Action: Mouse pressed left at (602, 397)
Screenshot: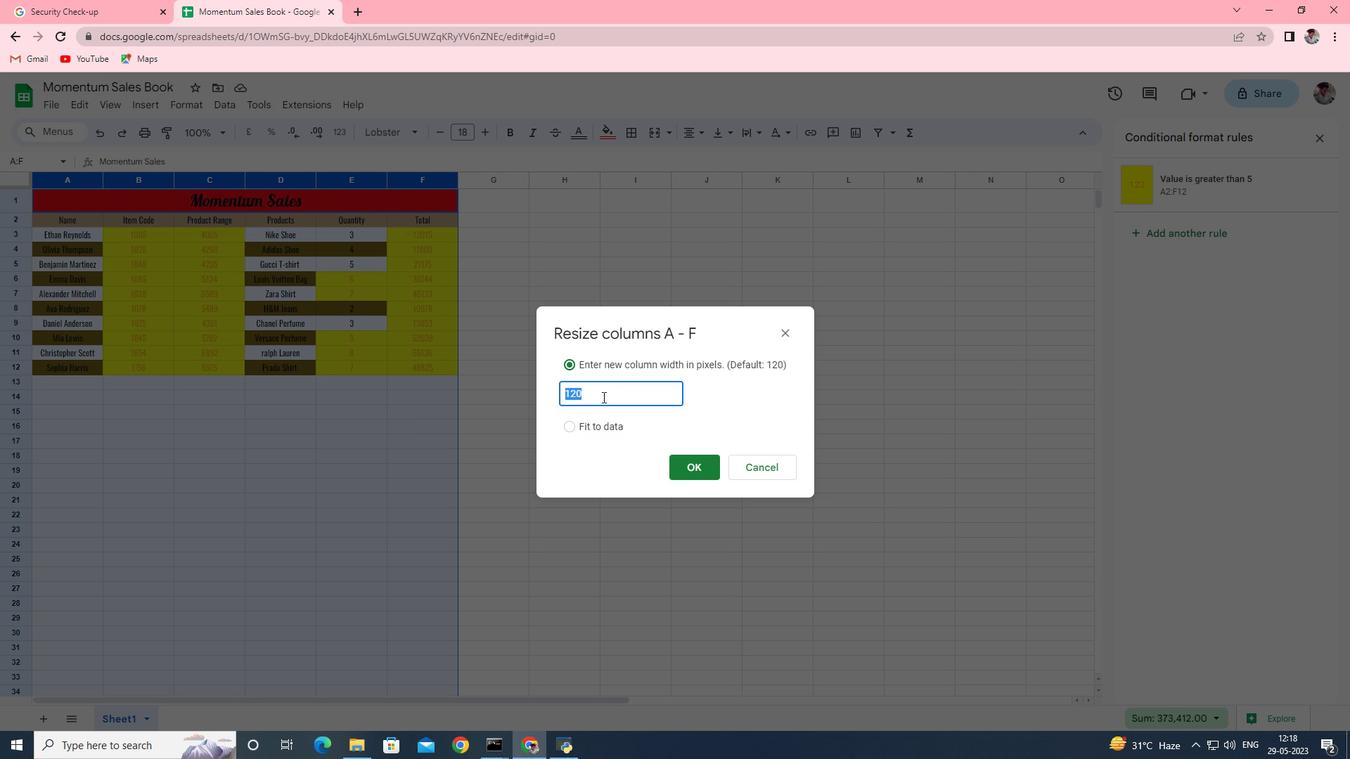 
Action: Mouse moved to (567, 341)
Screenshot: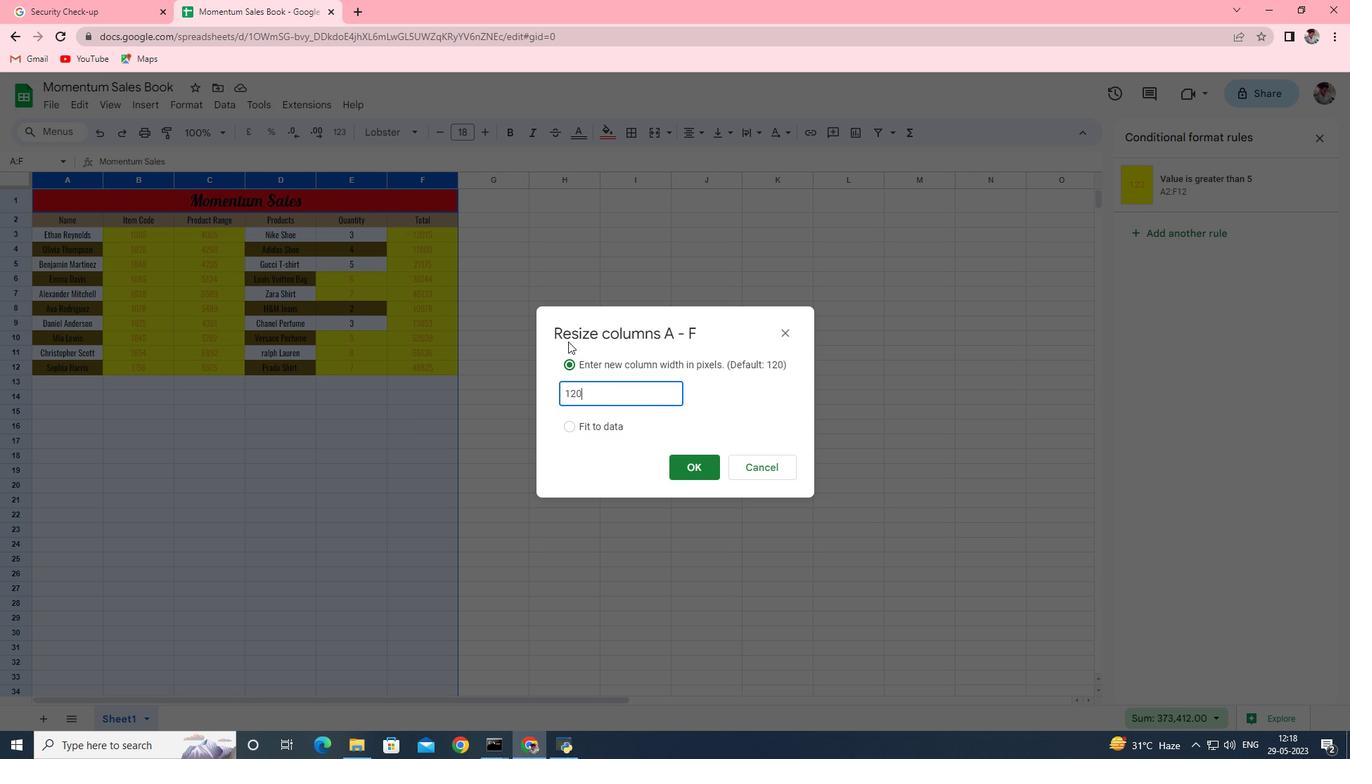 
Action: Key pressed <Key.backspace><Key.backspace>8
Screenshot: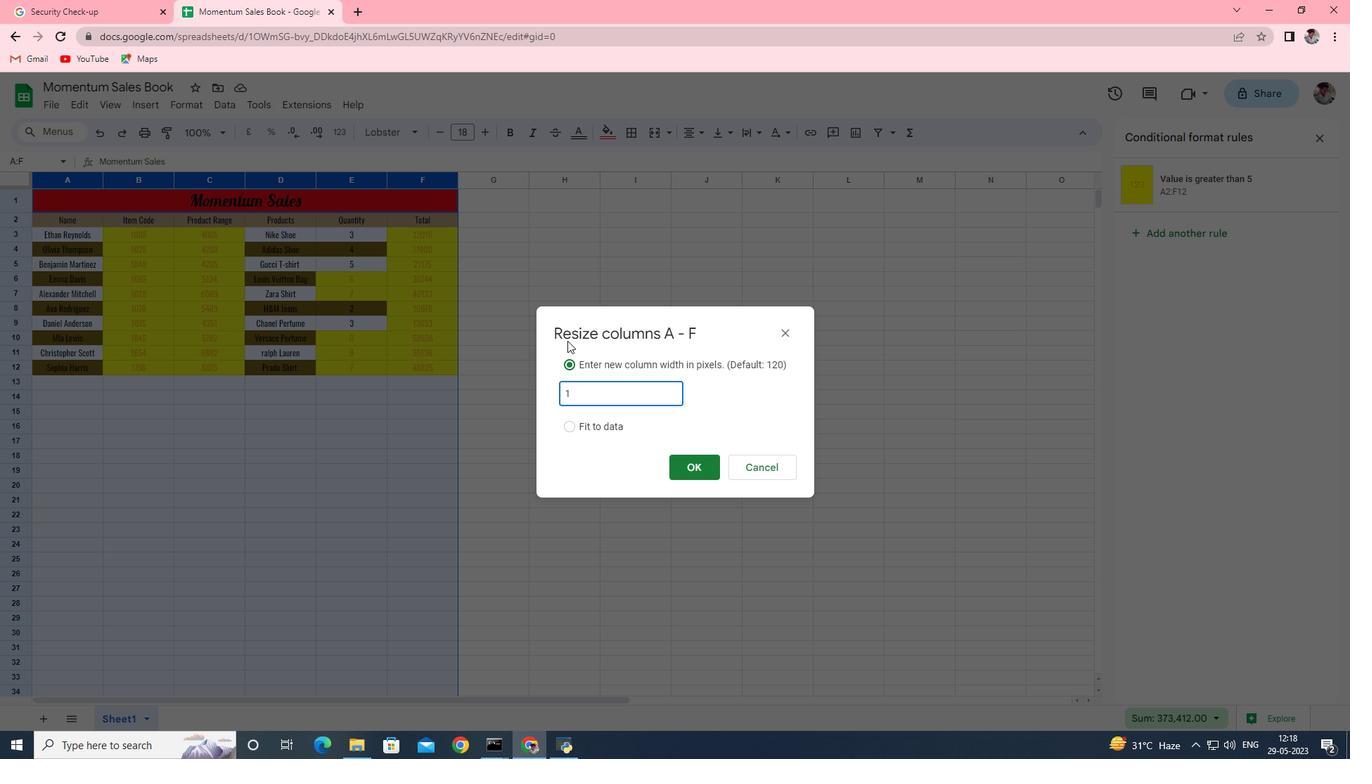 
Action: Mouse moved to (564, 333)
Screenshot: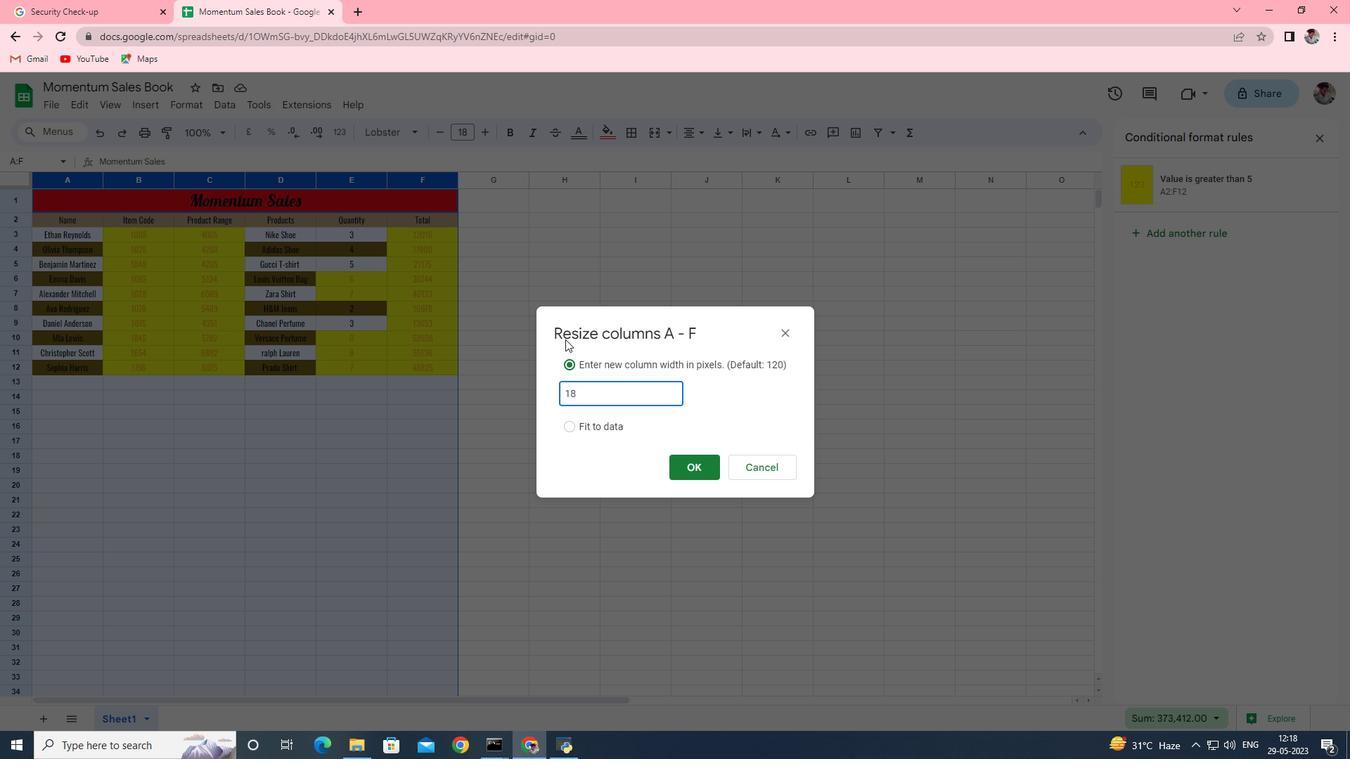 
Action: Key pressed <Key.enter>
Screenshot: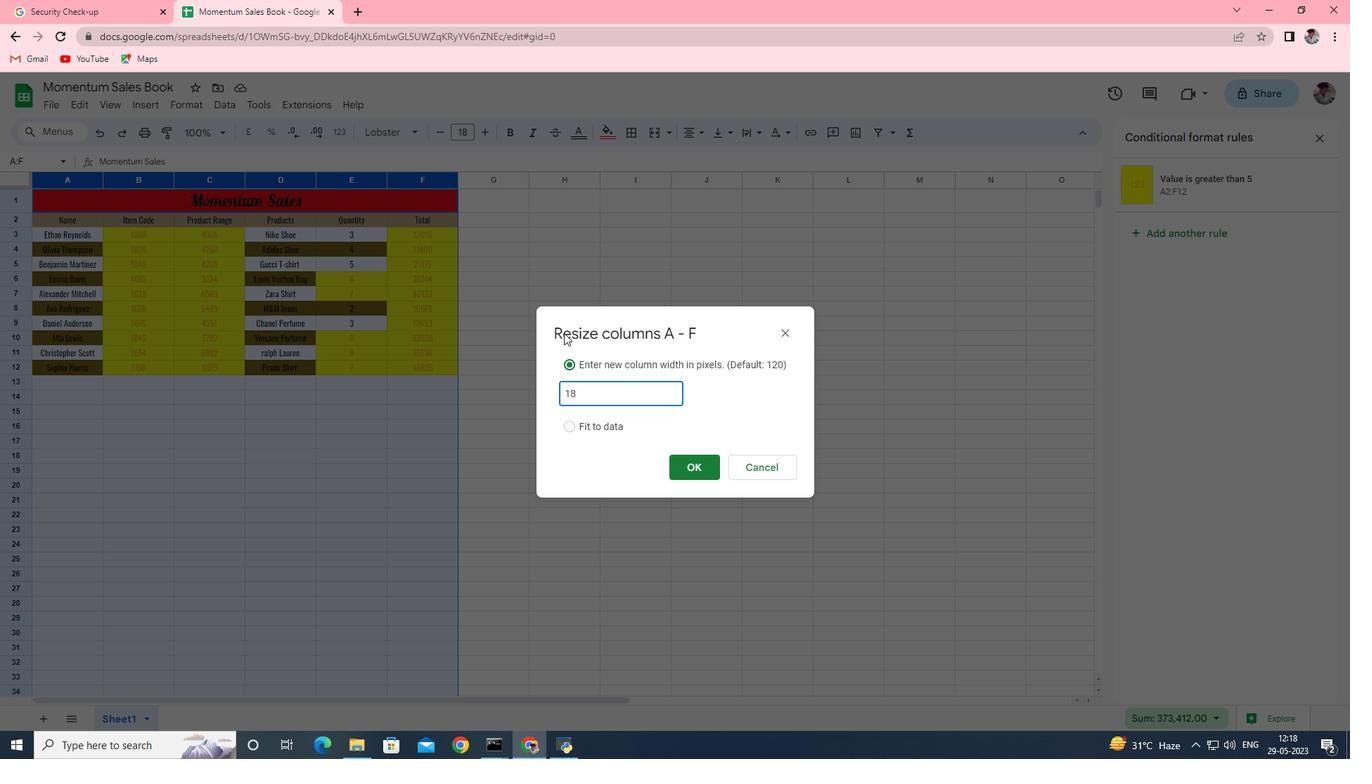 
Action: Mouse moved to (706, 352)
Screenshot: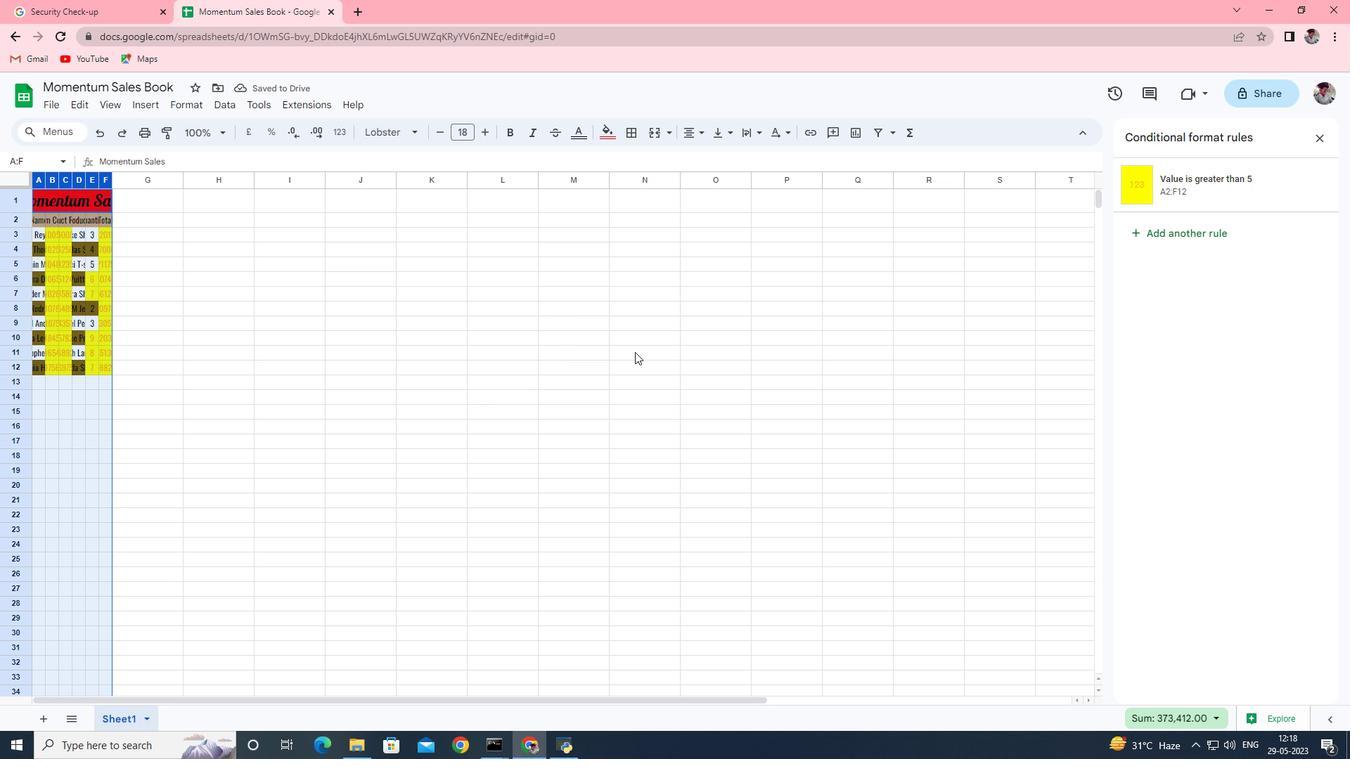
